 Task: Find connections with filter location Ermua with filter topic #fundraisingwith filter profile language English with filter current company Unisys with filter school Bengal Institute of Business Studies with filter industry Satellite Telecommunications with filter service category UX Research with filter keywords title Superintendent
Action: Mouse moved to (209, 294)
Screenshot: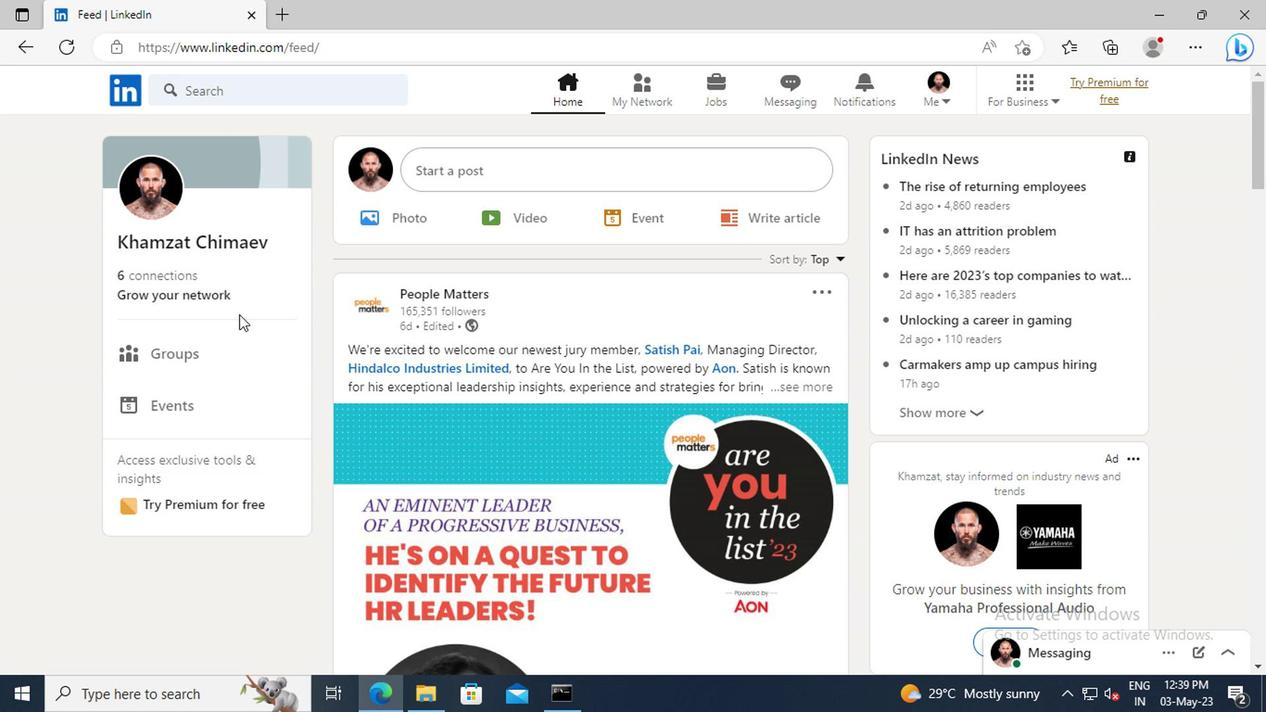 
Action: Mouse pressed left at (209, 294)
Screenshot: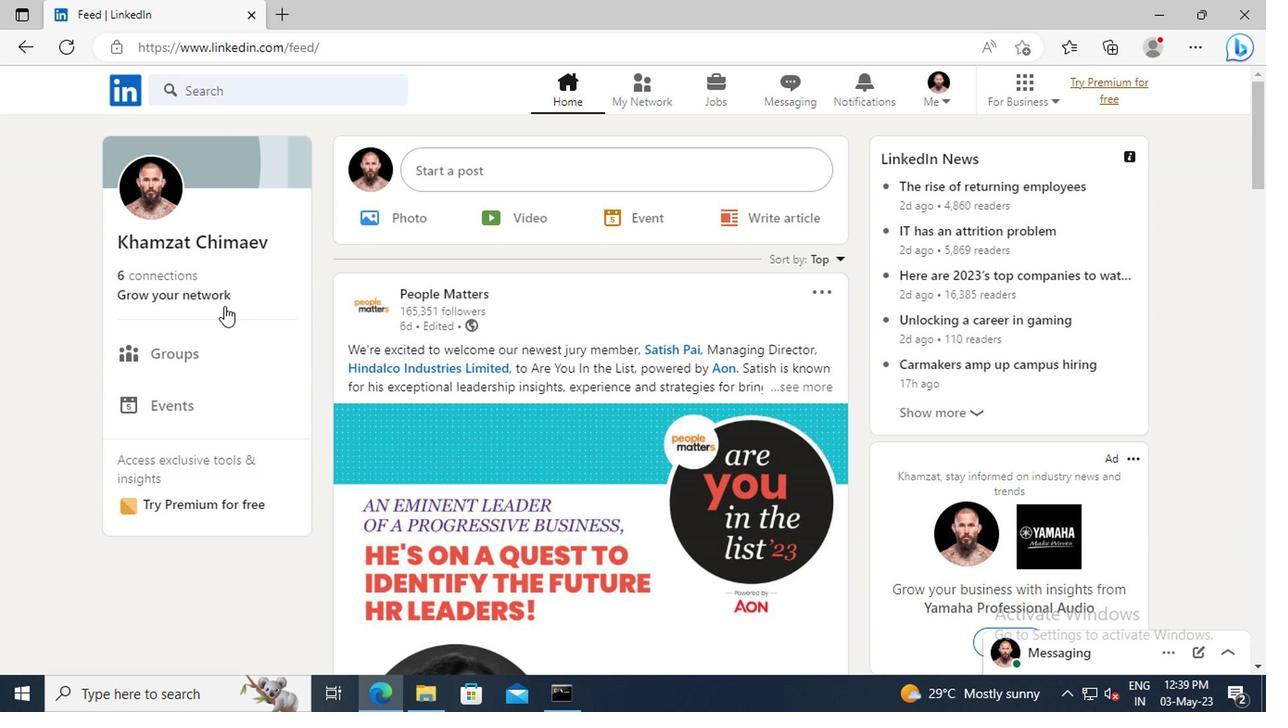 
Action: Mouse moved to (209, 201)
Screenshot: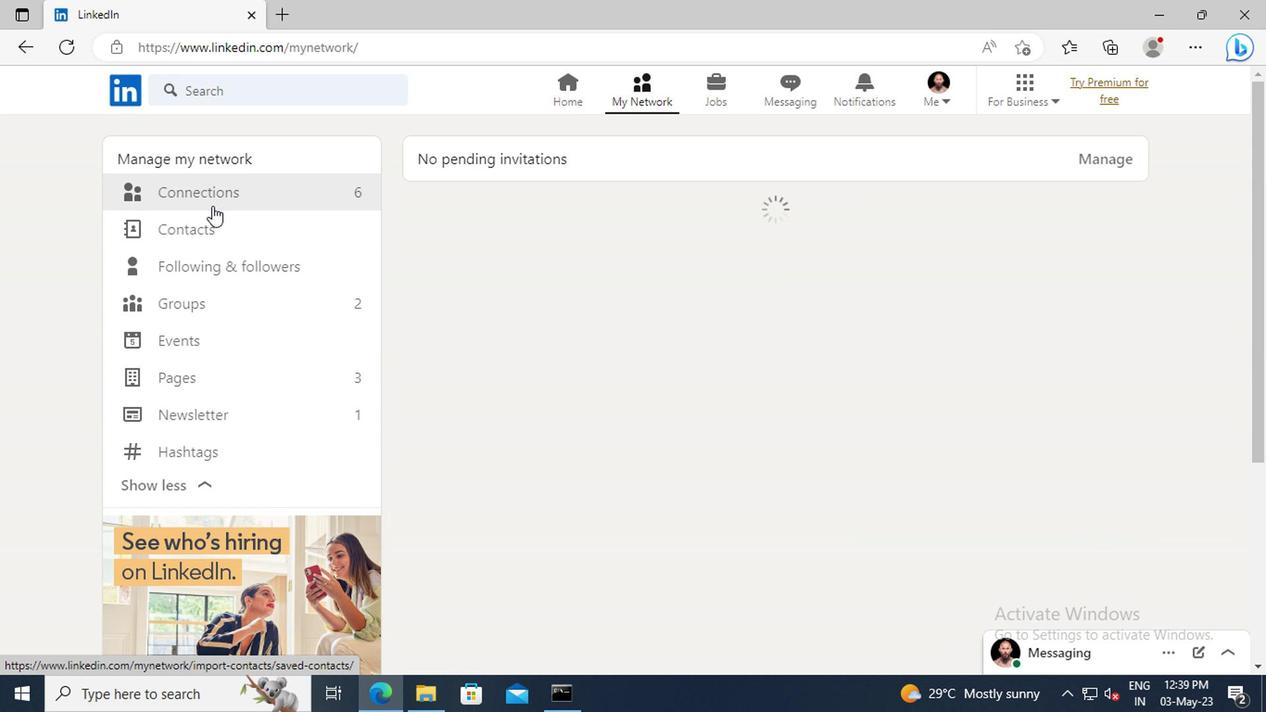 
Action: Mouse pressed left at (209, 201)
Screenshot: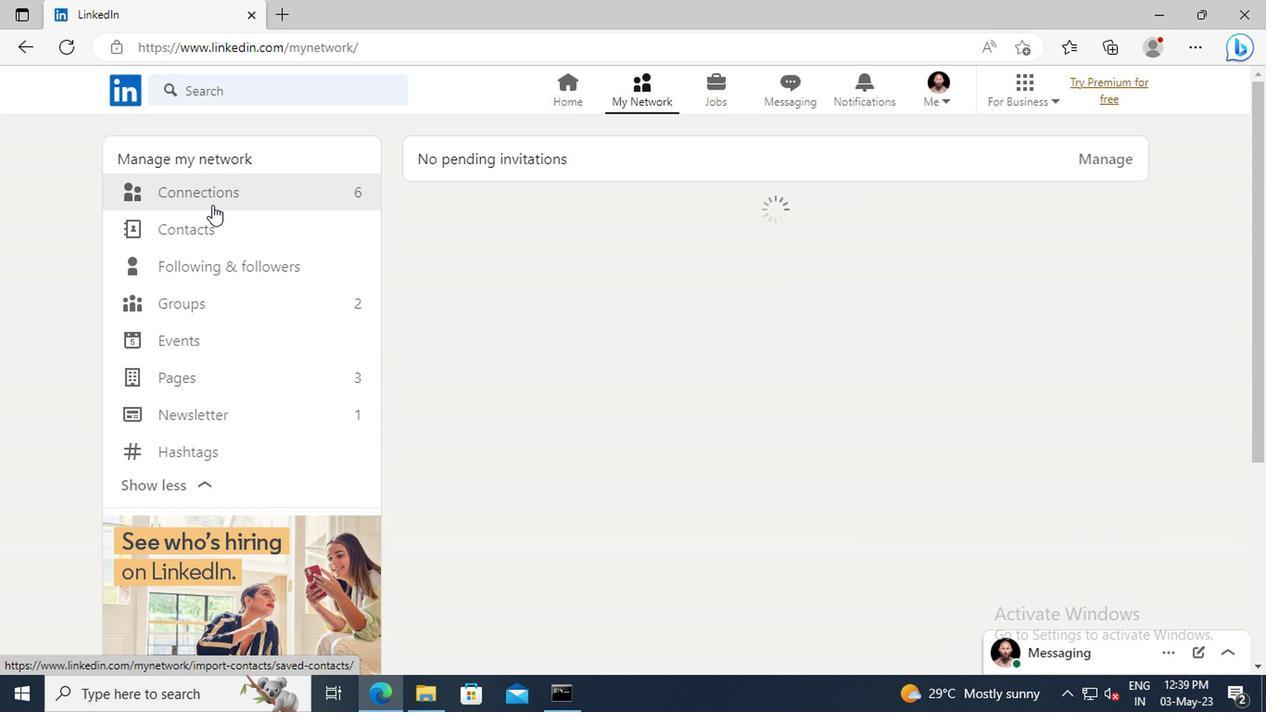 
Action: Mouse moved to (739, 203)
Screenshot: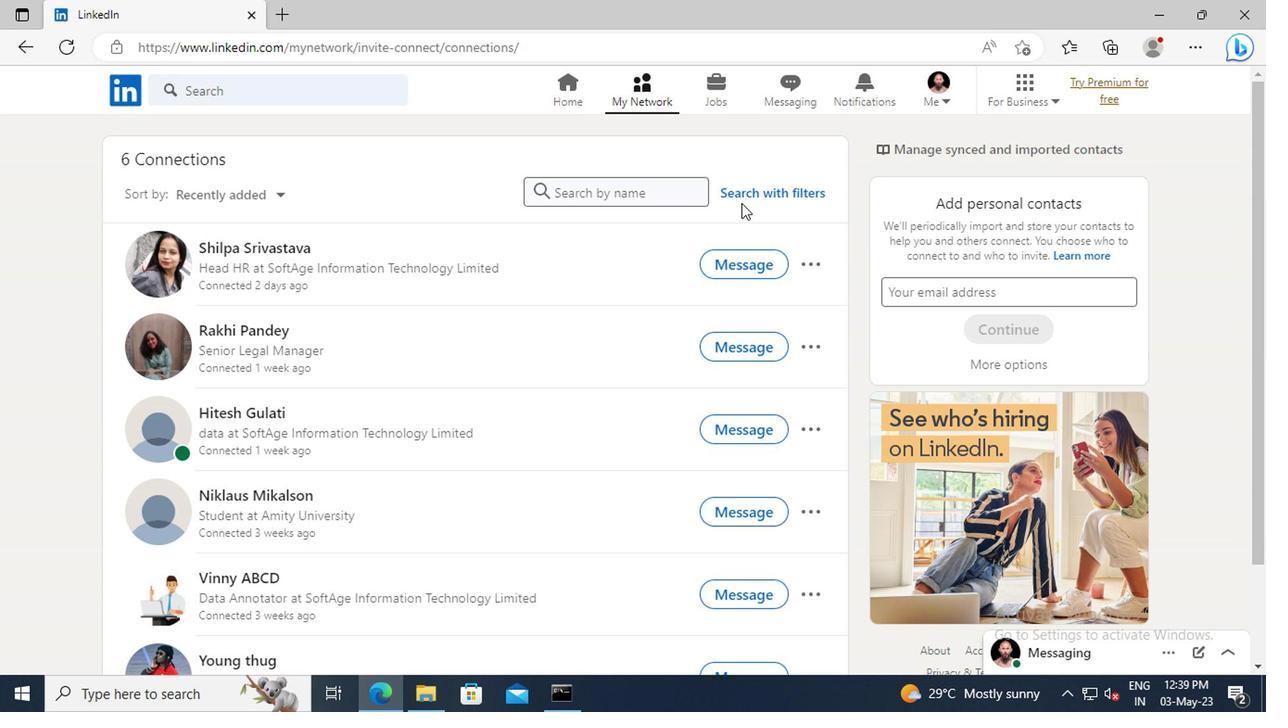 
Action: Mouse pressed left at (739, 203)
Screenshot: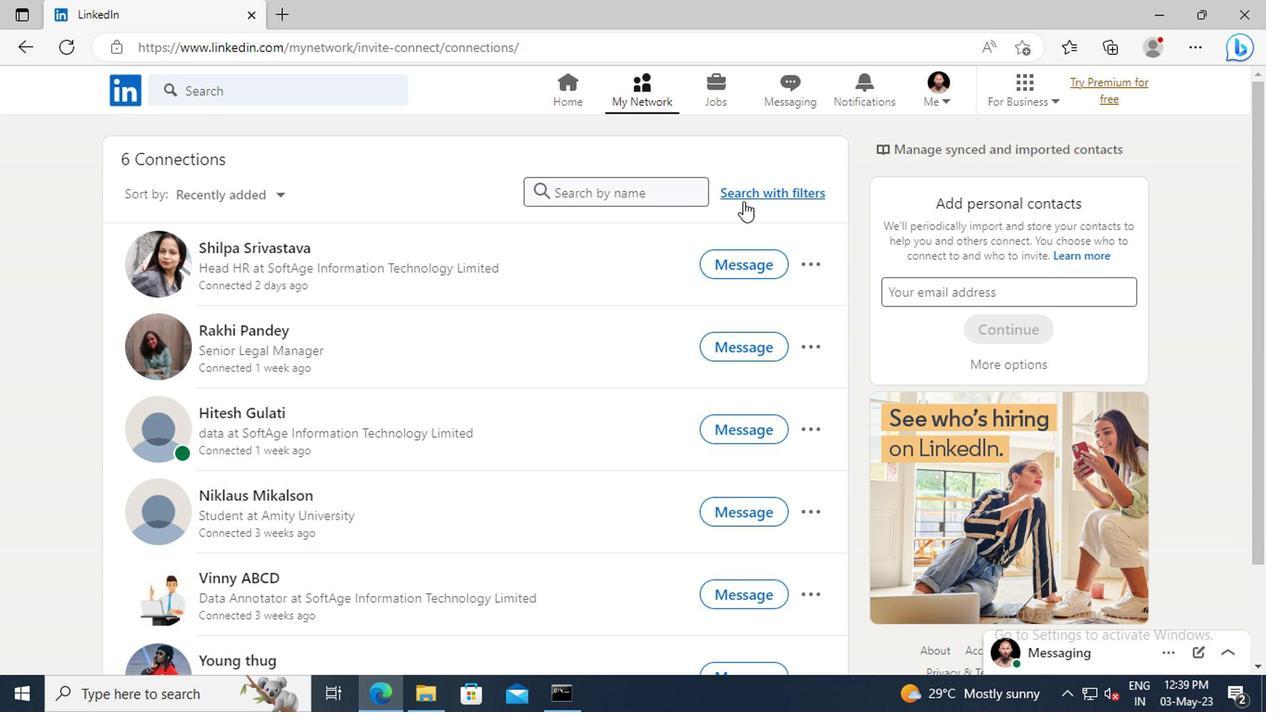 
Action: Mouse moved to (691, 146)
Screenshot: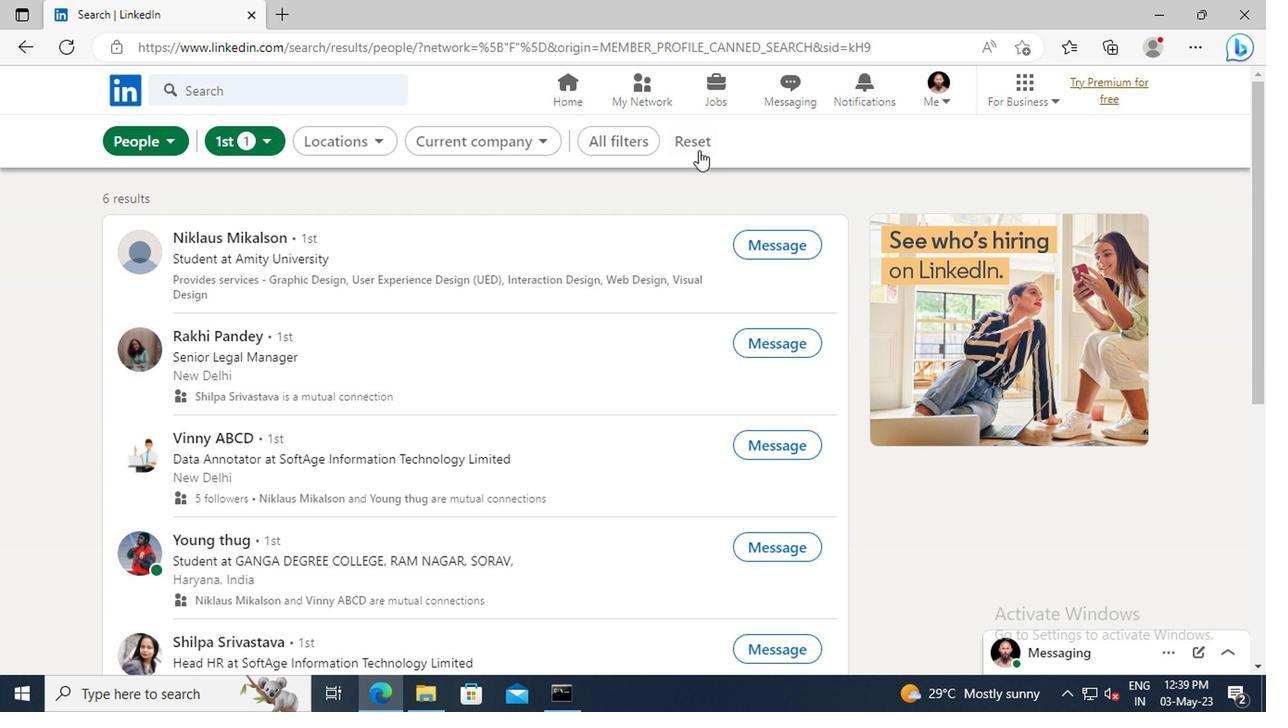 
Action: Mouse pressed left at (691, 146)
Screenshot: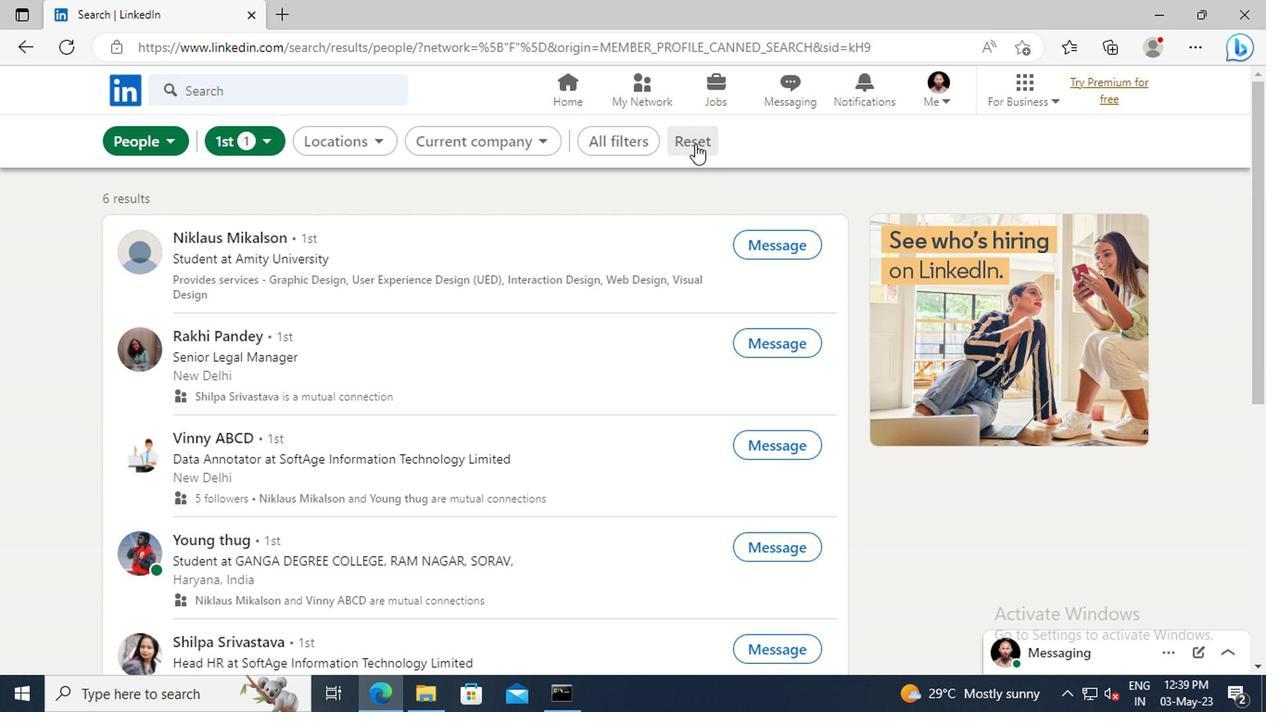 
Action: Mouse moved to (674, 145)
Screenshot: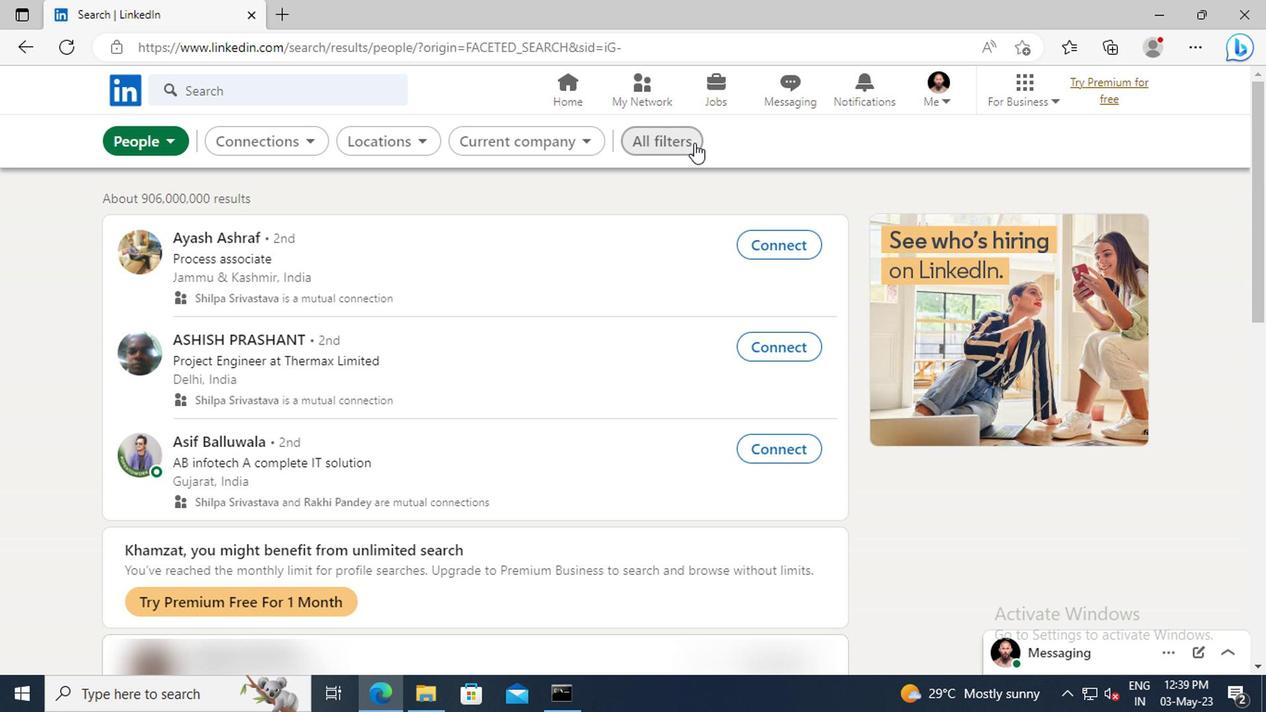 
Action: Mouse pressed left at (674, 145)
Screenshot: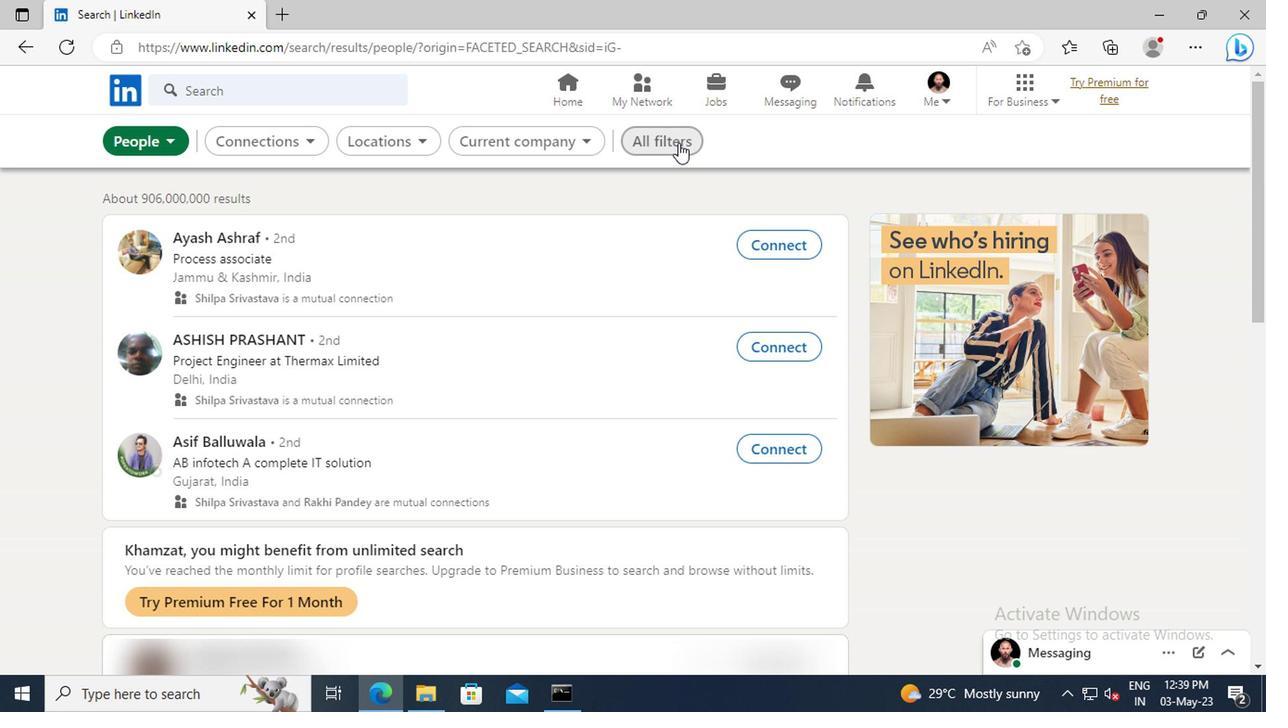 
Action: Mouse moved to (1008, 344)
Screenshot: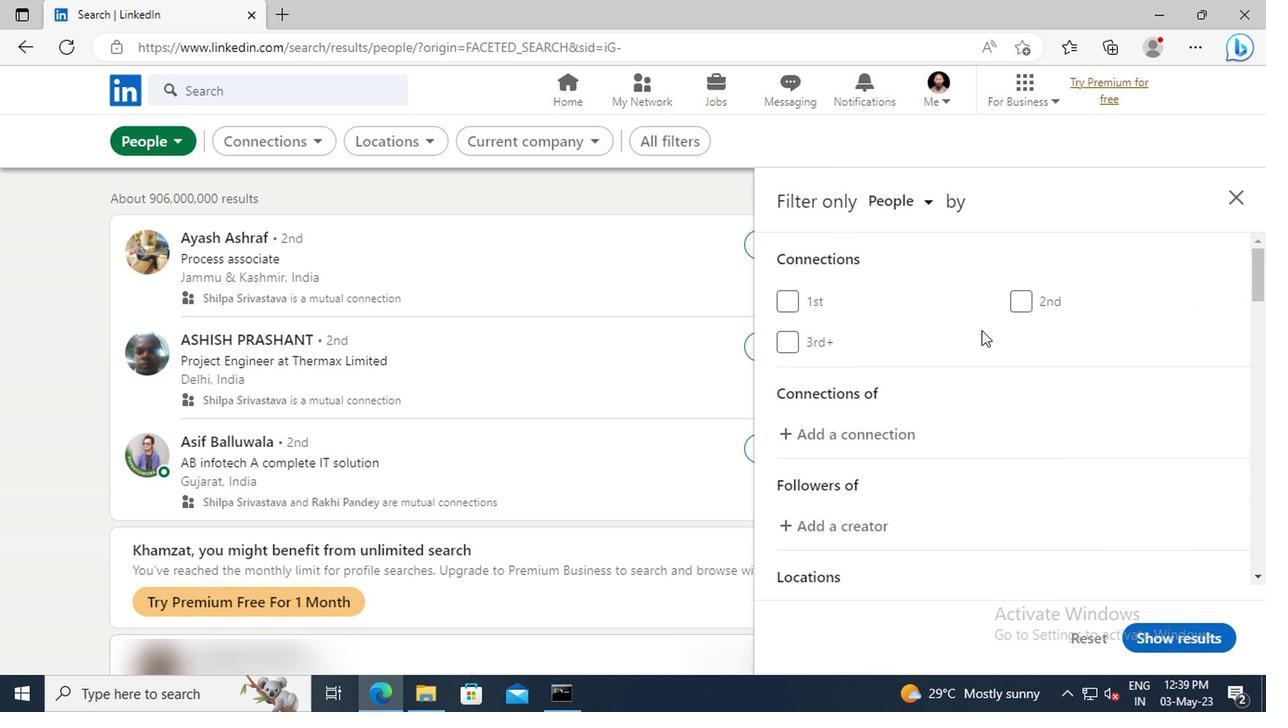 
Action: Mouse scrolled (1008, 343) with delta (0, -1)
Screenshot: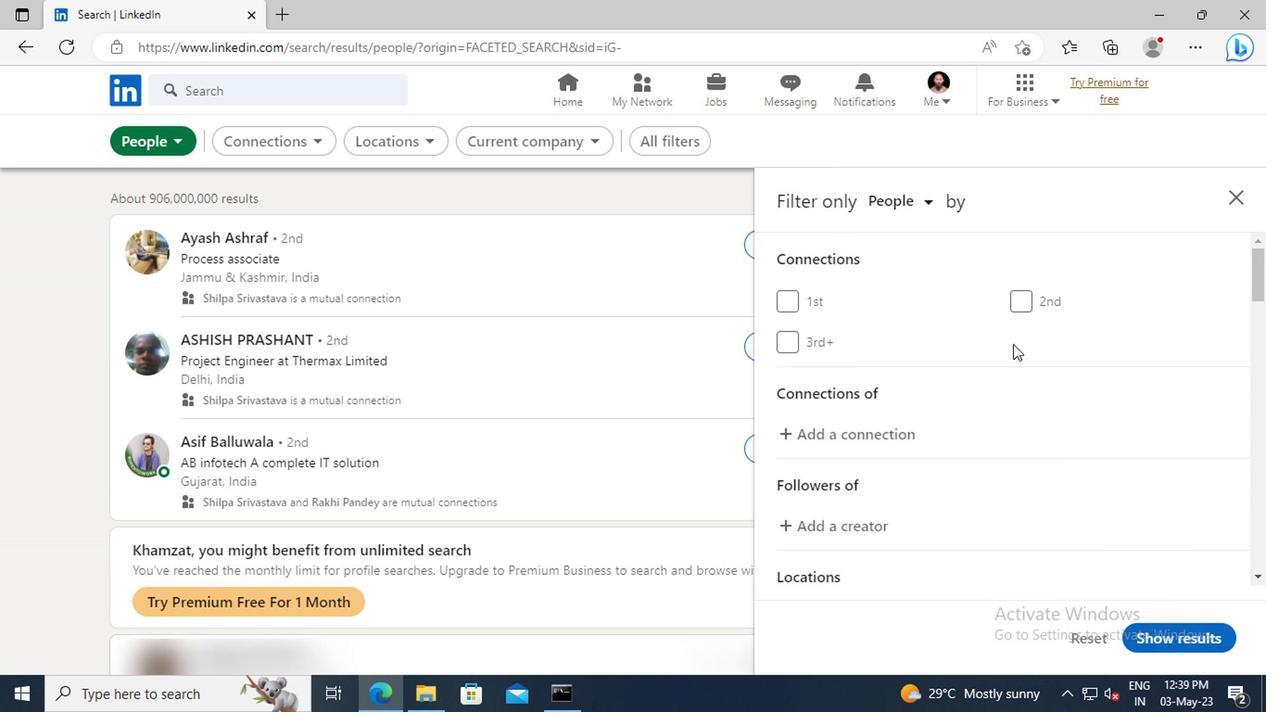 
Action: Mouse scrolled (1008, 343) with delta (0, -1)
Screenshot: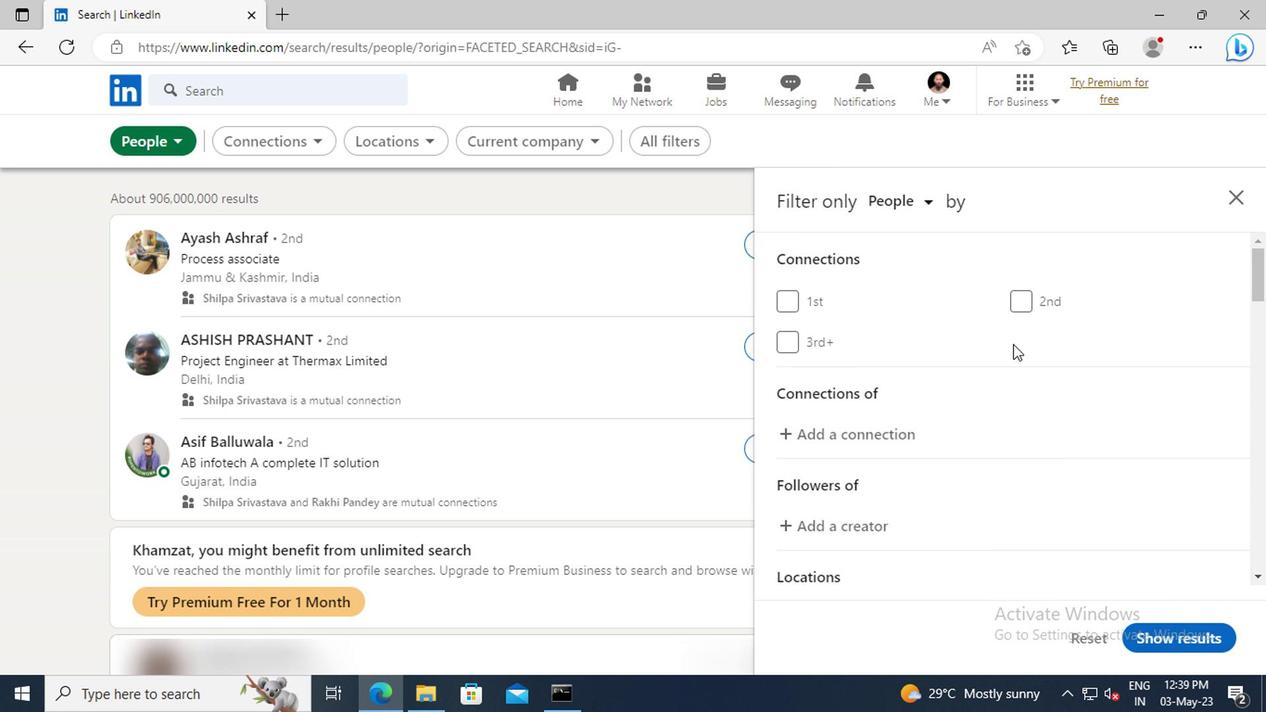 
Action: Mouse scrolled (1008, 343) with delta (0, -1)
Screenshot: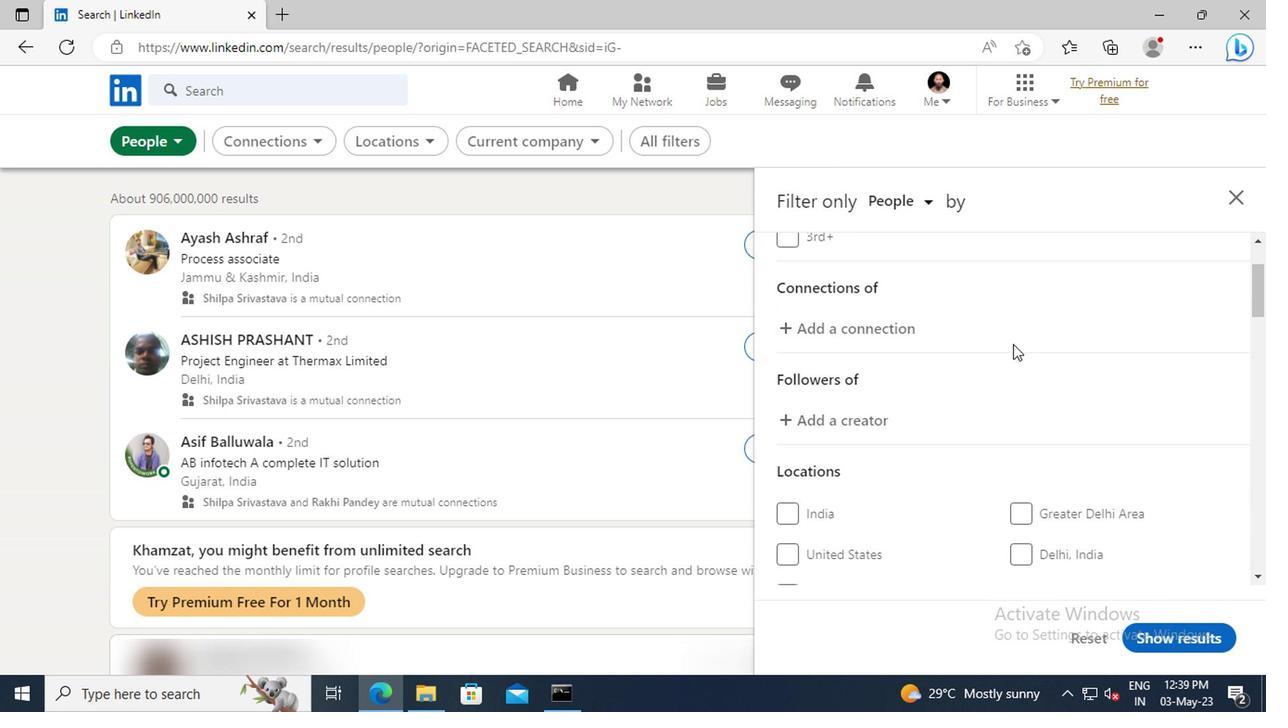 
Action: Mouse scrolled (1008, 343) with delta (0, -1)
Screenshot: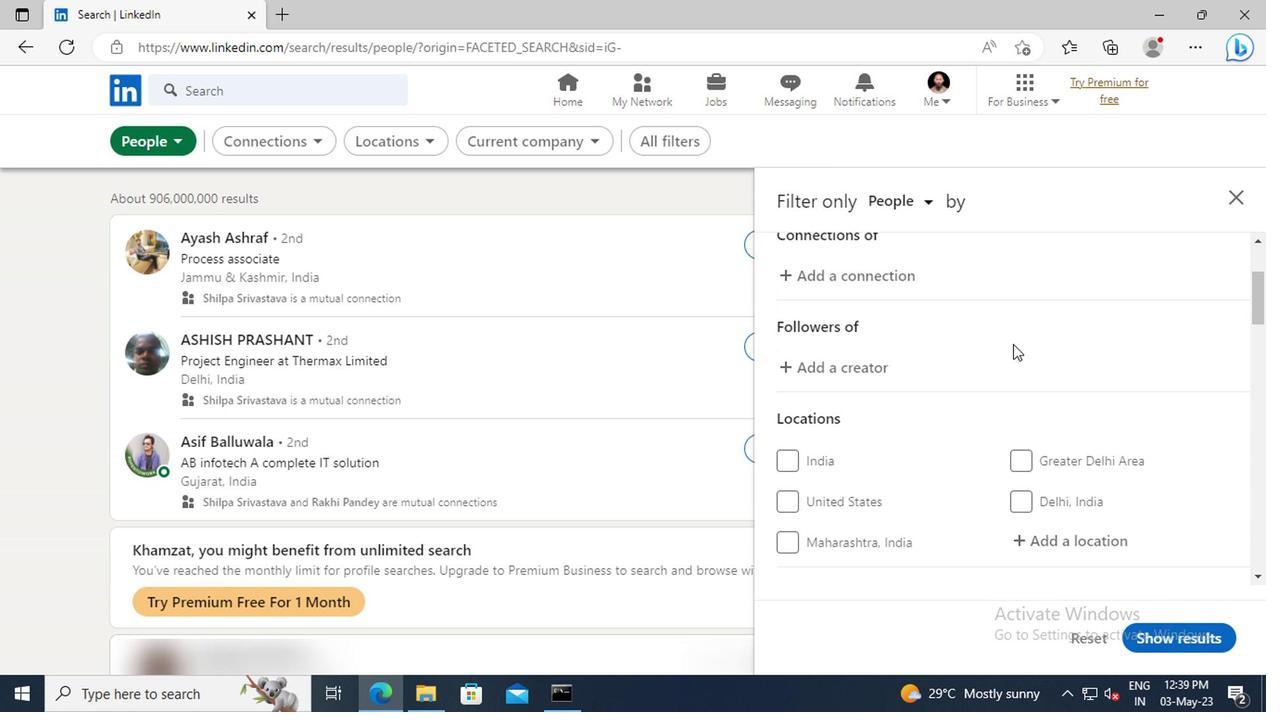 
Action: Mouse scrolled (1008, 343) with delta (0, -1)
Screenshot: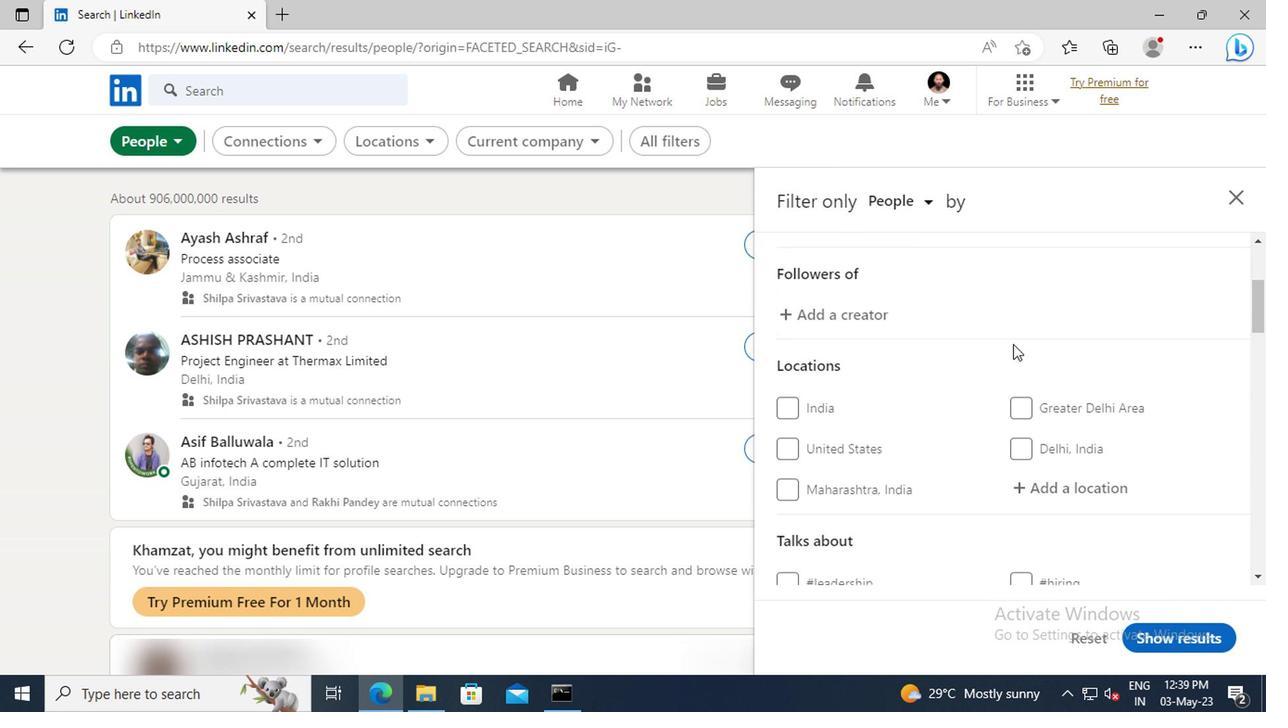 
Action: Mouse scrolled (1008, 343) with delta (0, -1)
Screenshot: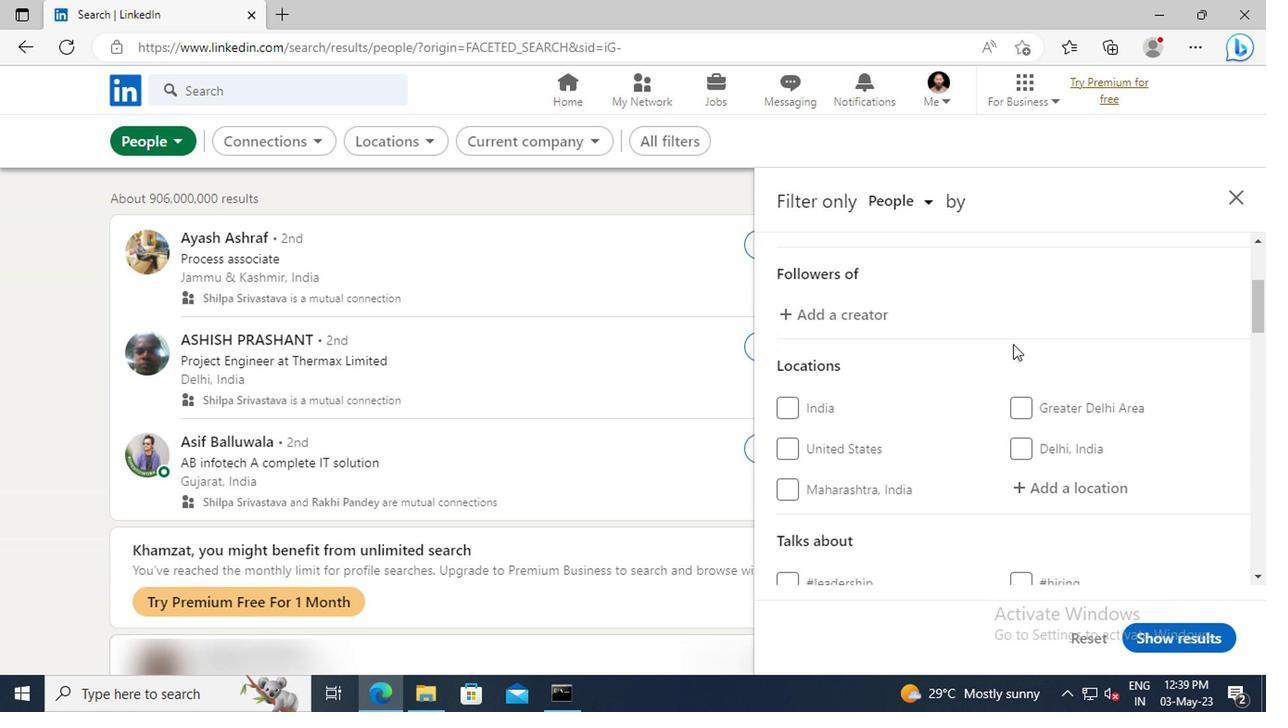 
Action: Mouse moved to (1026, 380)
Screenshot: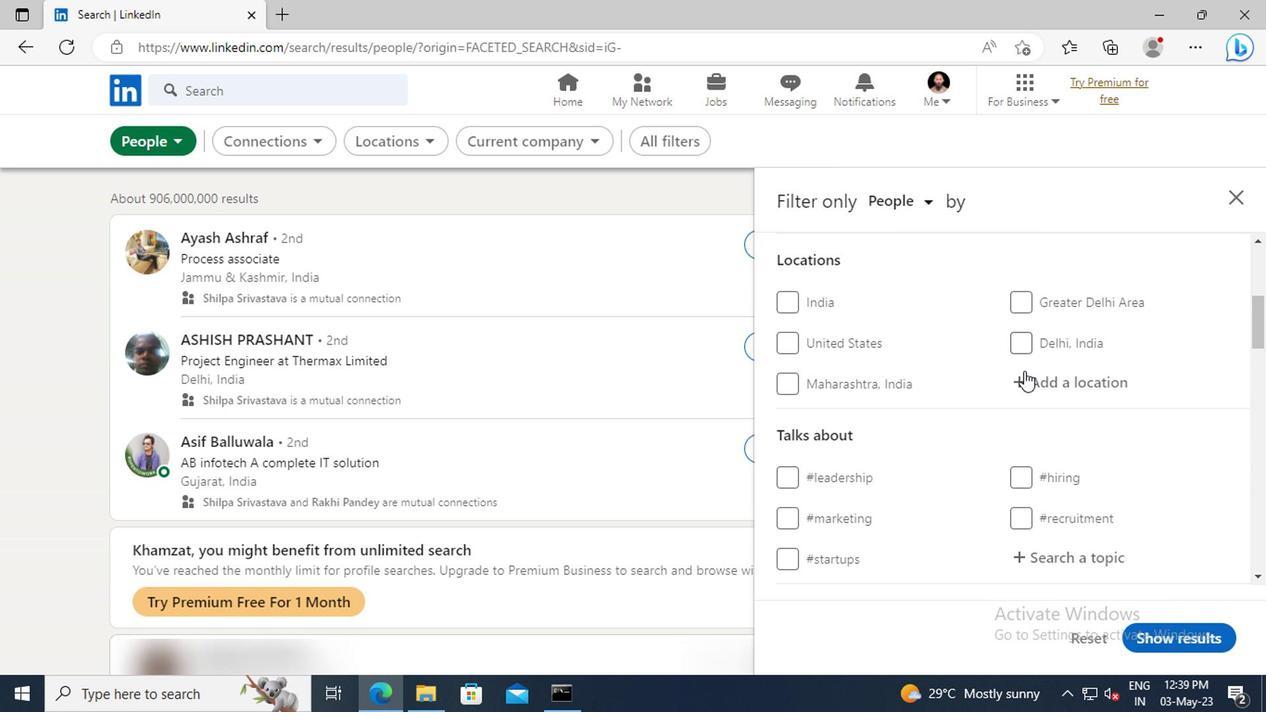 
Action: Mouse pressed left at (1026, 380)
Screenshot: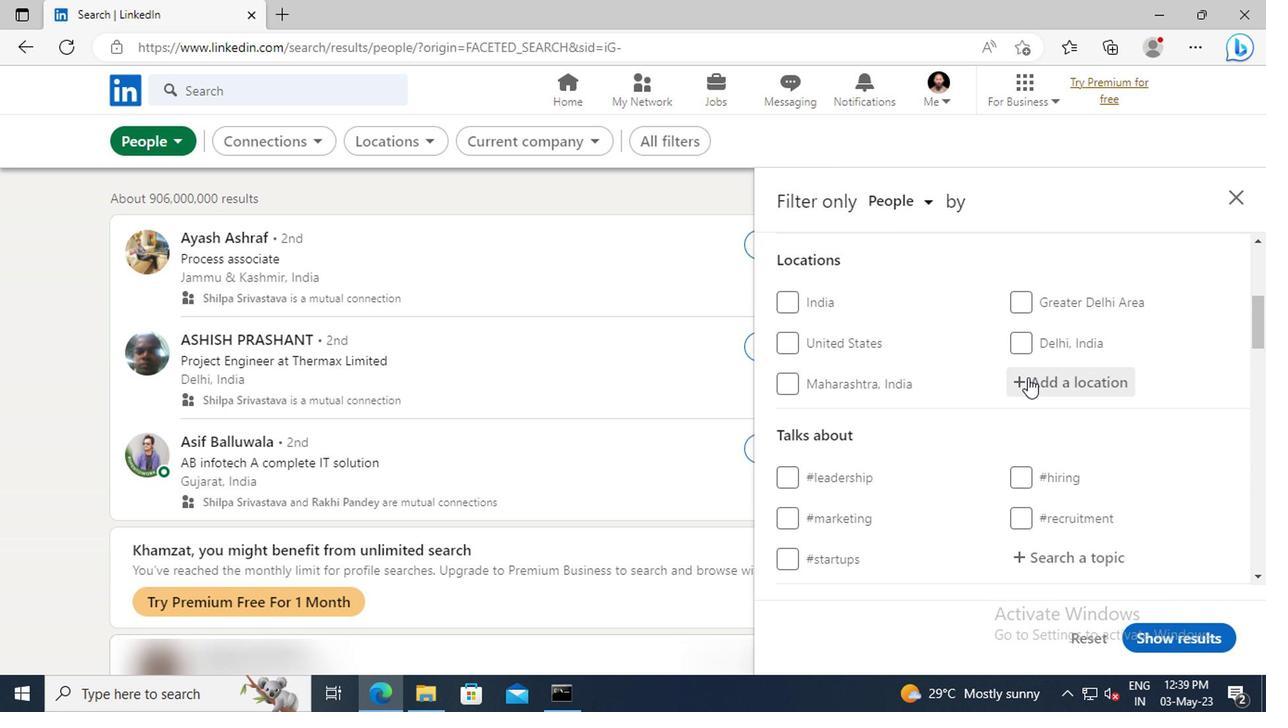 
Action: Mouse moved to (1028, 382)
Screenshot: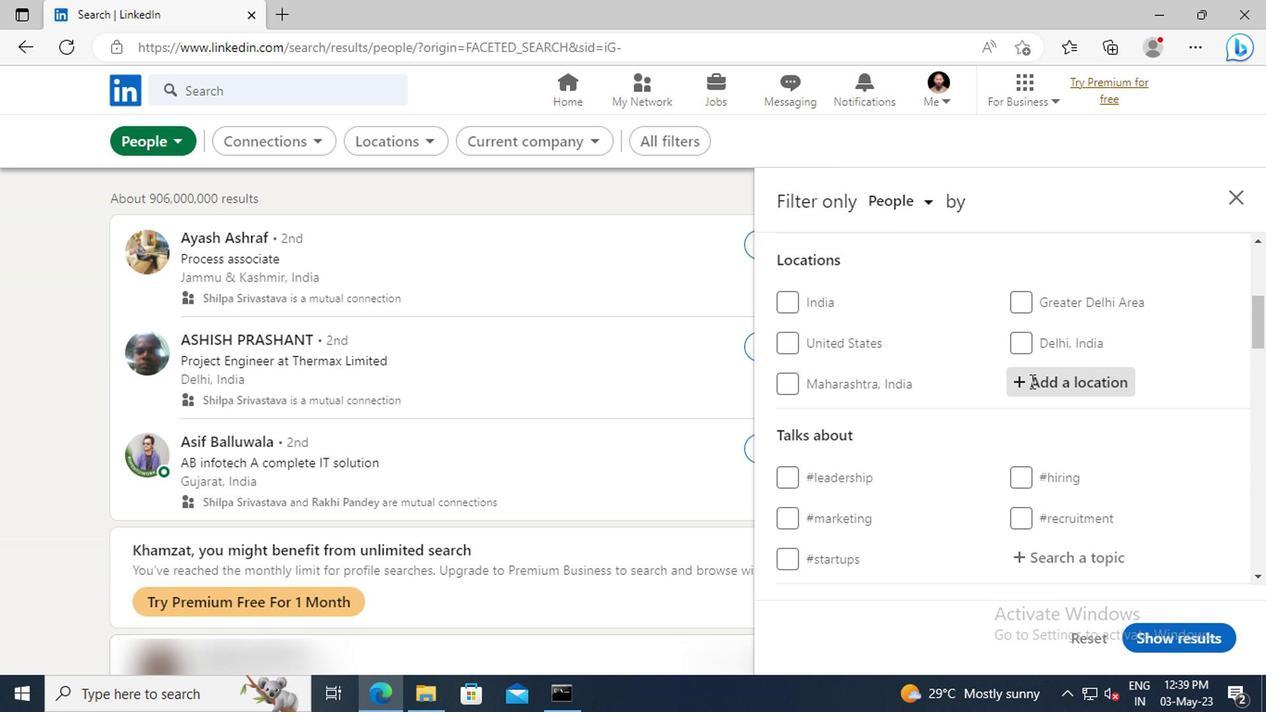 
Action: Key pressed <Key.shift>ERMUA
Screenshot: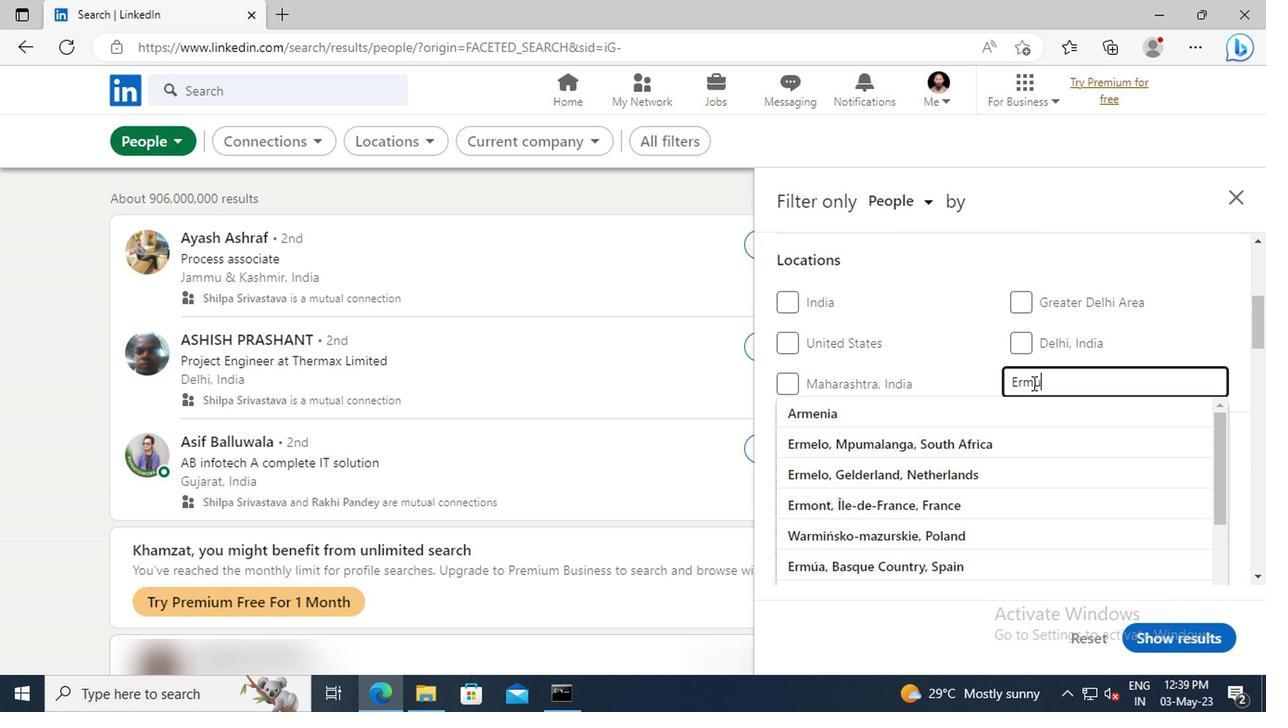 
Action: Mouse moved to (1028, 408)
Screenshot: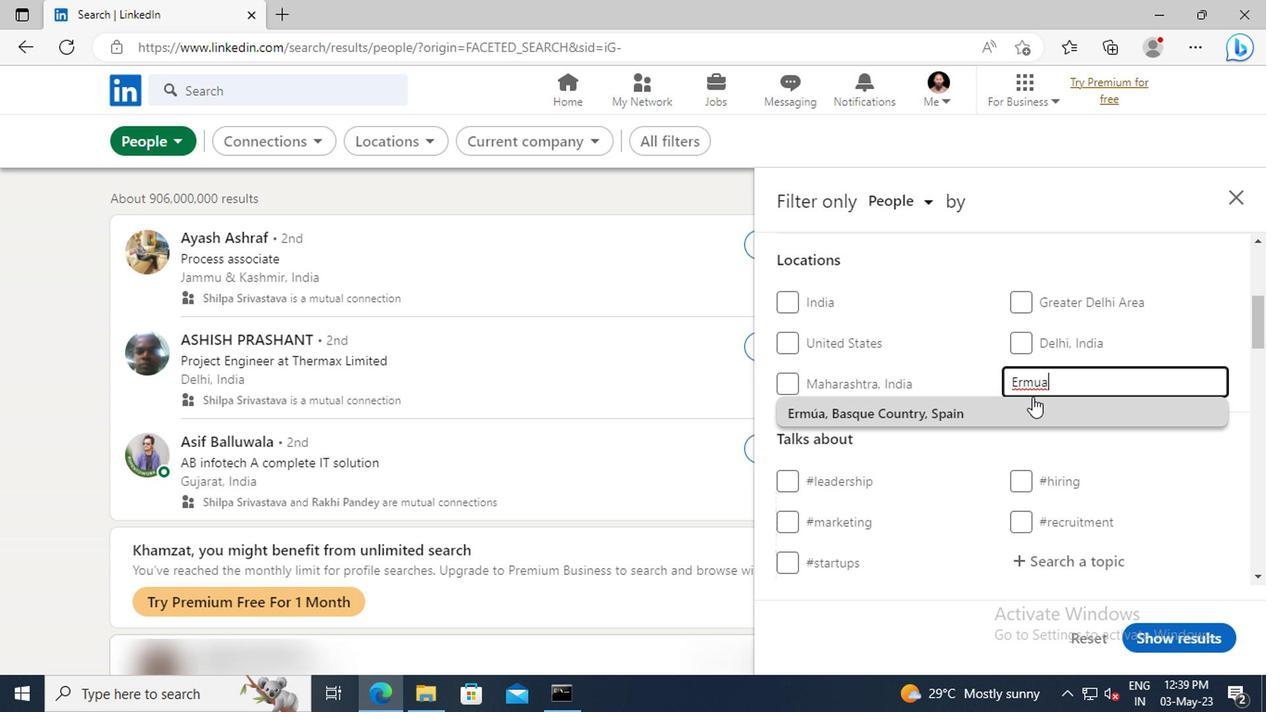 
Action: Mouse pressed left at (1028, 408)
Screenshot: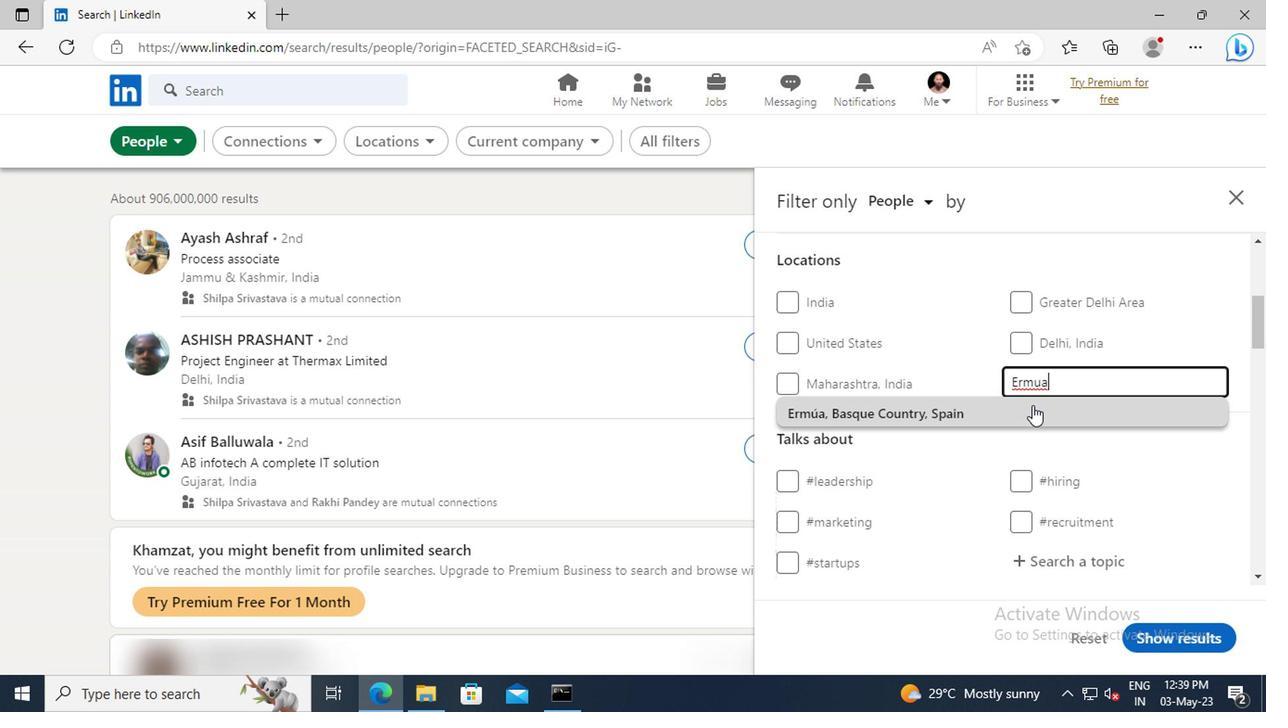 
Action: Mouse scrolled (1028, 407) with delta (0, 0)
Screenshot: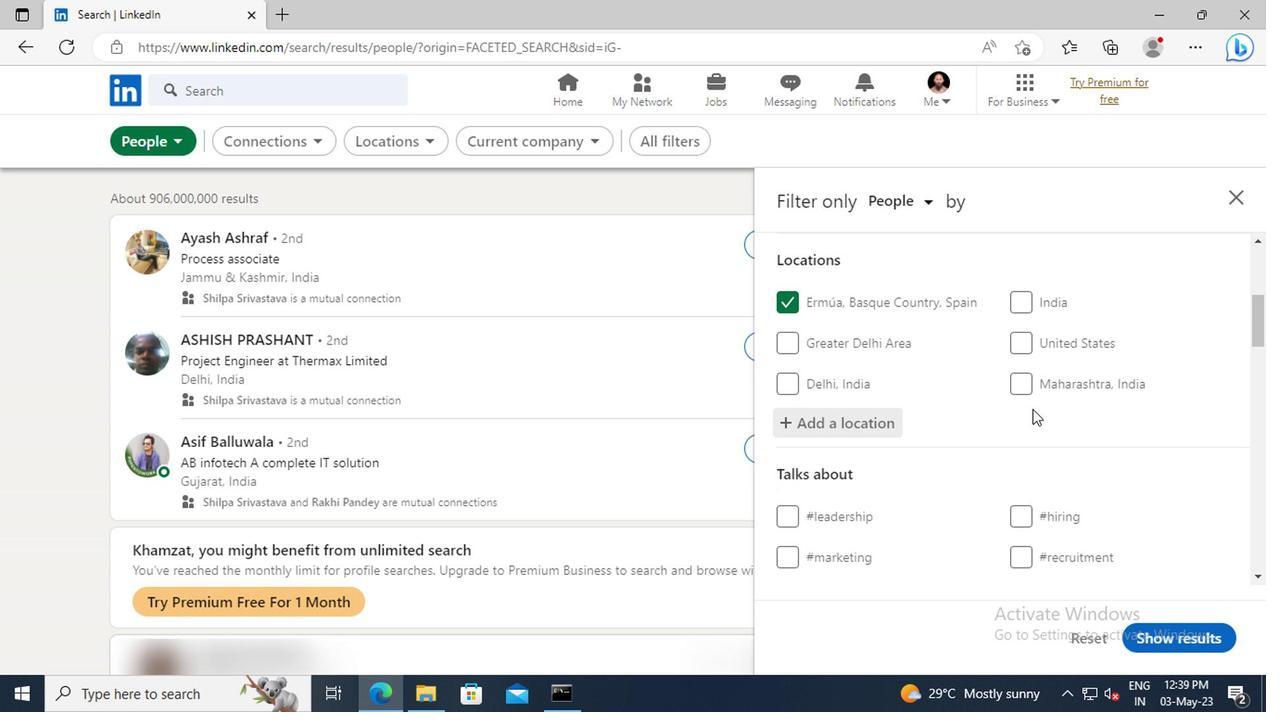 
Action: Mouse scrolled (1028, 407) with delta (0, 0)
Screenshot: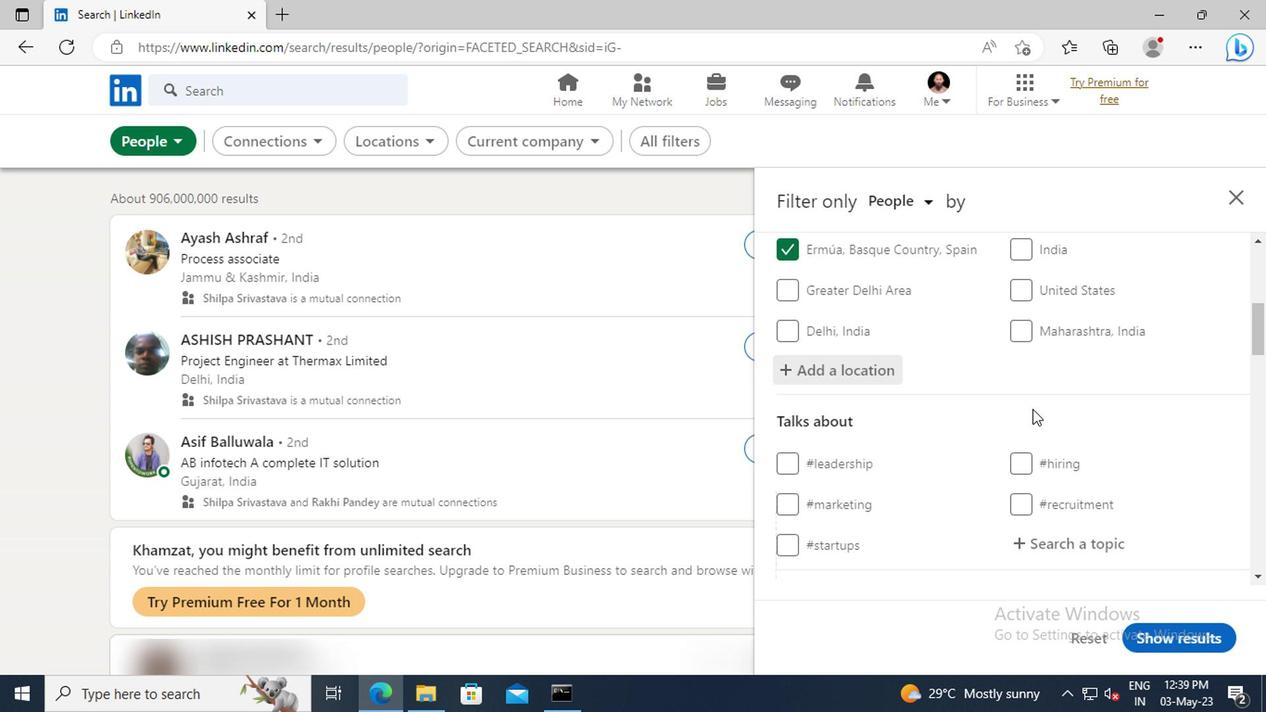 
Action: Mouse scrolled (1028, 407) with delta (0, 0)
Screenshot: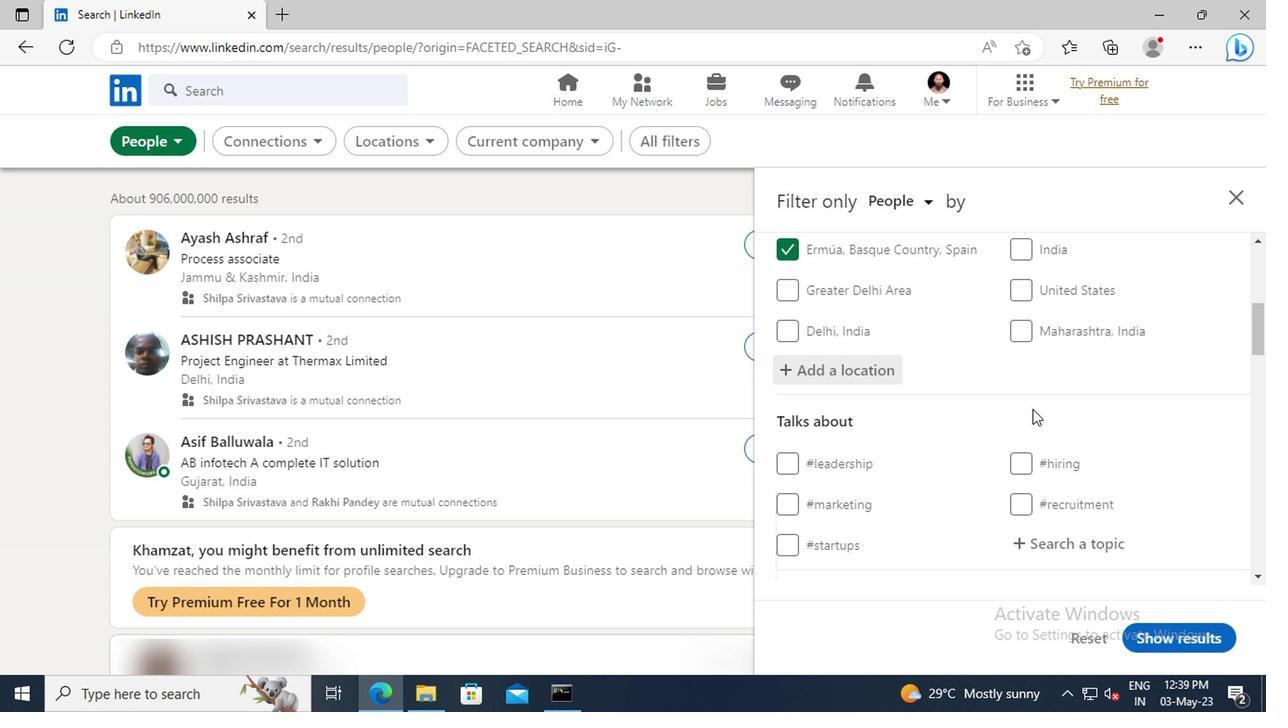 
Action: Mouse moved to (1038, 431)
Screenshot: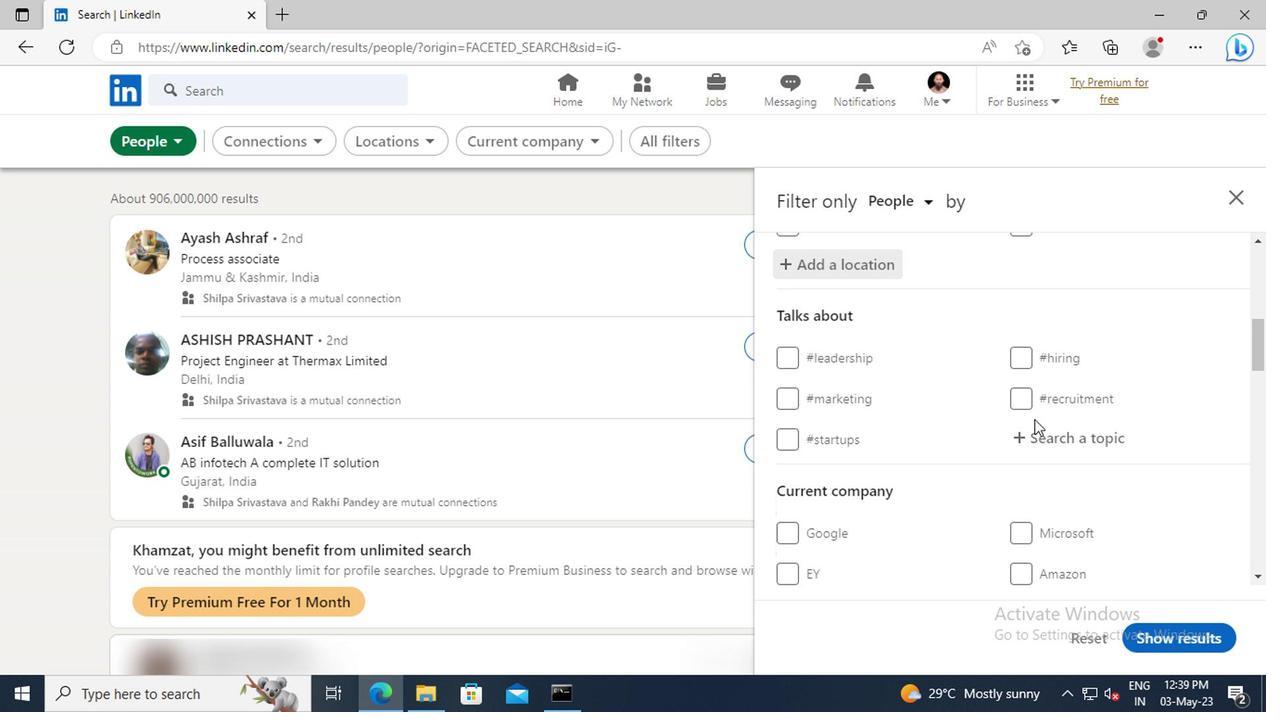 
Action: Mouse pressed left at (1038, 431)
Screenshot: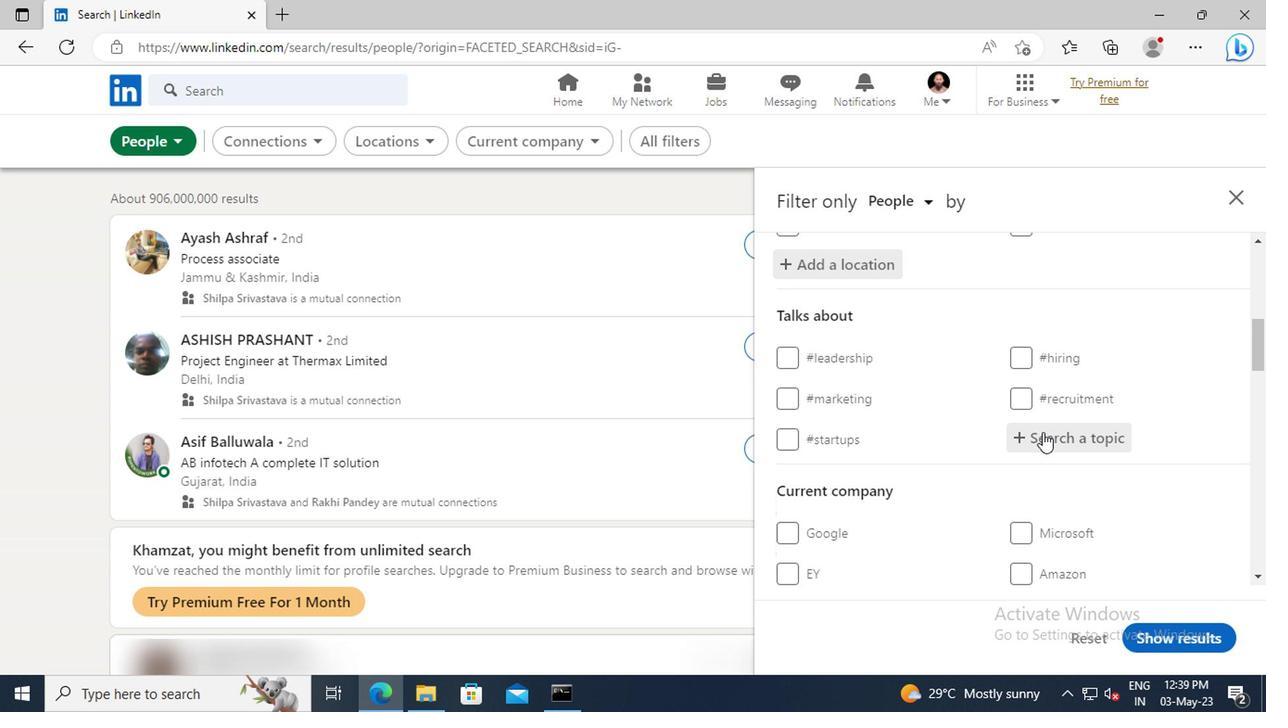 
Action: Key pressed FUNDR
Screenshot: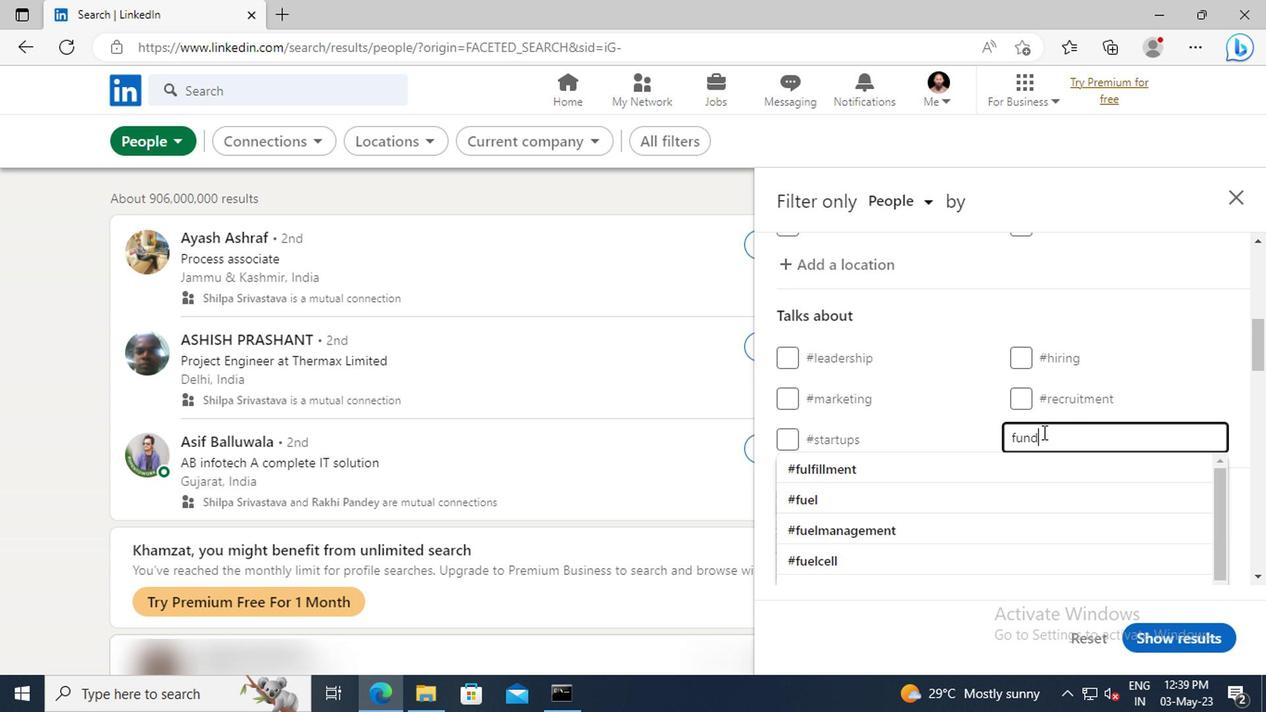 
Action: Mouse moved to (1044, 465)
Screenshot: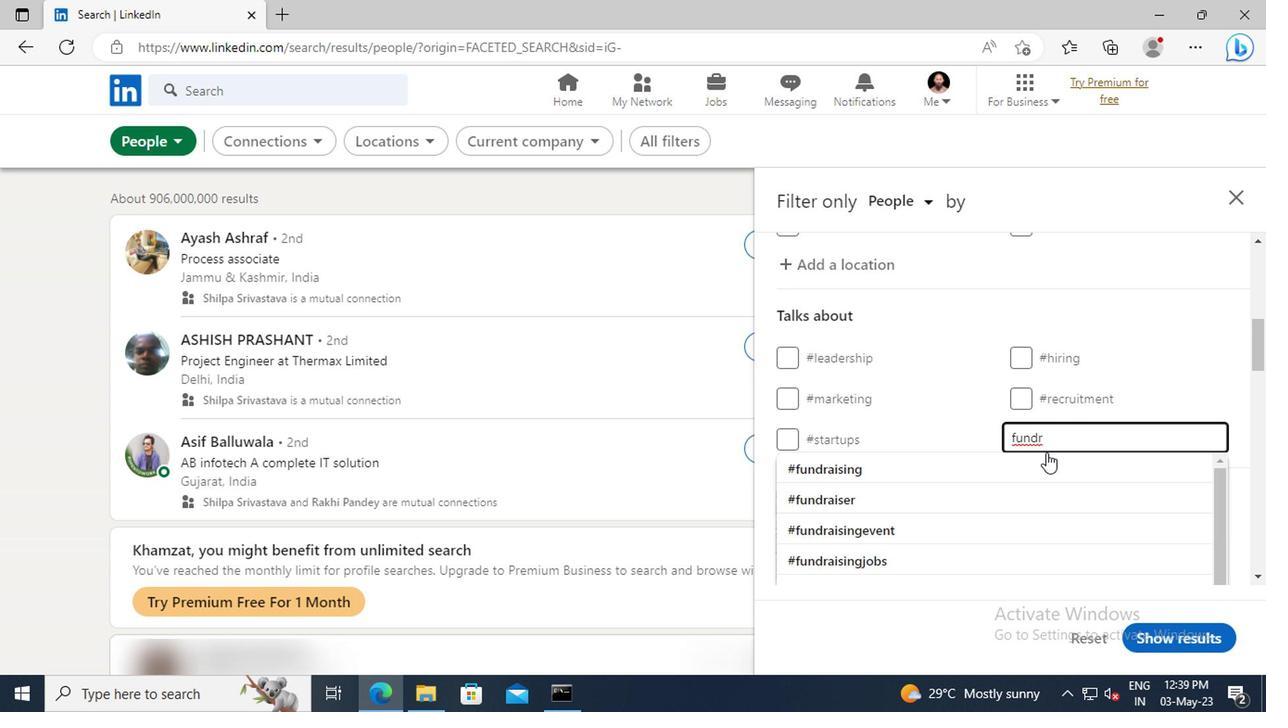 
Action: Mouse pressed left at (1044, 465)
Screenshot: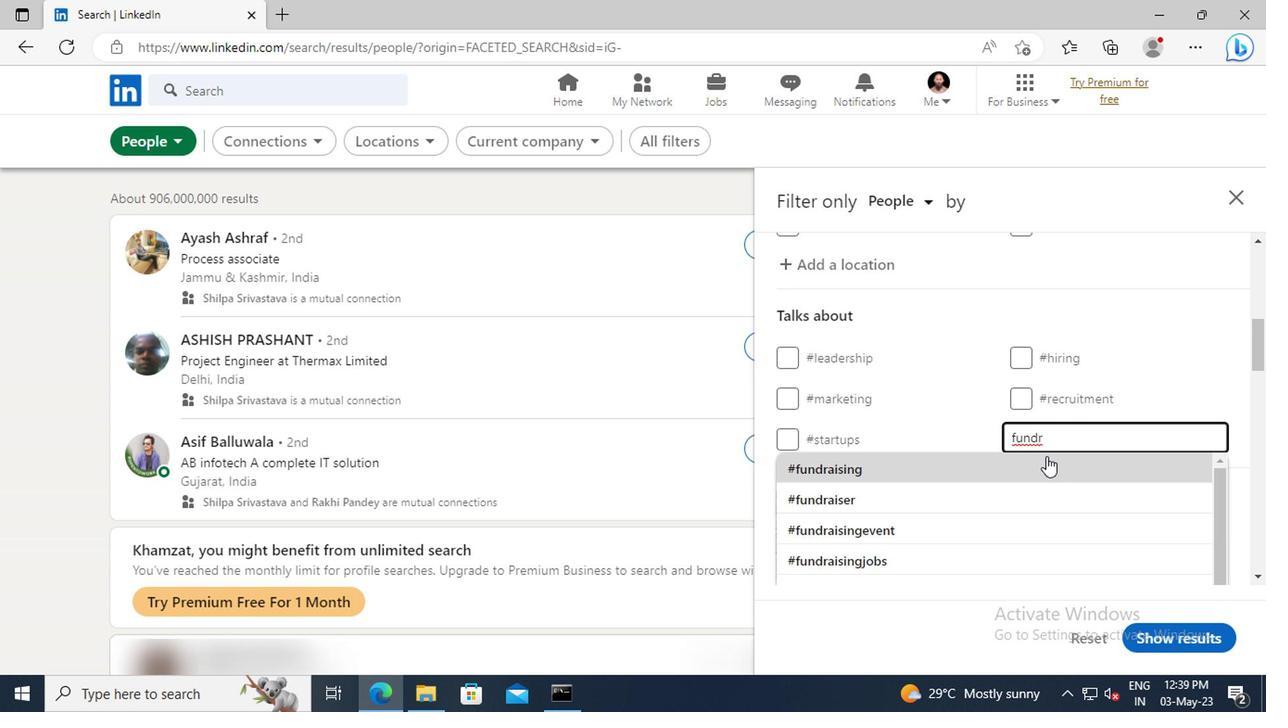 
Action: Mouse scrolled (1044, 464) with delta (0, 0)
Screenshot: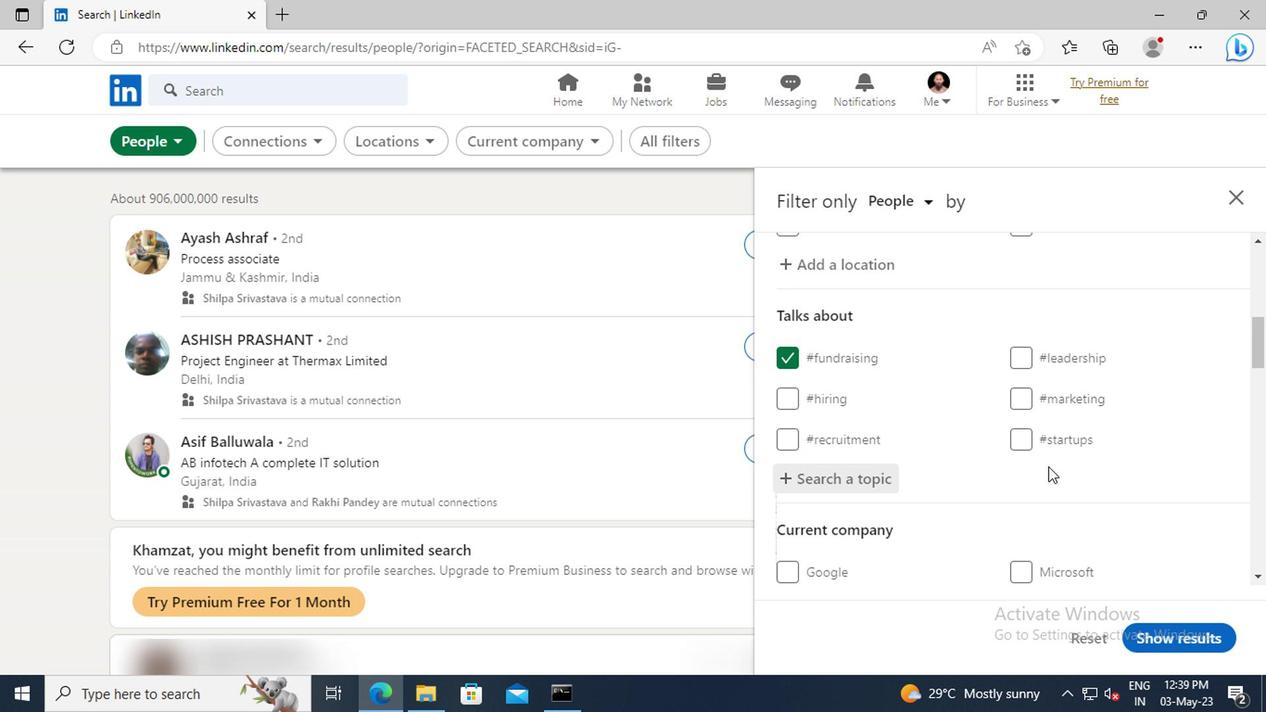 
Action: Mouse scrolled (1044, 464) with delta (0, 0)
Screenshot: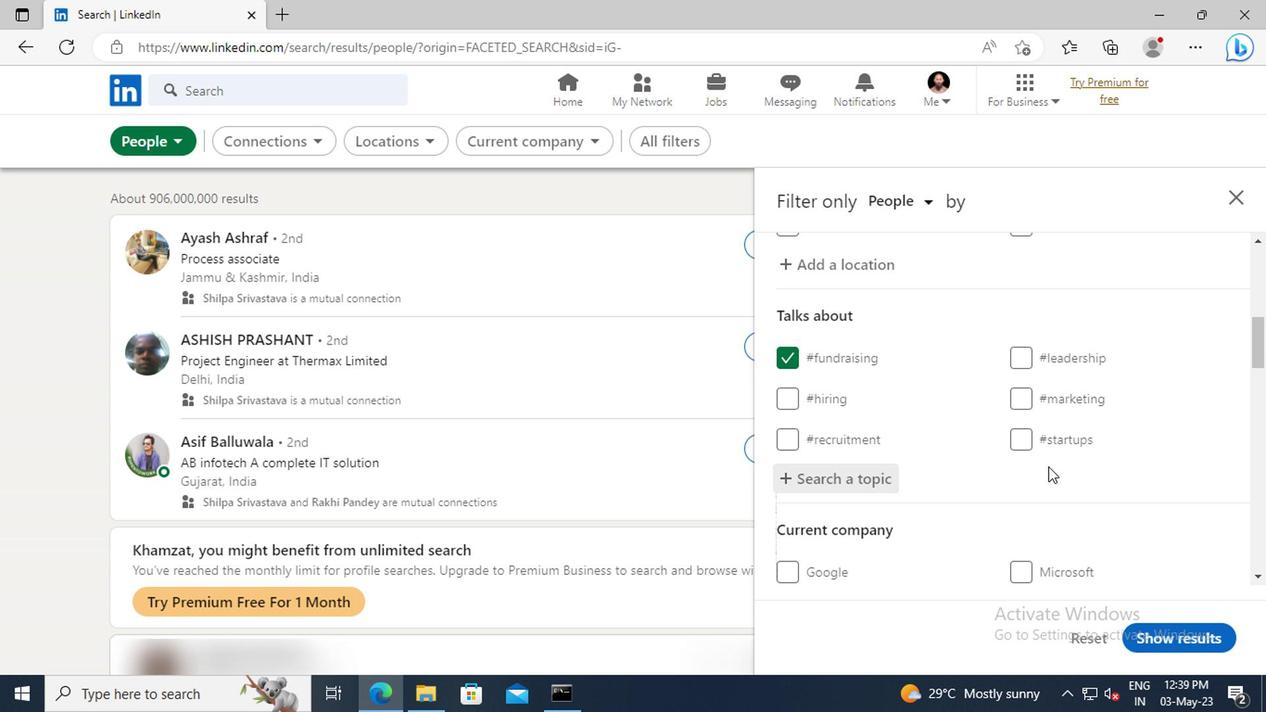 
Action: Mouse scrolled (1044, 464) with delta (0, 0)
Screenshot: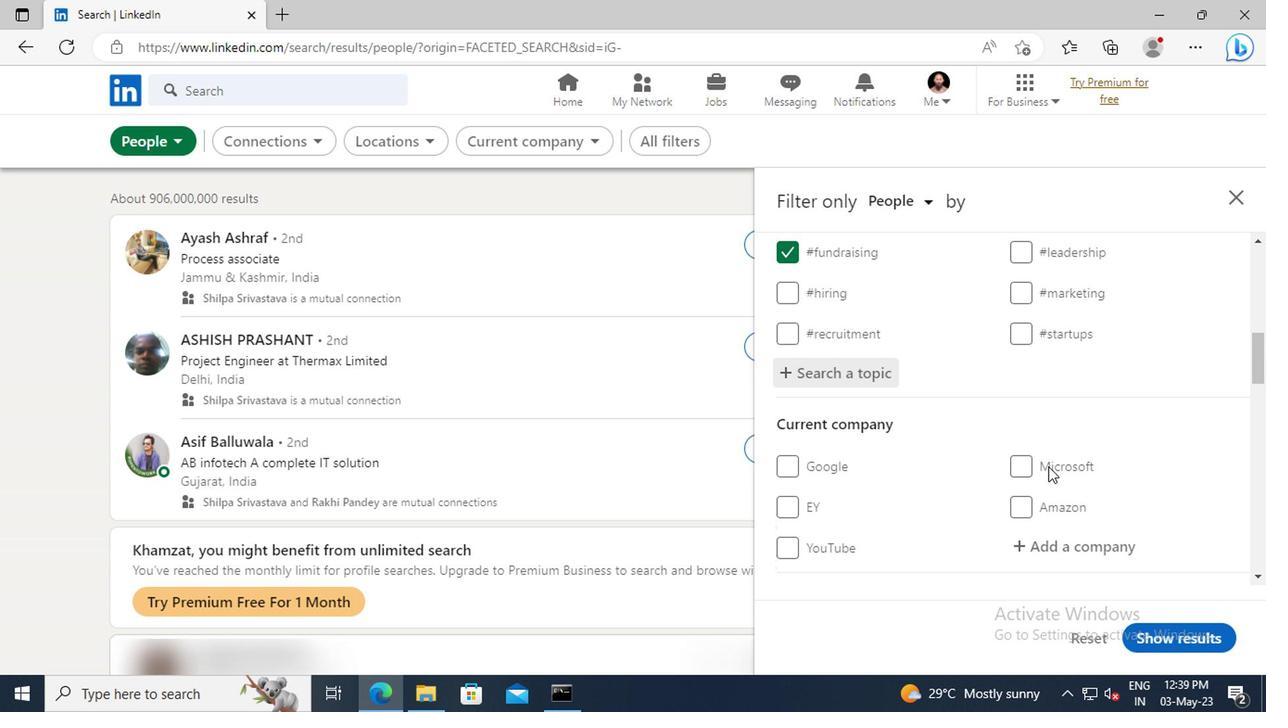 
Action: Mouse scrolled (1044, 464) with delta (0, 0)
Screenshot: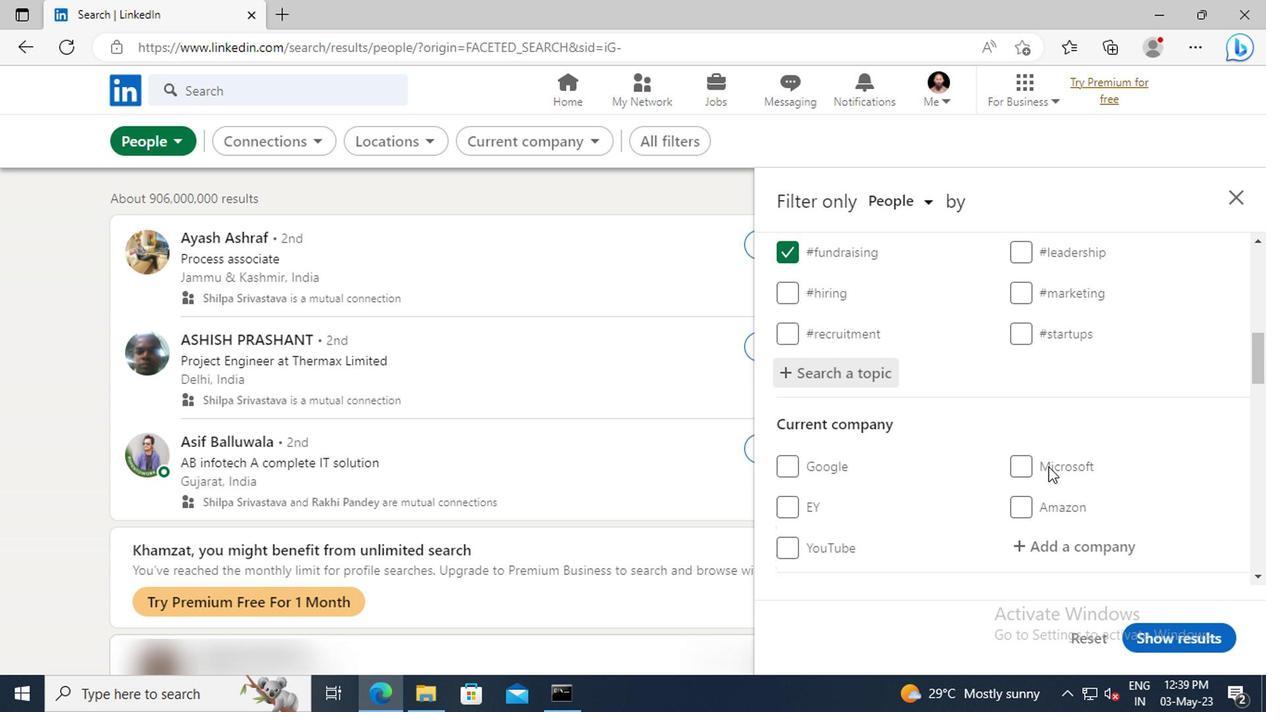 
Action: Mouse scrolled (1044, 464) with delta (0, 0)
Screenshot: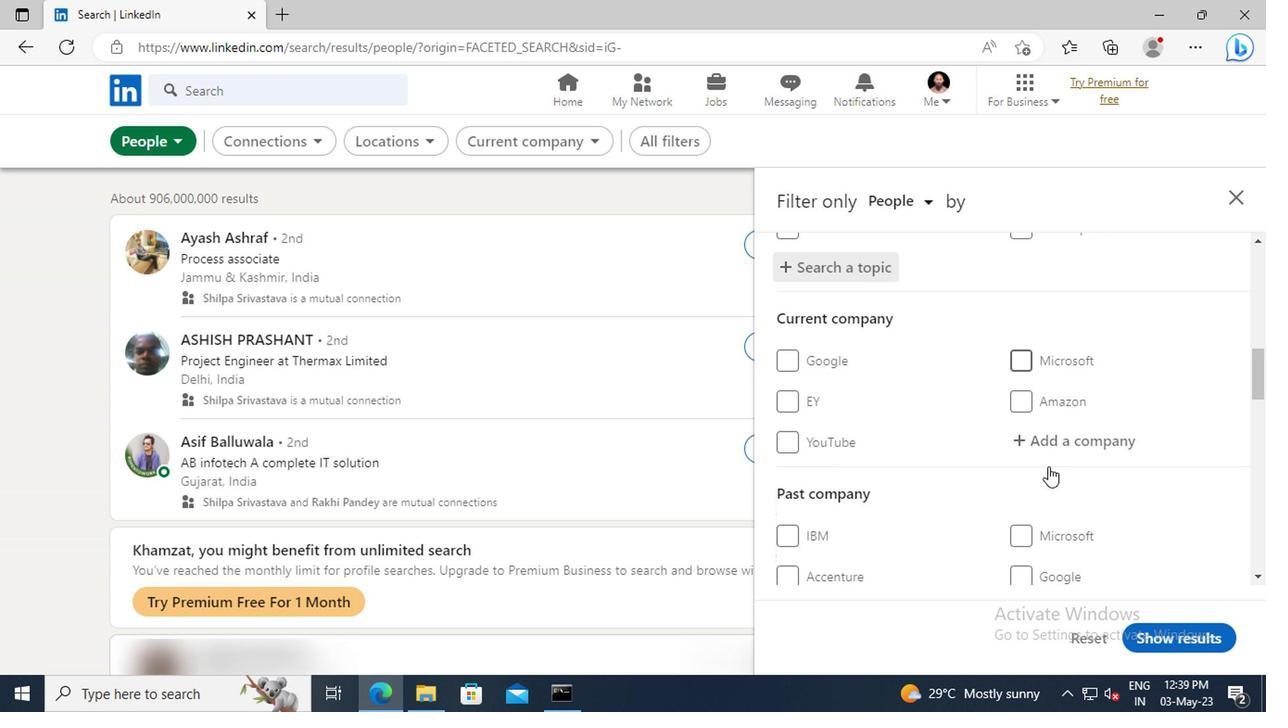 
Action: Mouse scrolled (1044, 464) with delta (0, 0)
Screenshot: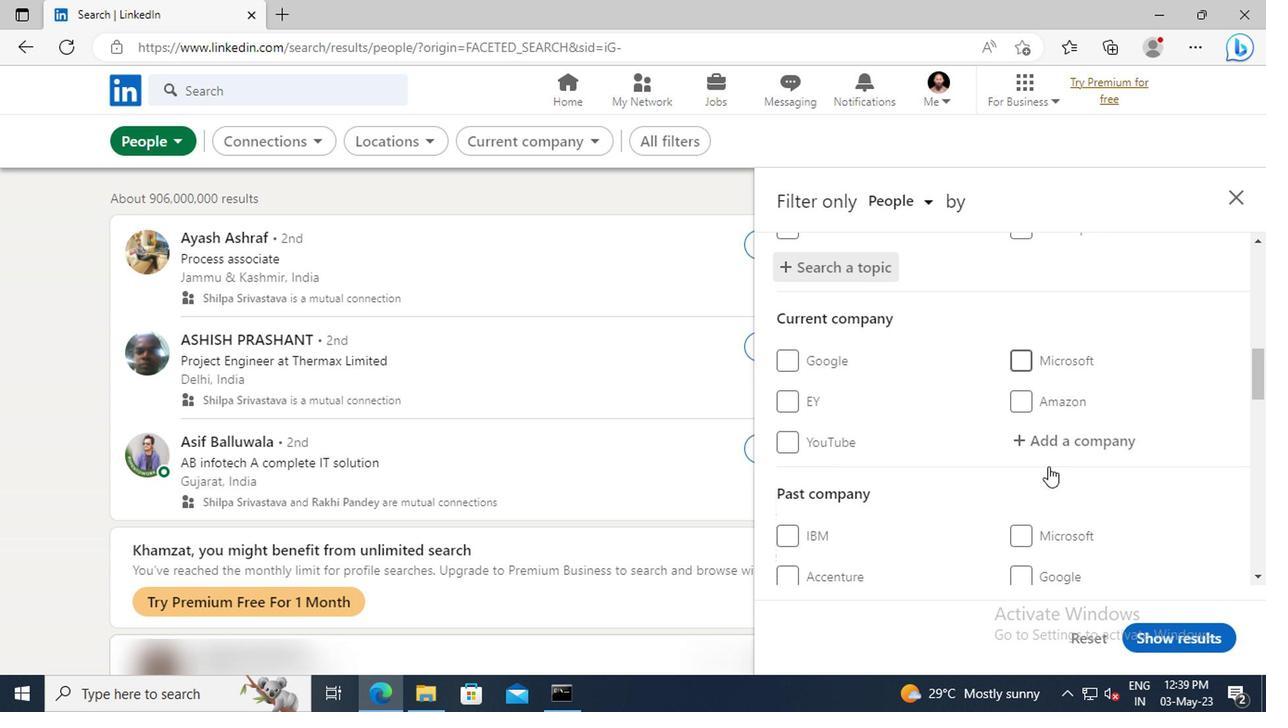 
Action: Mouse scrolled (1044, 464) with delta (0, 0)
Screenshot: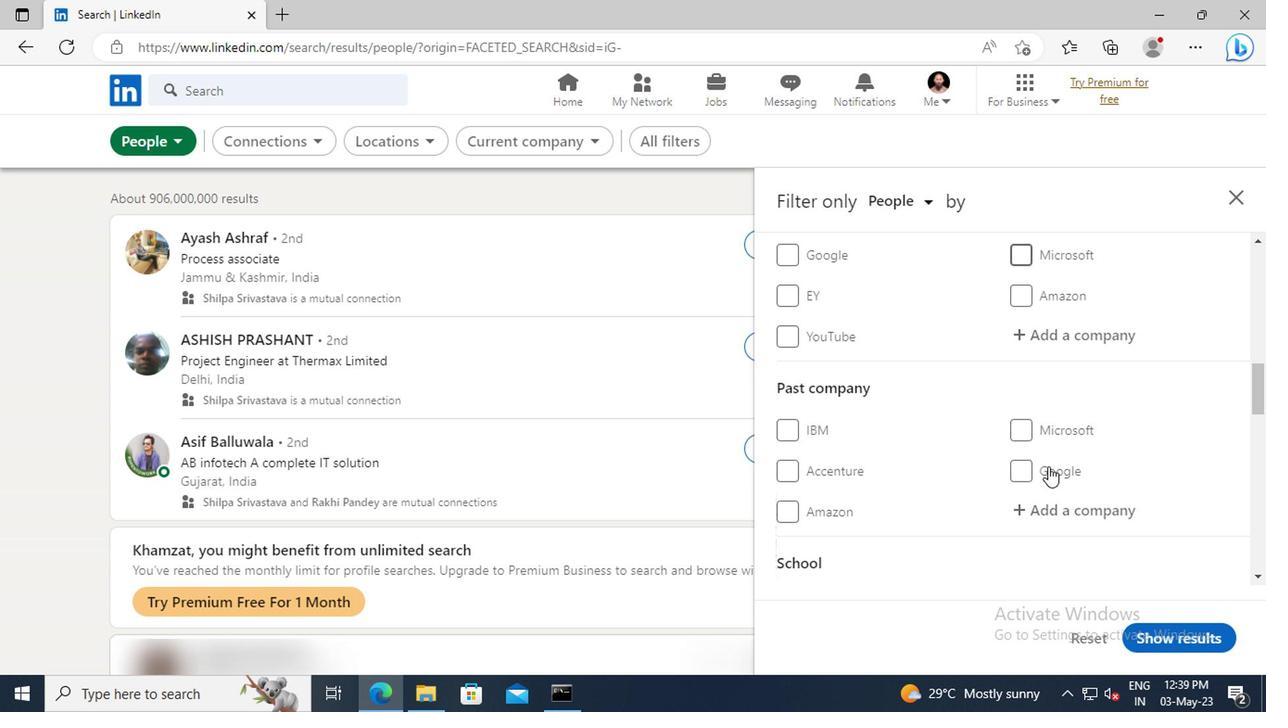 
Action: Mouse scrolled (1044, 464) with delta (0, 0)
Screenshot: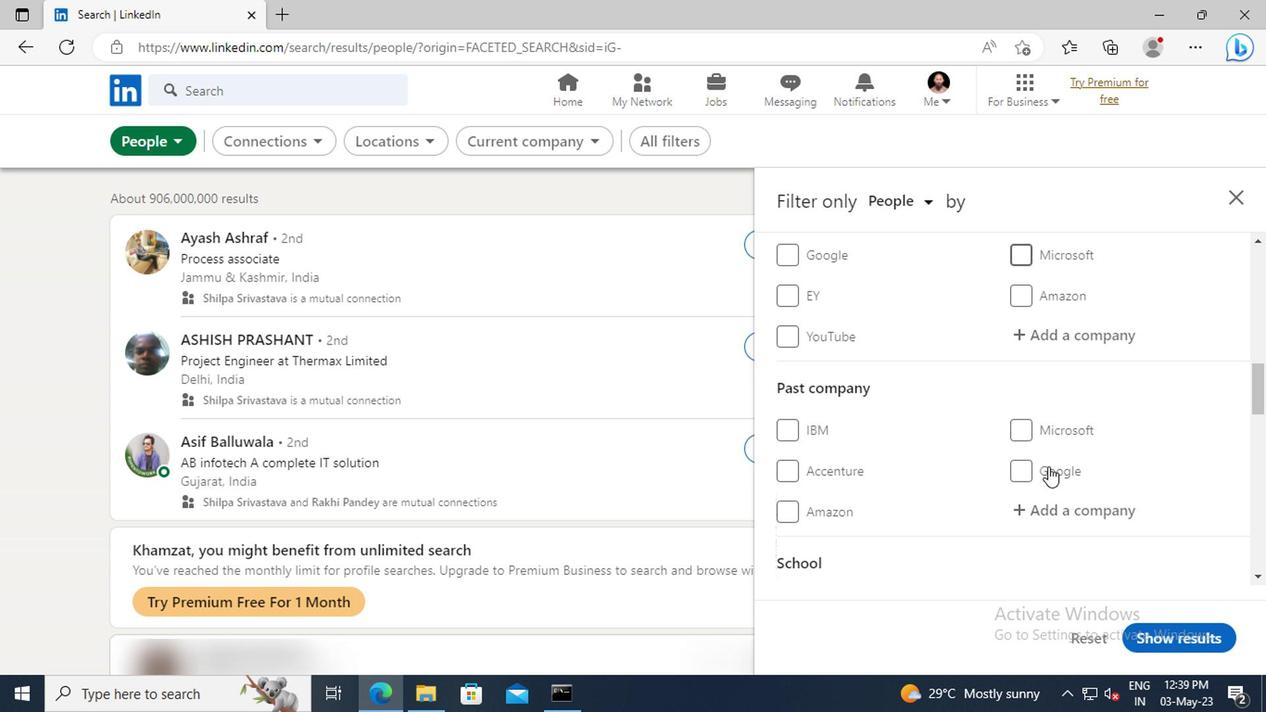 
Action: Mouse scrolled (1044, 464) with delta (0, 0)
Screenshot: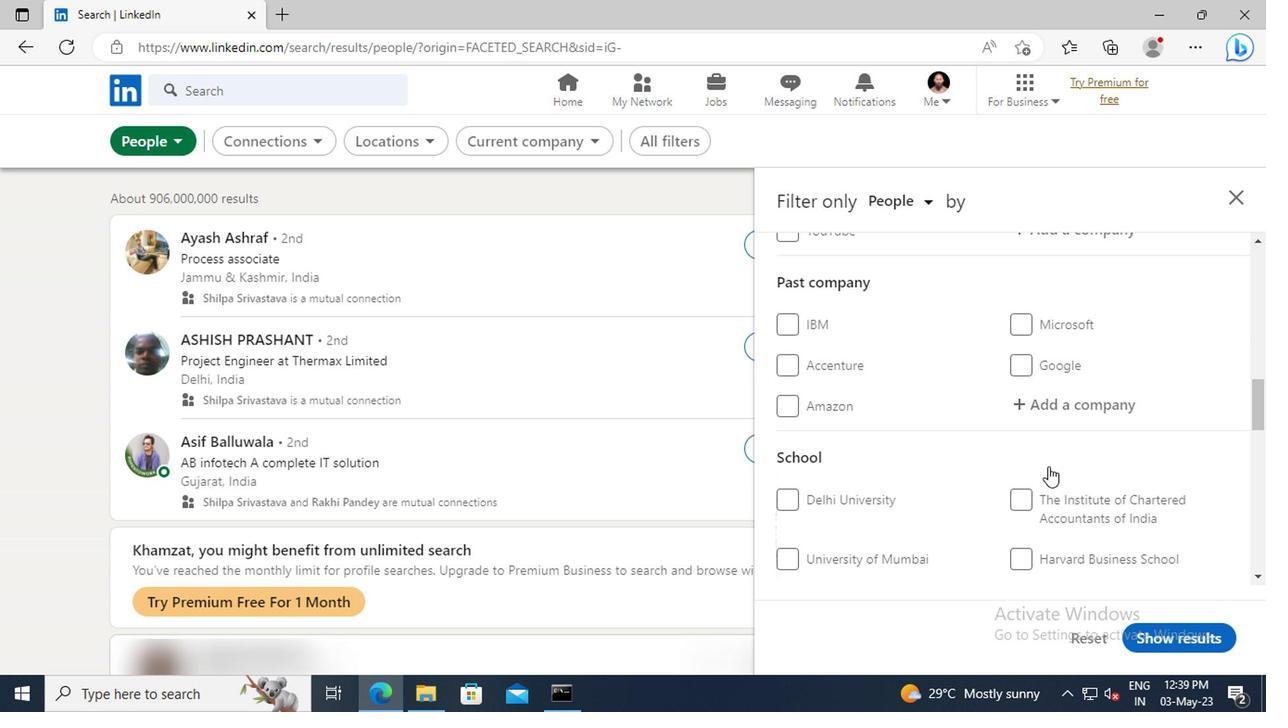 
Action: Mouse scrolled (1044, 464) with delta (0, 0)
Screenshot: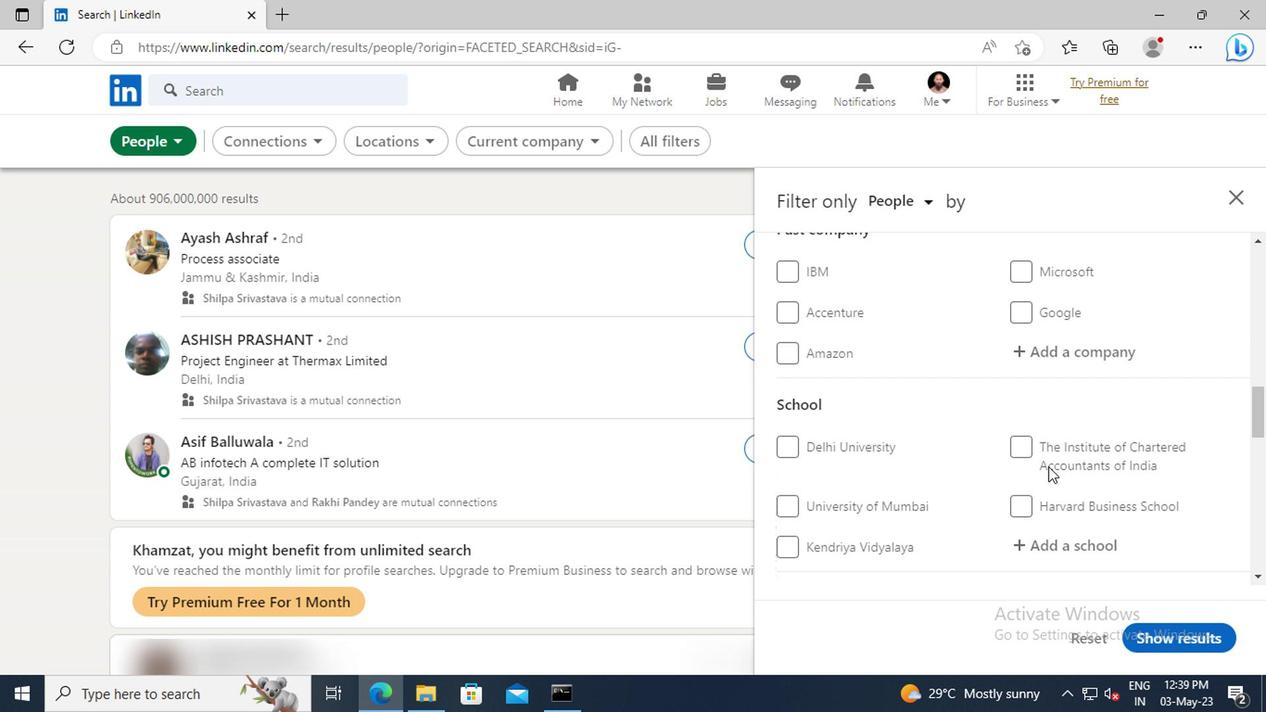 
Action: Mouse scrolled (1044, 464) with delta (0, 0)
Screenshot: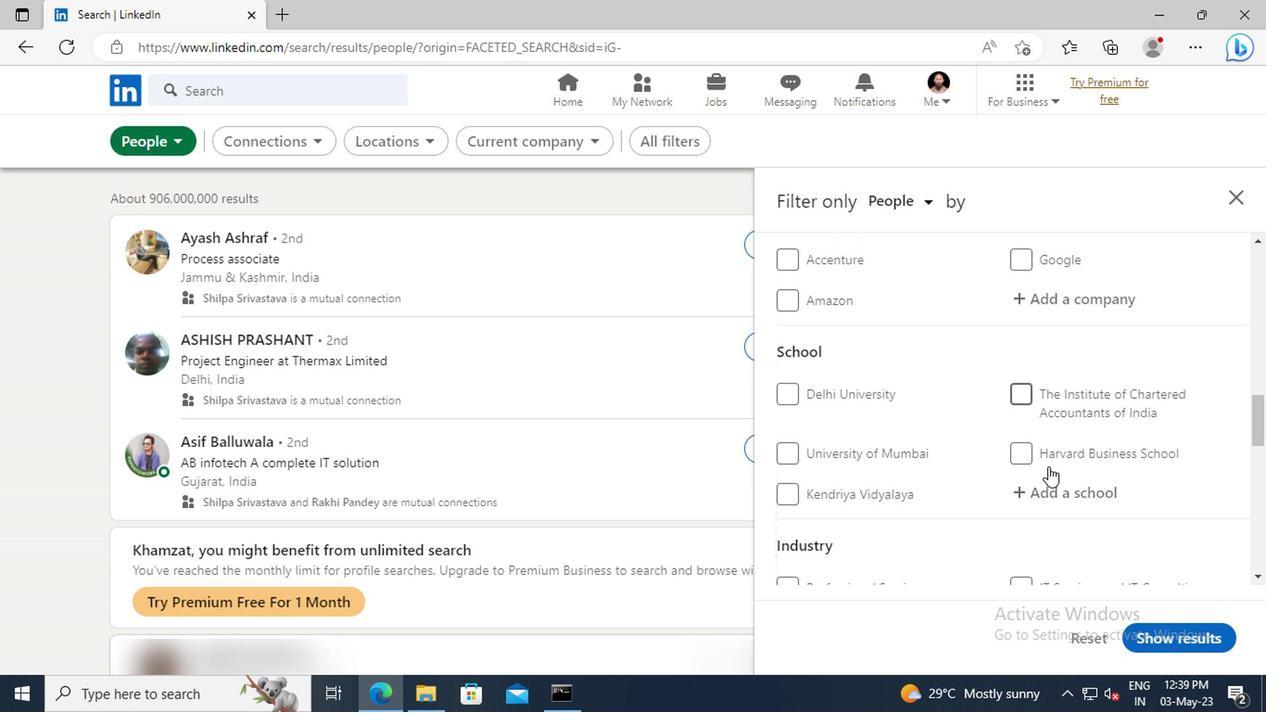 
Action: Mouse scrolled (1044, 464) with delta (0, 0)
Screenshot: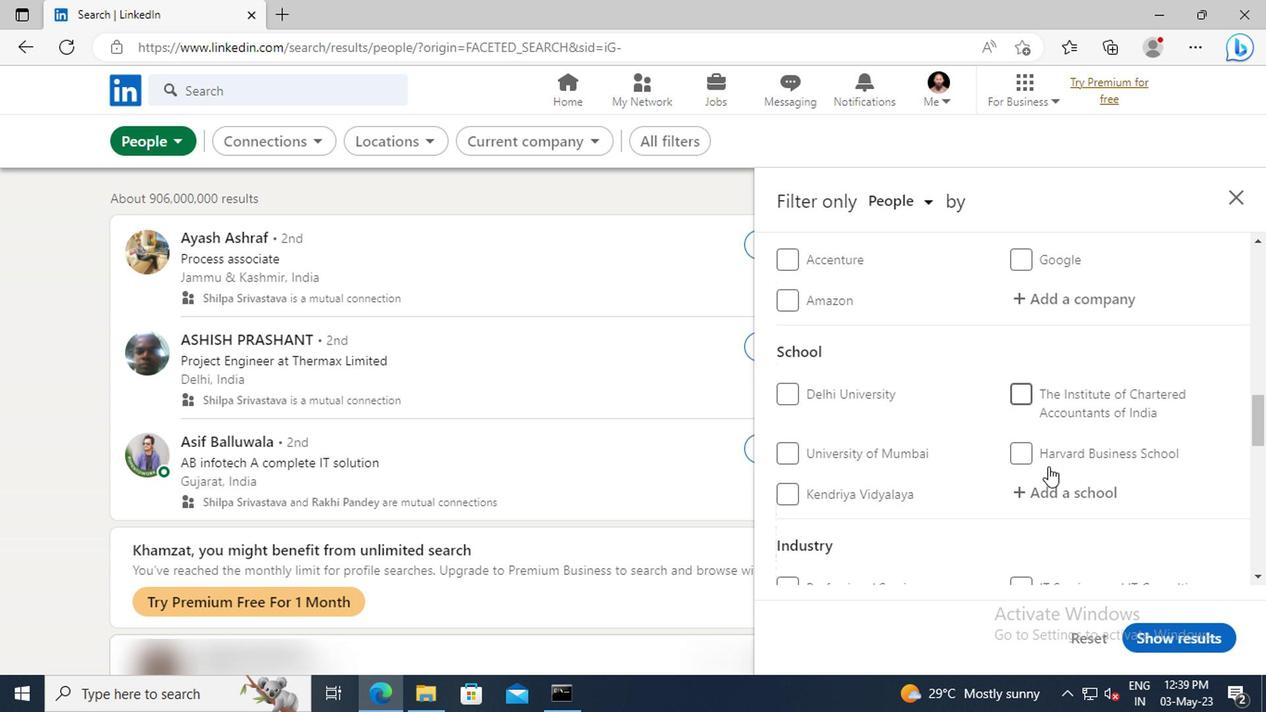 
Action: Mouse scrolled (1044, 464) with delta (0, 0)
Screenshot: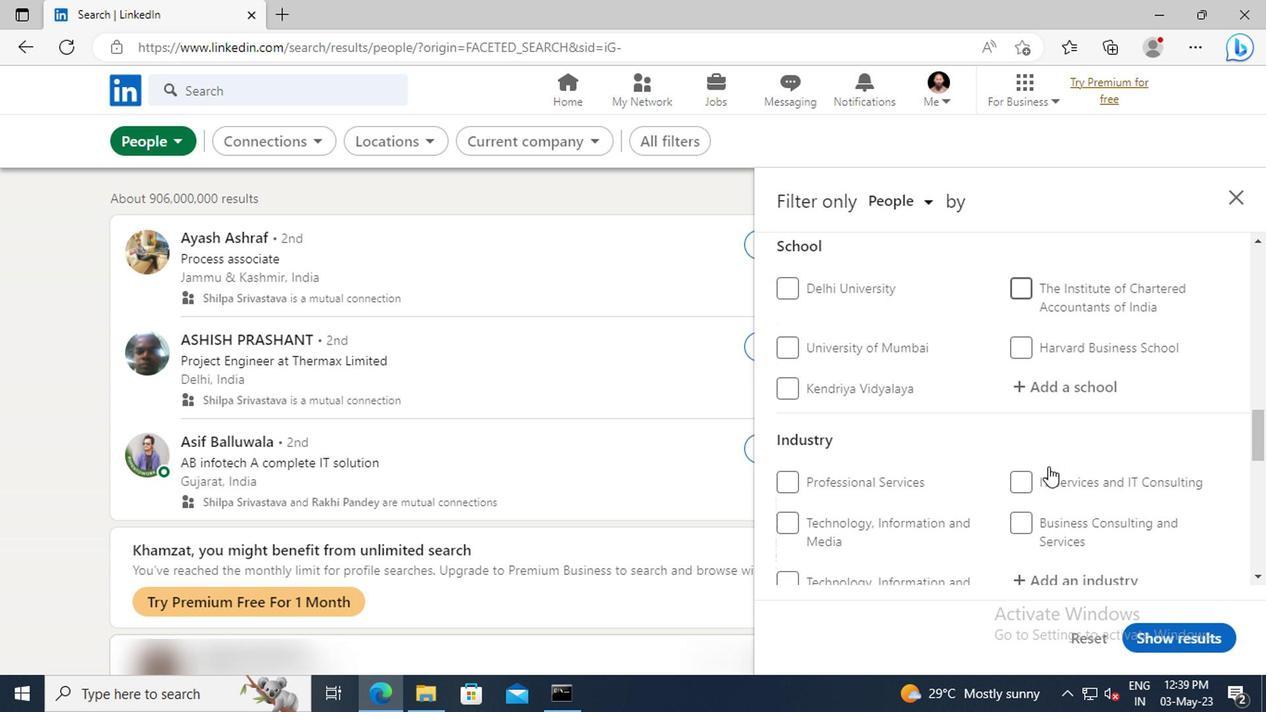
Action: Mouse scrolled (1044, 464) with delta (0, 0)
Screenshot: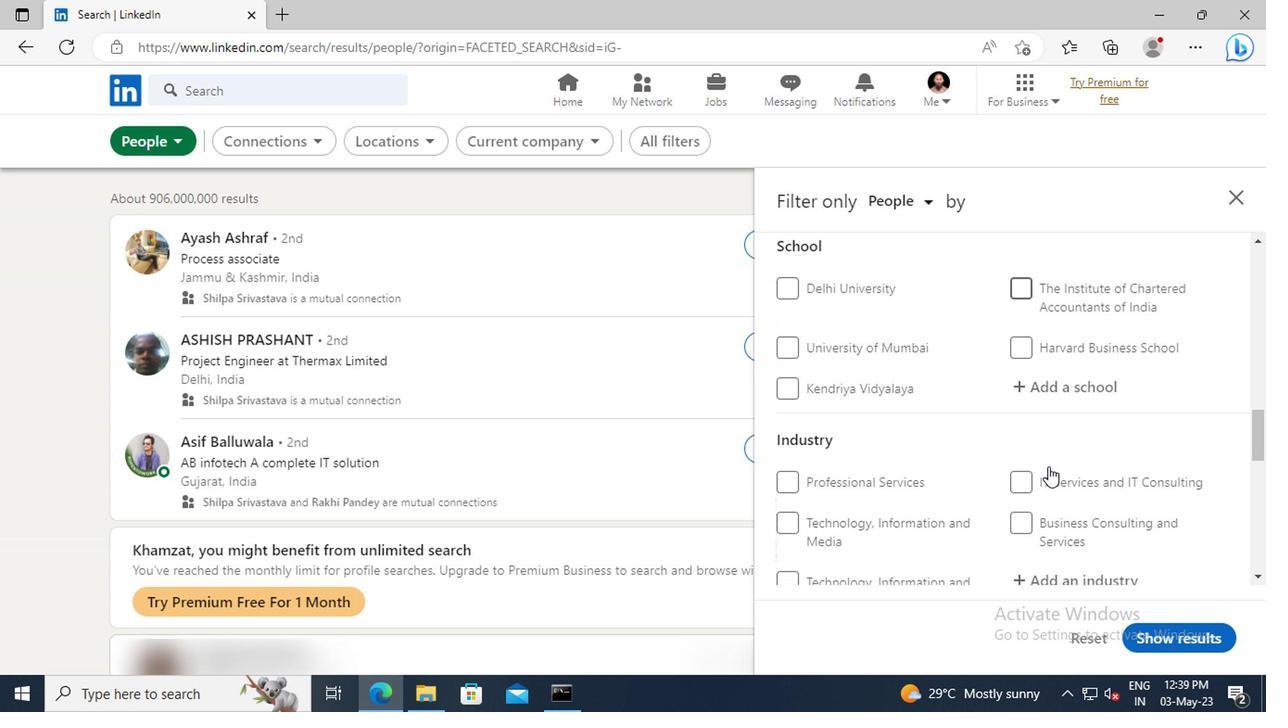 
Action: Mouse scrolled (1044, 464) with delta (0, 0)
Screenshot: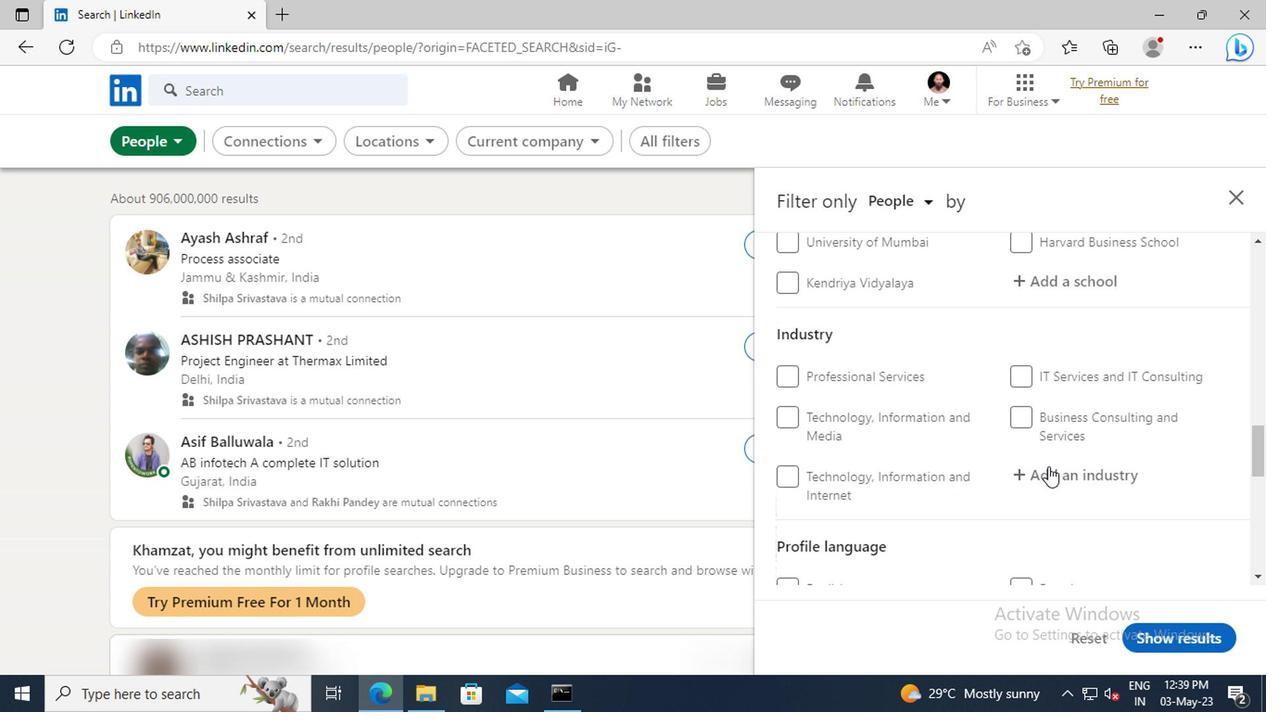 
Action: Mouse scrolled (1044, 464) with delta (0, 0)
Screenshot: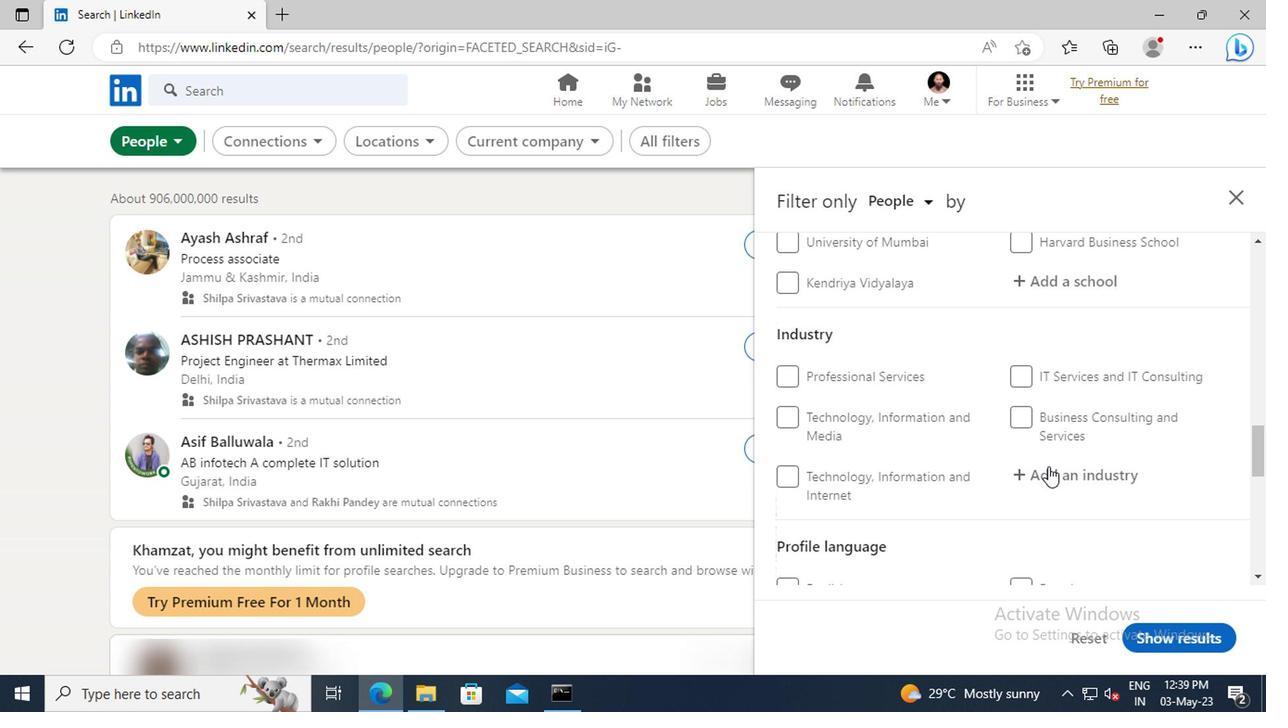 
Action: Mouse moved to (779, 484)
Screenshot: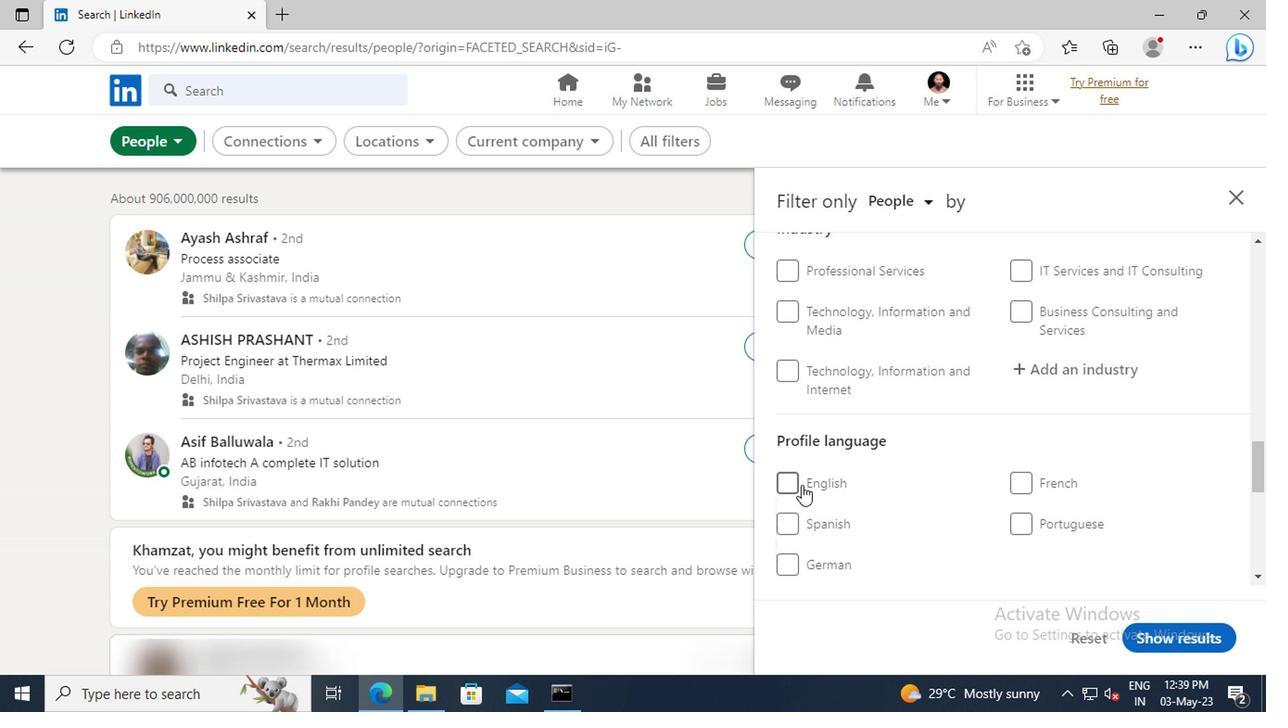 
Action: Mouse pressed left at (779, 484)
Screenshot: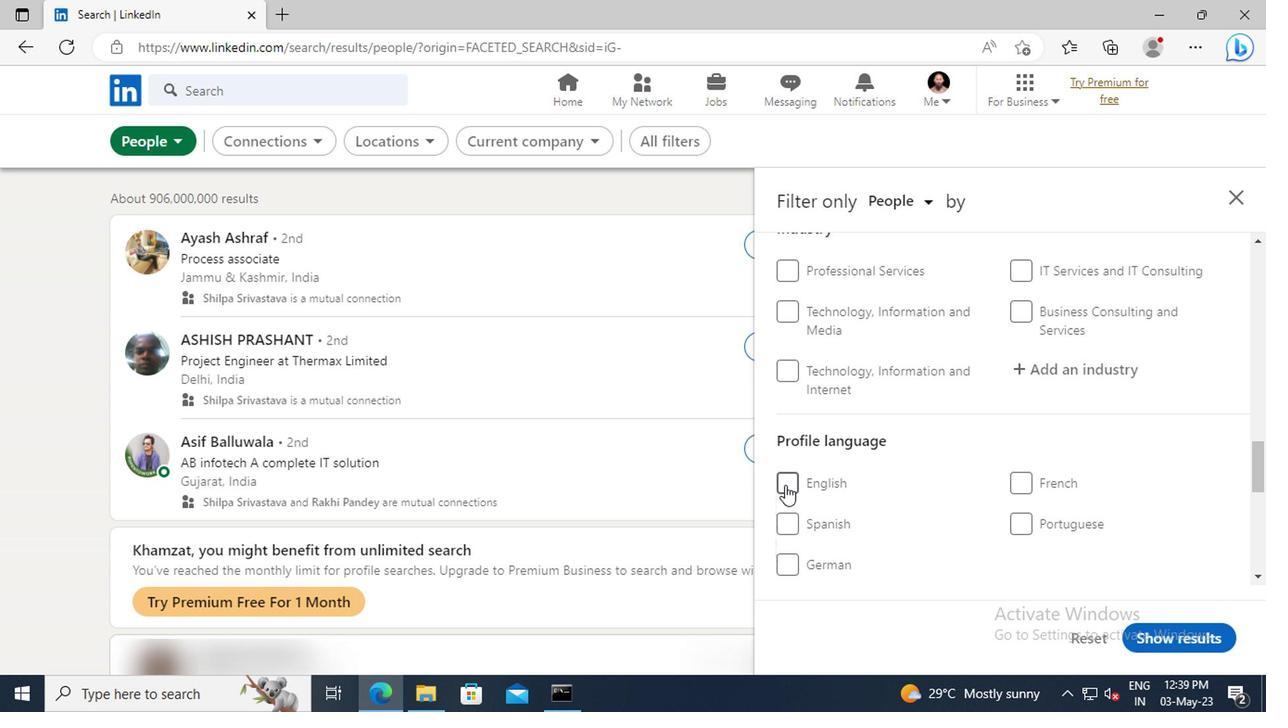 
Action: Mouse moved to (998, 450)
Screenshot: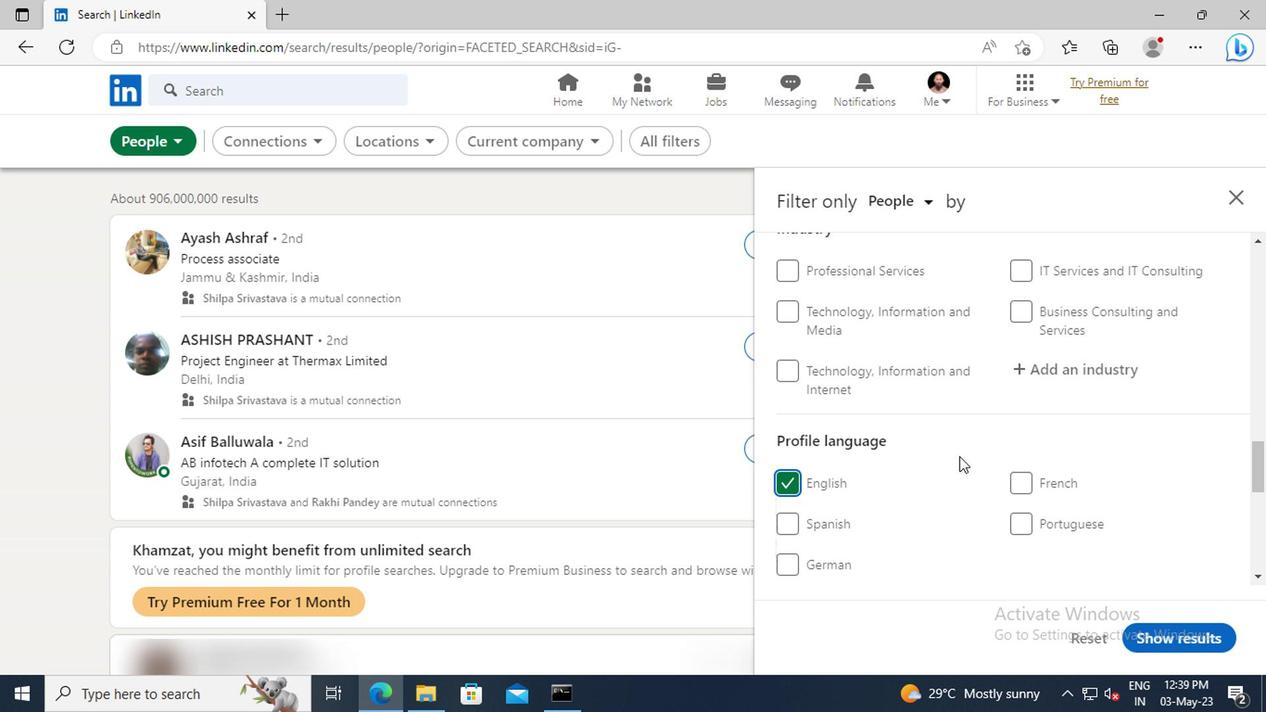 
Action: Mouse scrolled (998, 451) with delta (0, 1)
Screenshot: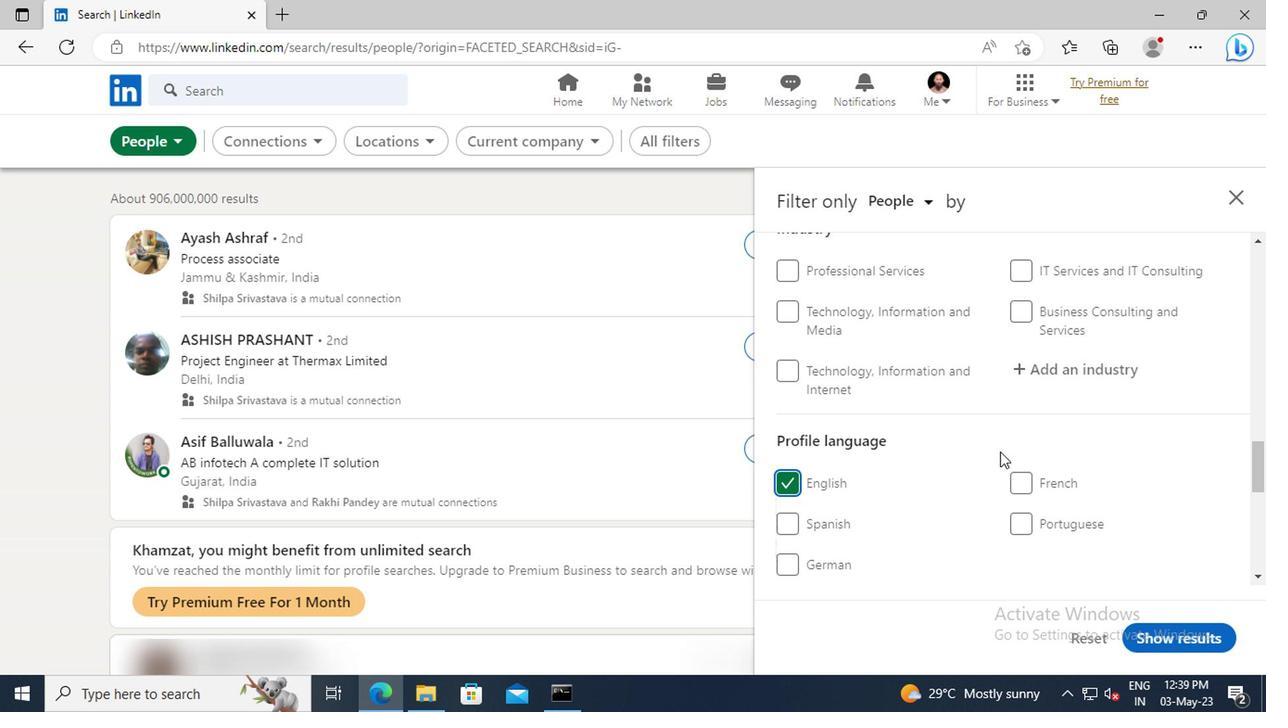 
Action: Mouse scrolled (998, 451) with delta (0, 1)
Screenshot: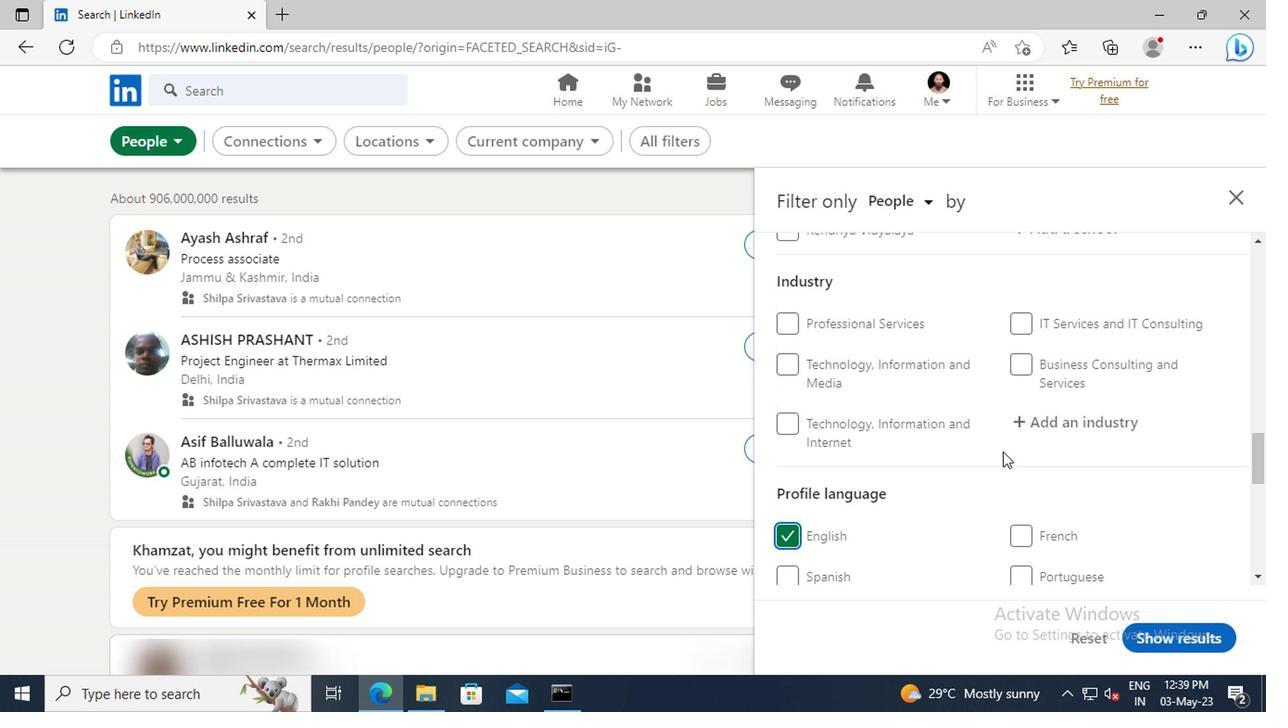 
Action: Mouse scrolled (998, 451) with delta (0, 1)
Screenshot: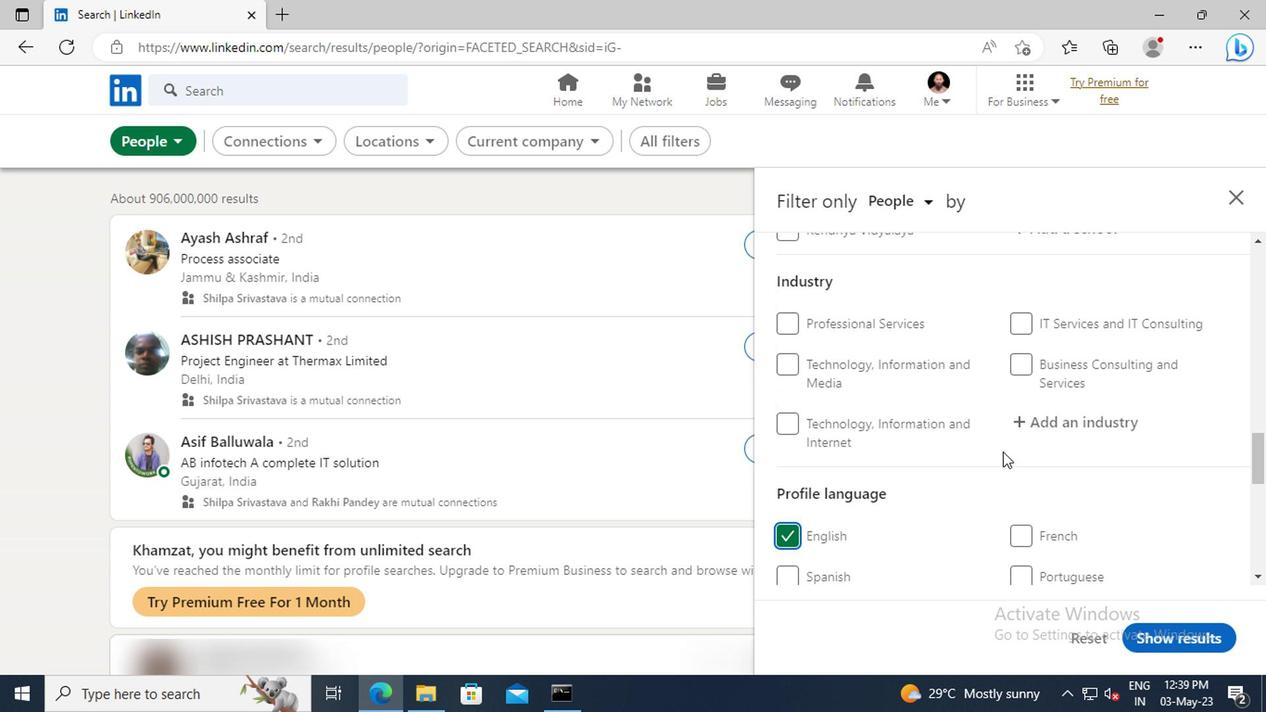 
Action: Mouse scrolled (998, 451) with delta (0, 1)
Screenshot: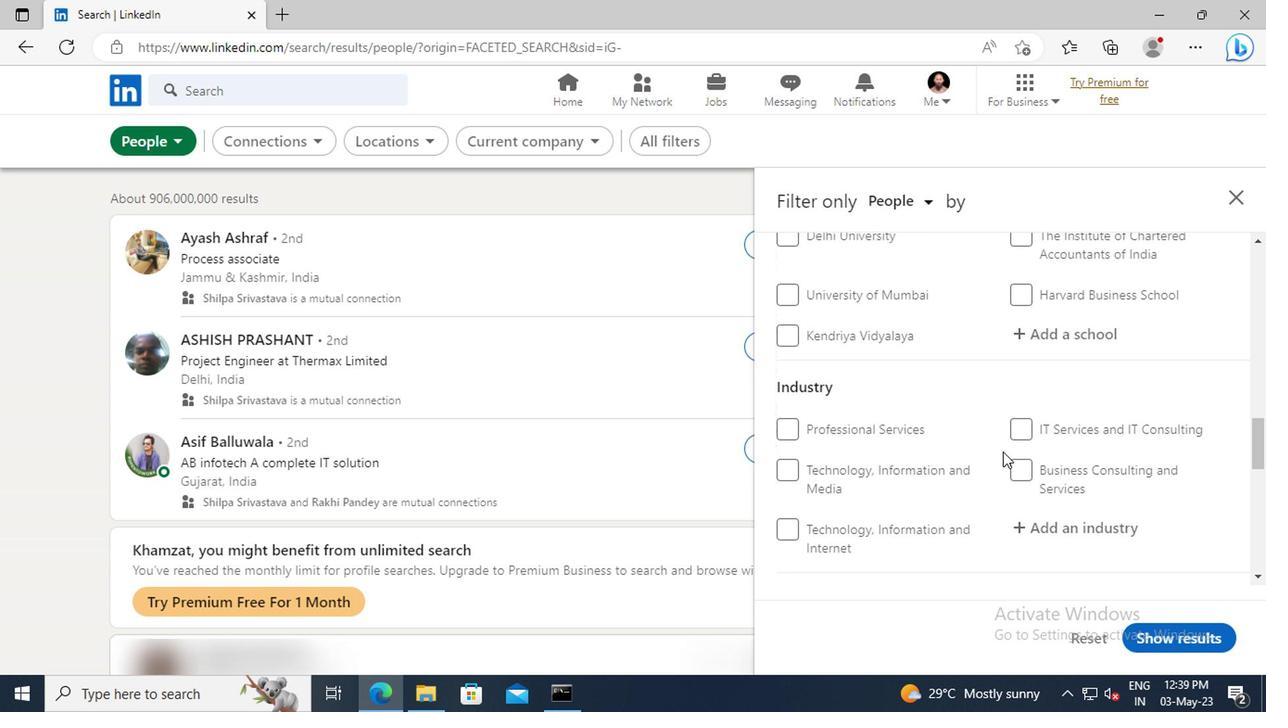
Action: Mouse scrolled (998, 451) with delta (0, 1)
Screenshot: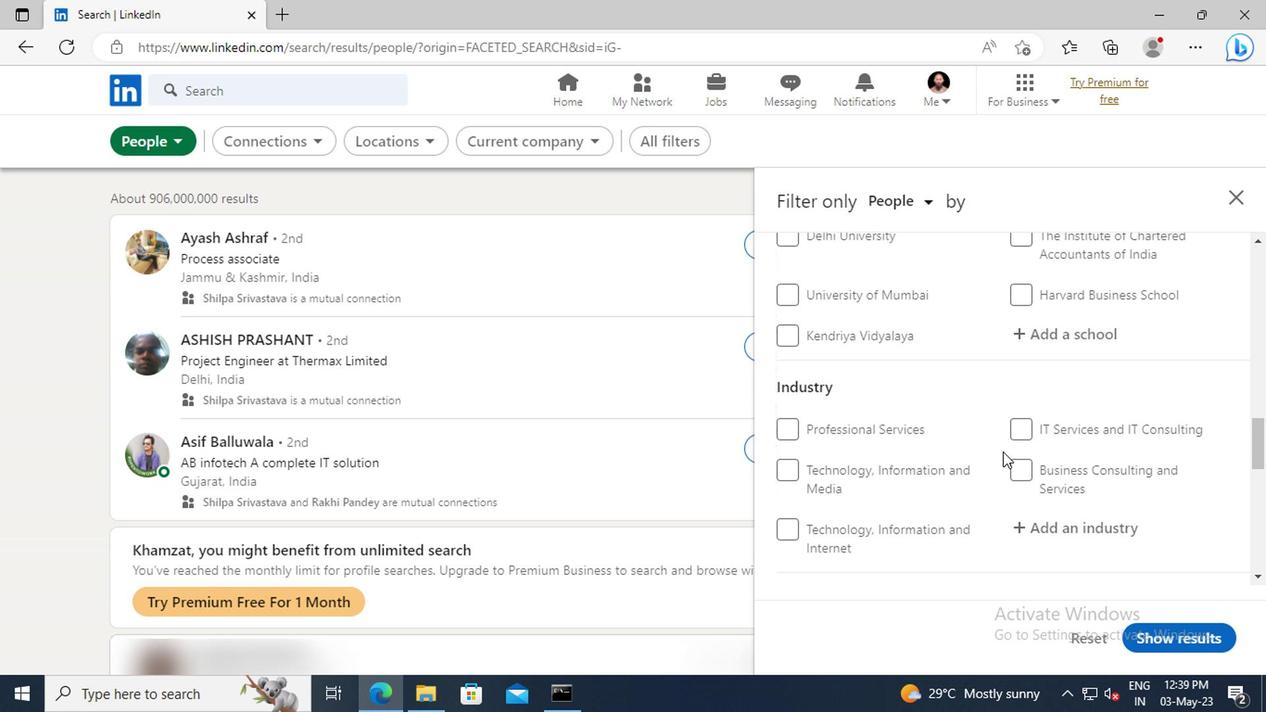 
Action: Mouse scrolled (998, 451) with delta (0, 1)
Screenshot: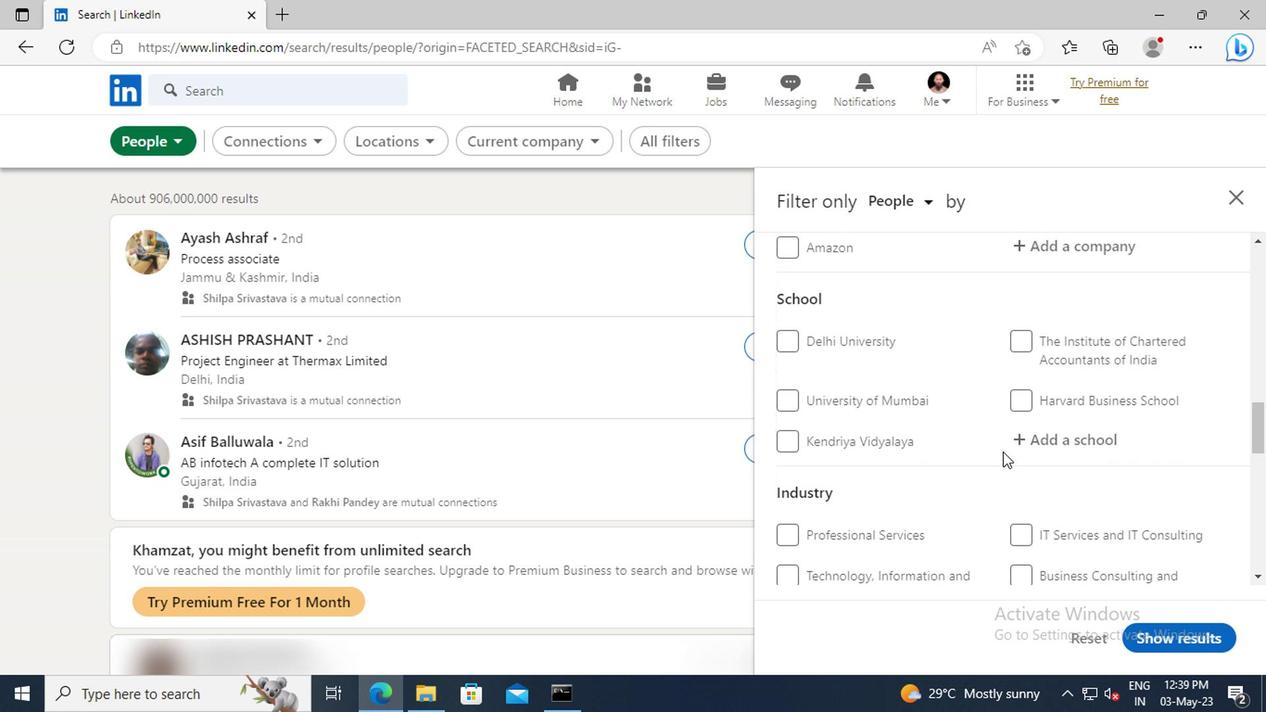 
Action: Mouse scrolled (998, 451) with delta (0, 1)
Screenshot: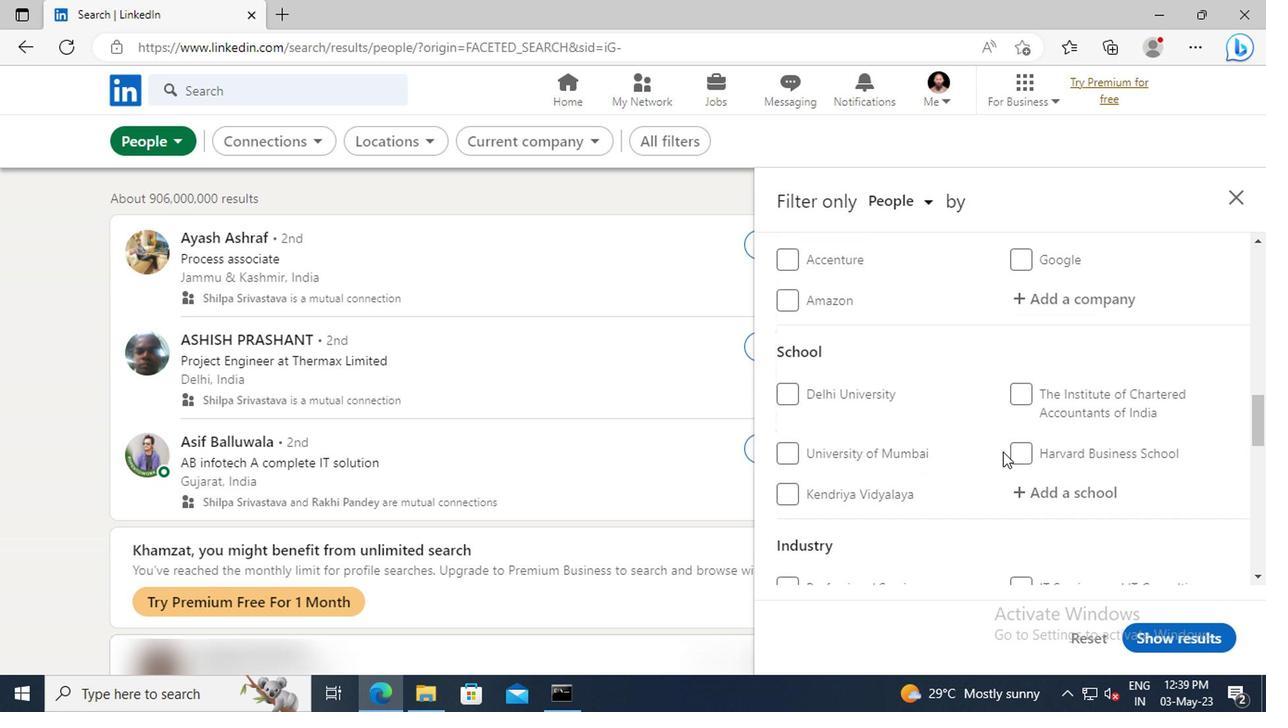 
Action: Mouse scrolled (998, 451) with delta (0, 1)
Screenshot: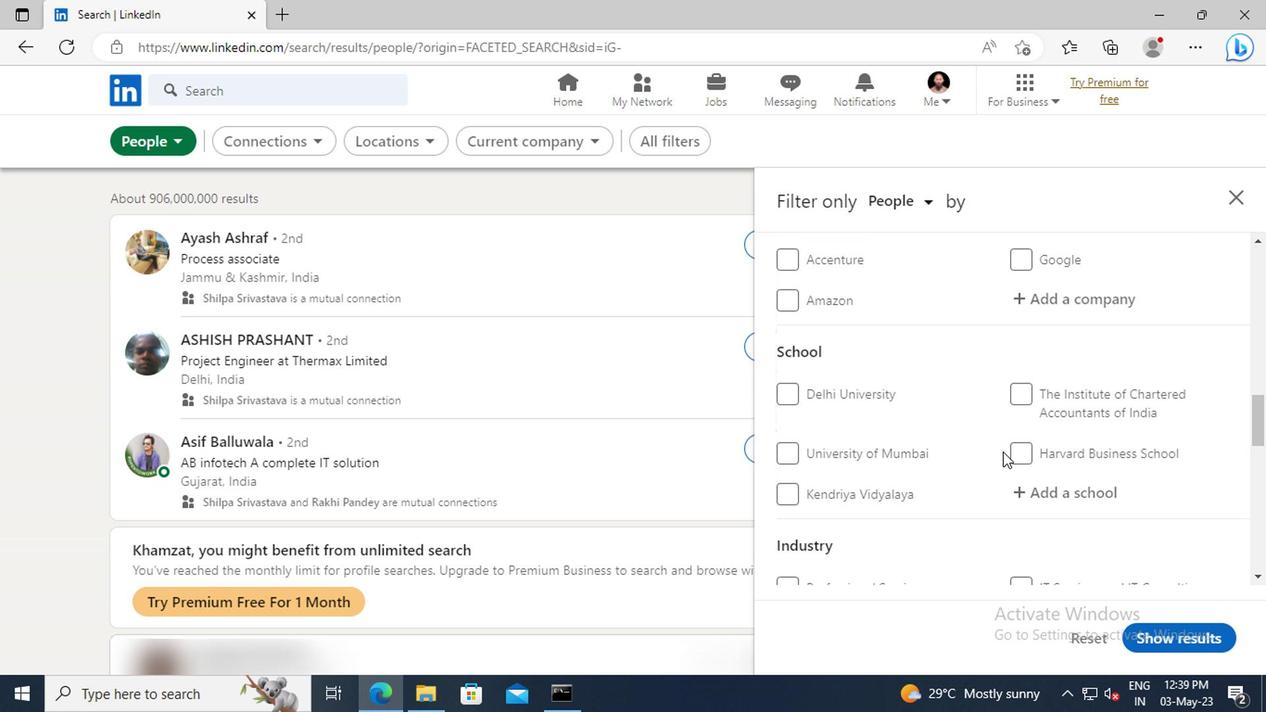 
Action: Mouse scrolled (998, 451) with delta (0, 1)
Screenshot: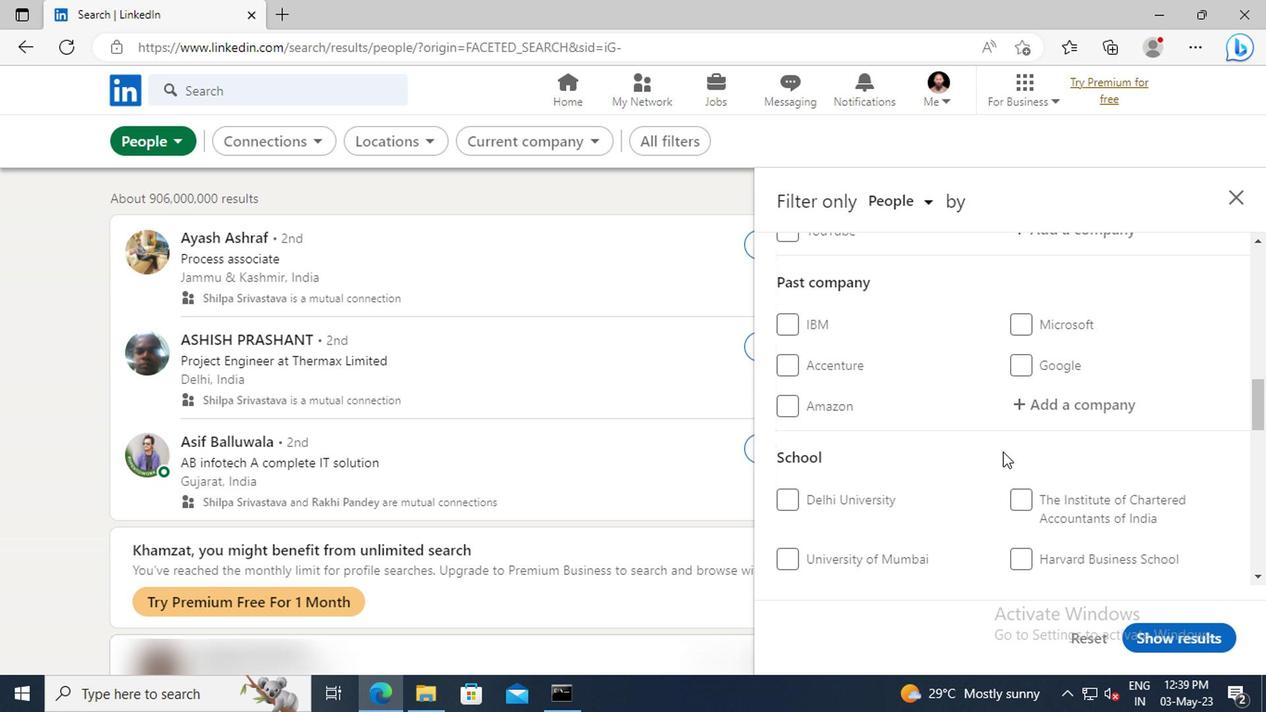 
Action: Mouse scrolled (998, 451) with delta (0, 1)
Screenshot: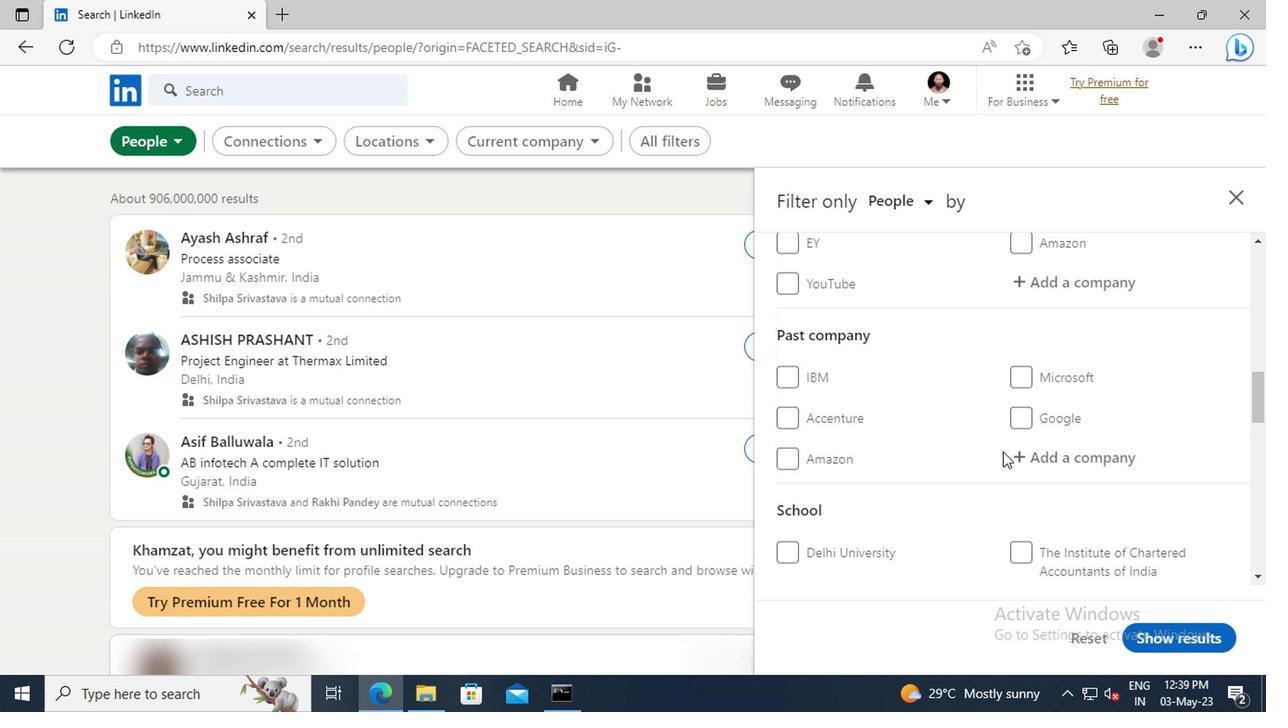 
Action: Mouse scrolled (998, 451) with delta (0, 1)
Screenshot: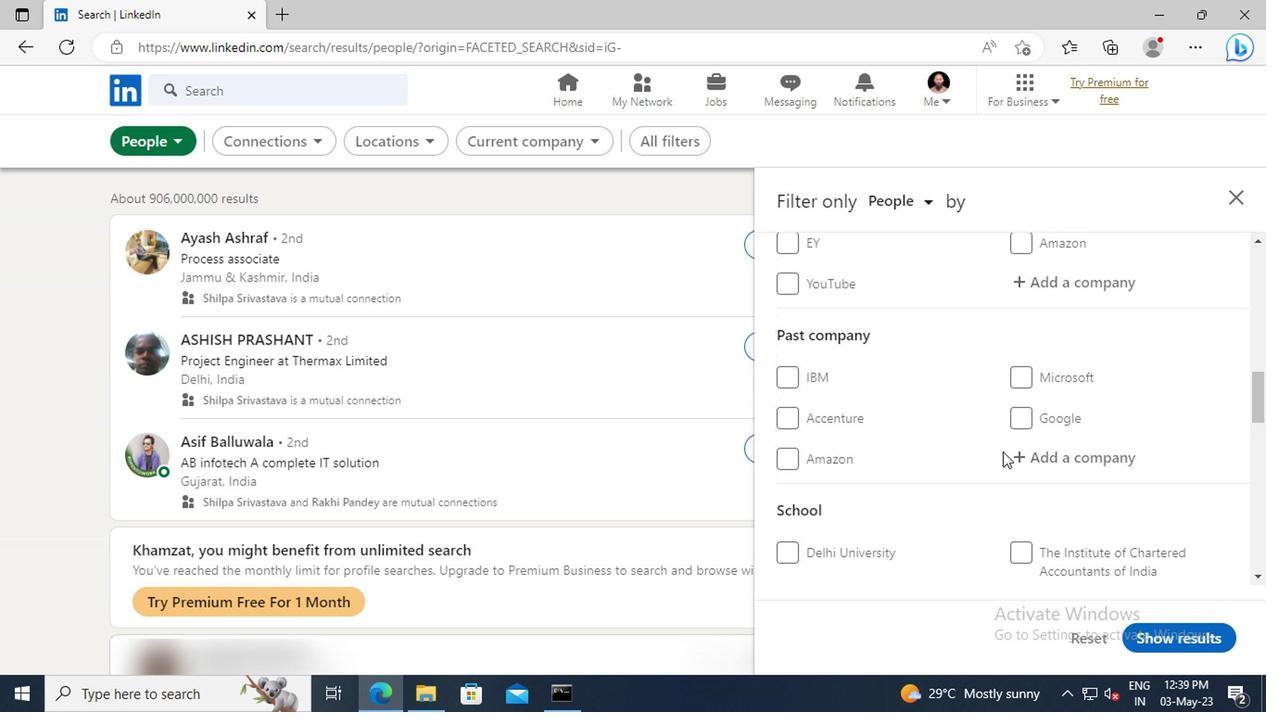 
Action: Mouse moved to (1030, 393)
Screenshot: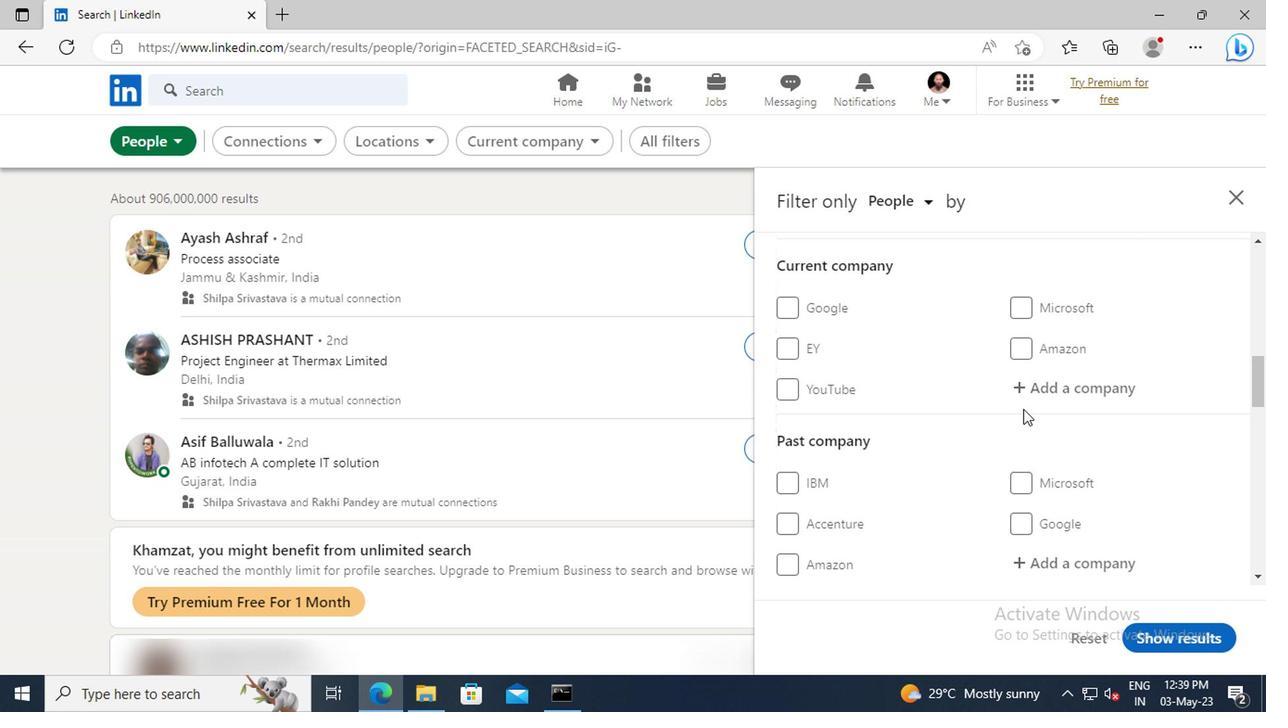 
Action: Mouse pressed left at (1030, 393)
Screenshot: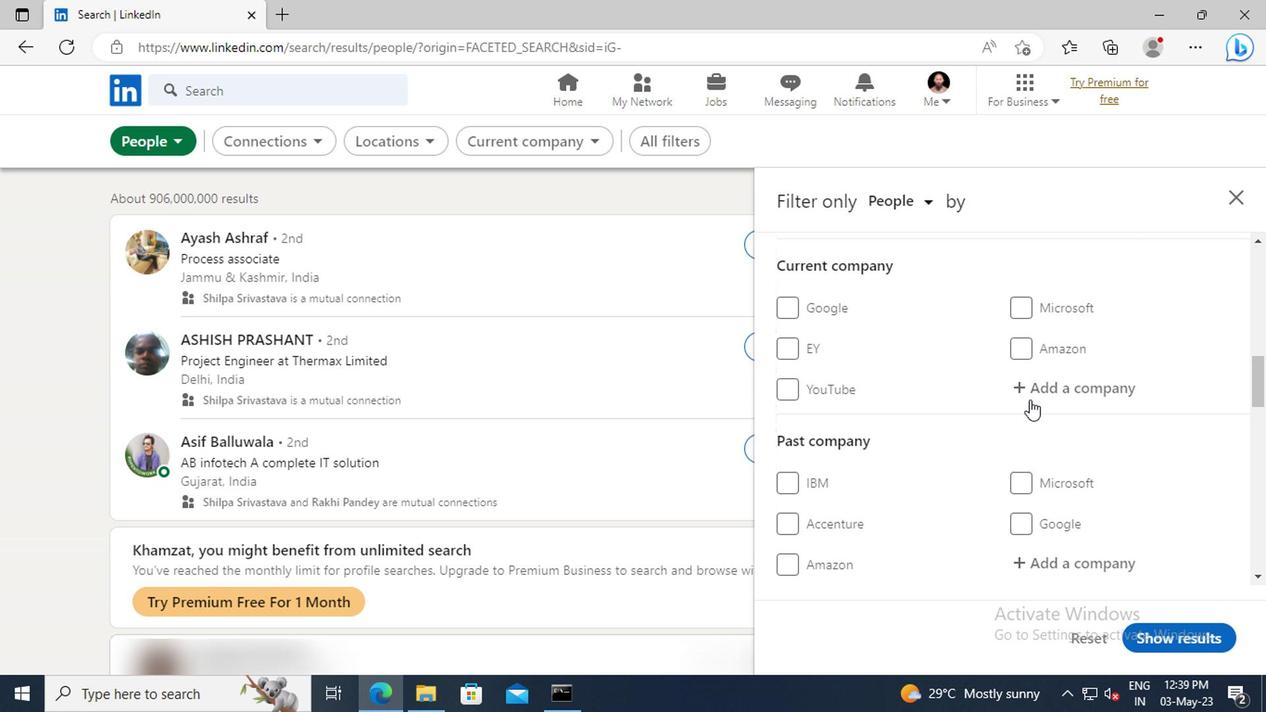 
Action: Key pressed <Key.shift>UNIS
Screenshot: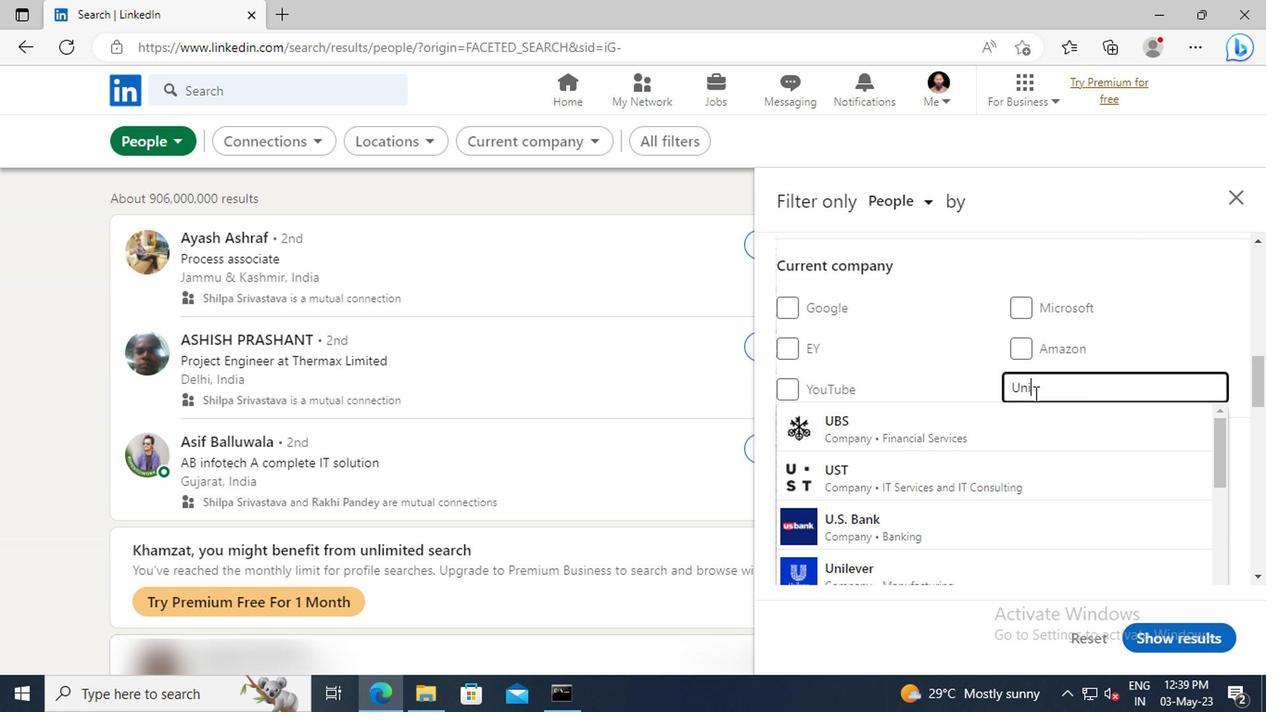 
Action: Mouse moved to (1030, 422)
Screenshot: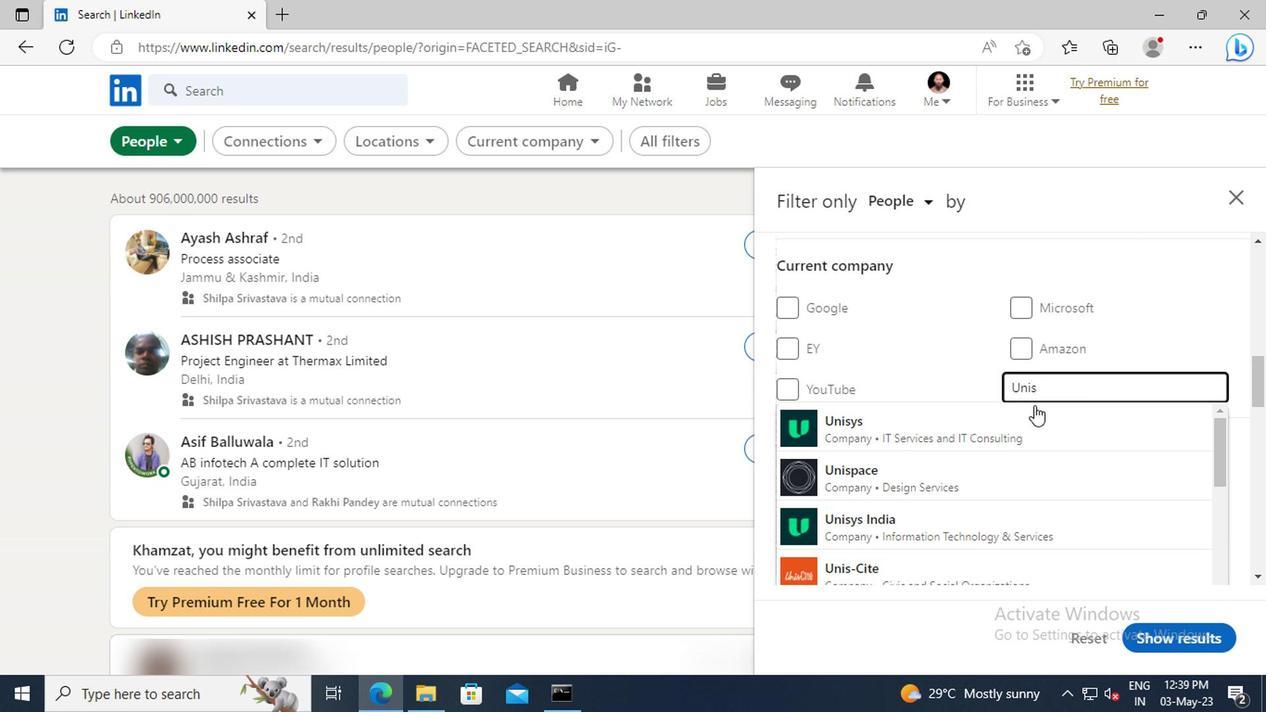 
Action: Mouse pressed left at (1030, 422)
Screenshot: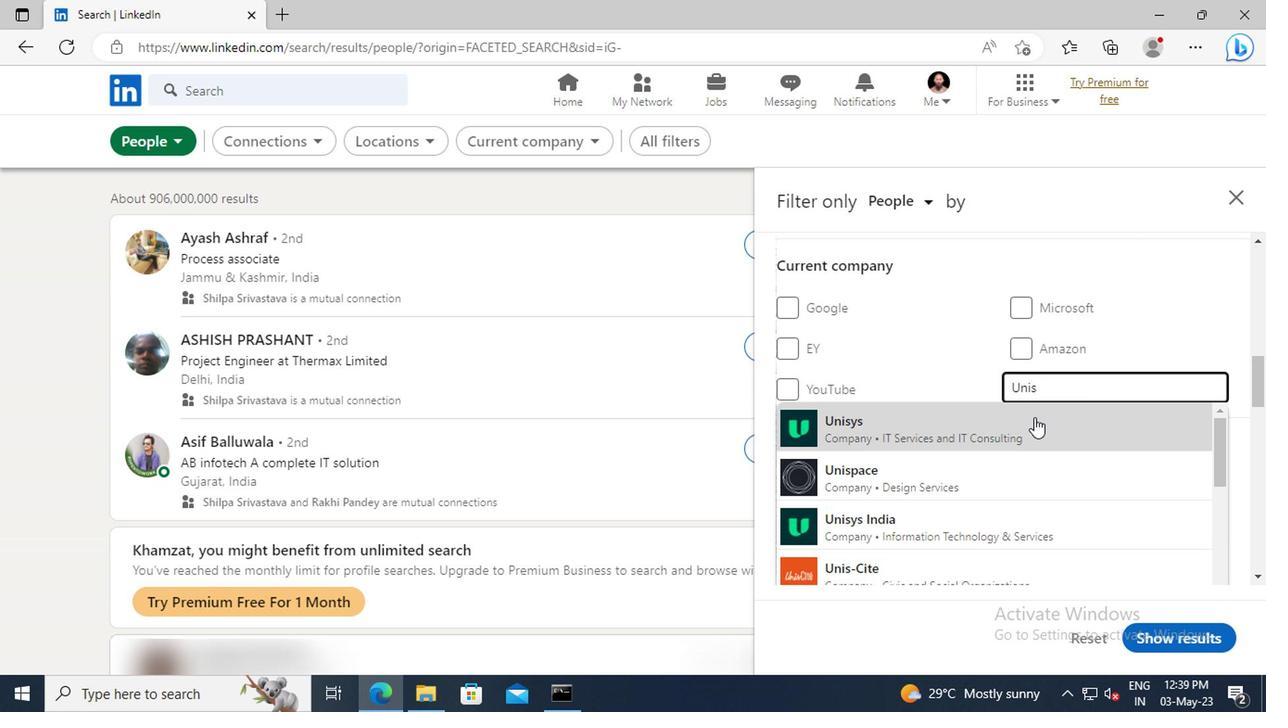 
Action: Mouse scrolled (1030, 421) with delta (0, 0)
Screenshot: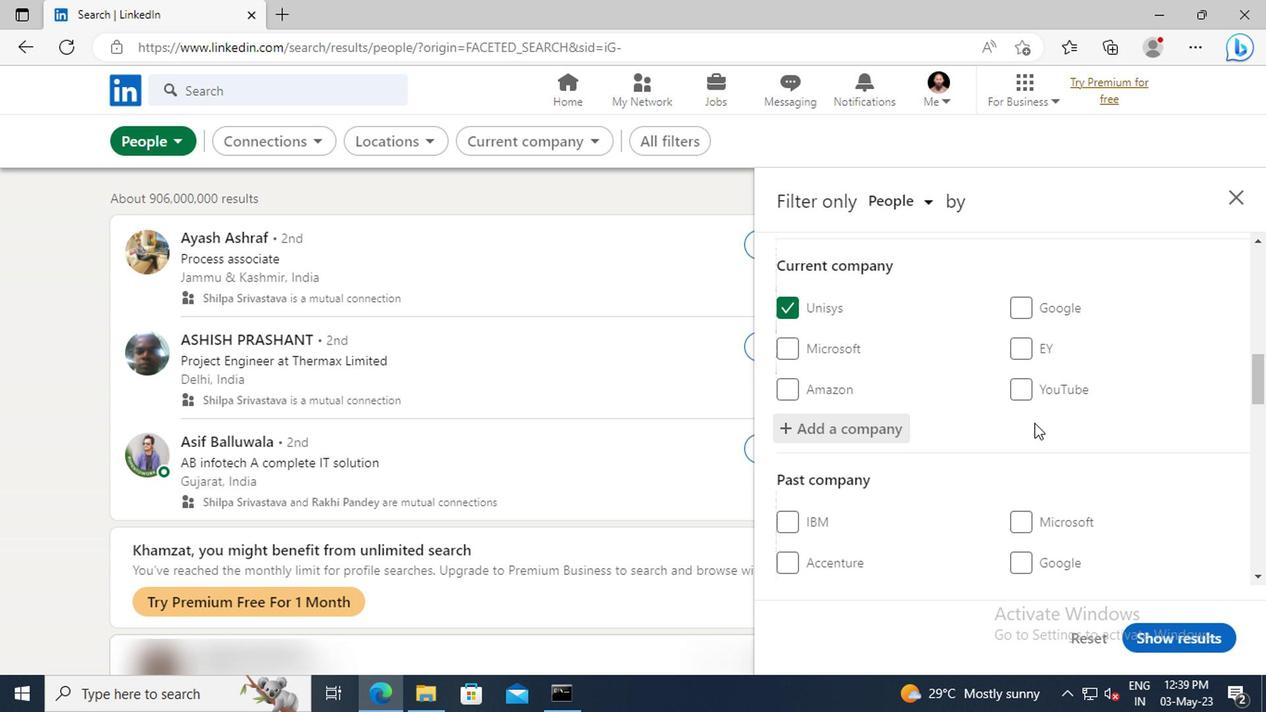 
Action: Mouse scrolled (1030, 421) with delta (0, 0)
Screenshot: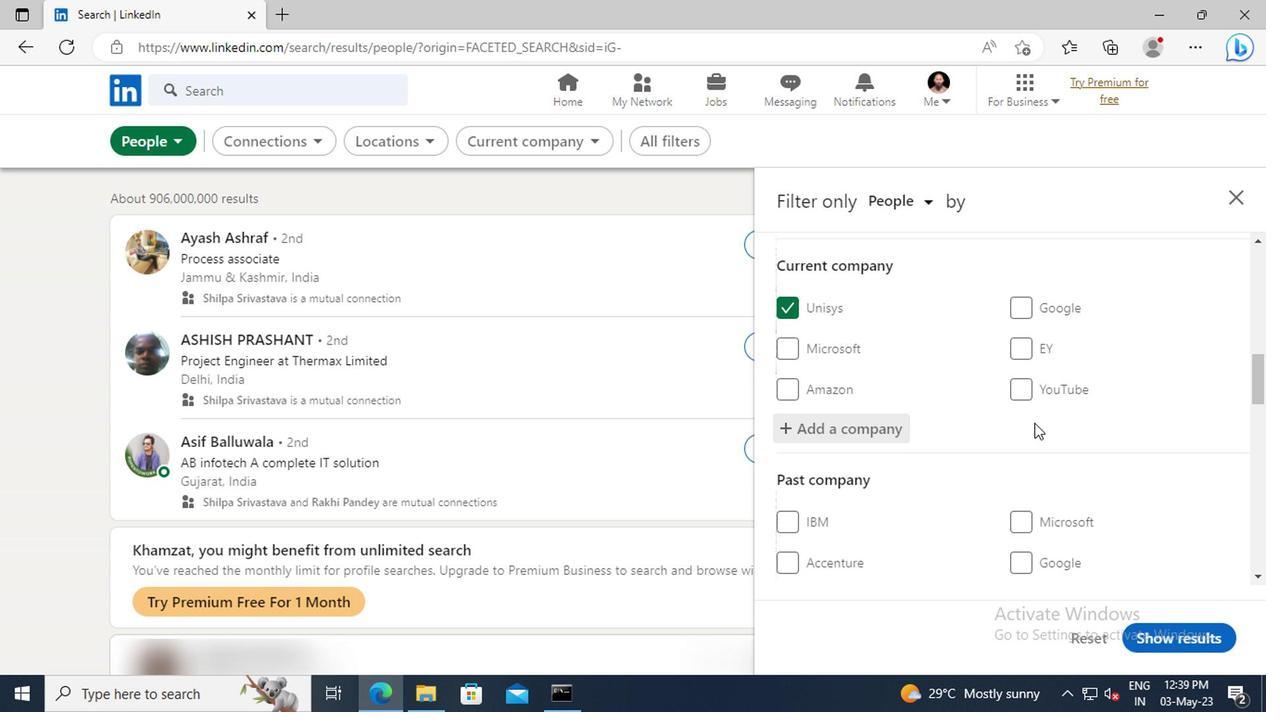 
Action: Mouse scrolled (1030, 421) with delta (0, 0)
Screenshot: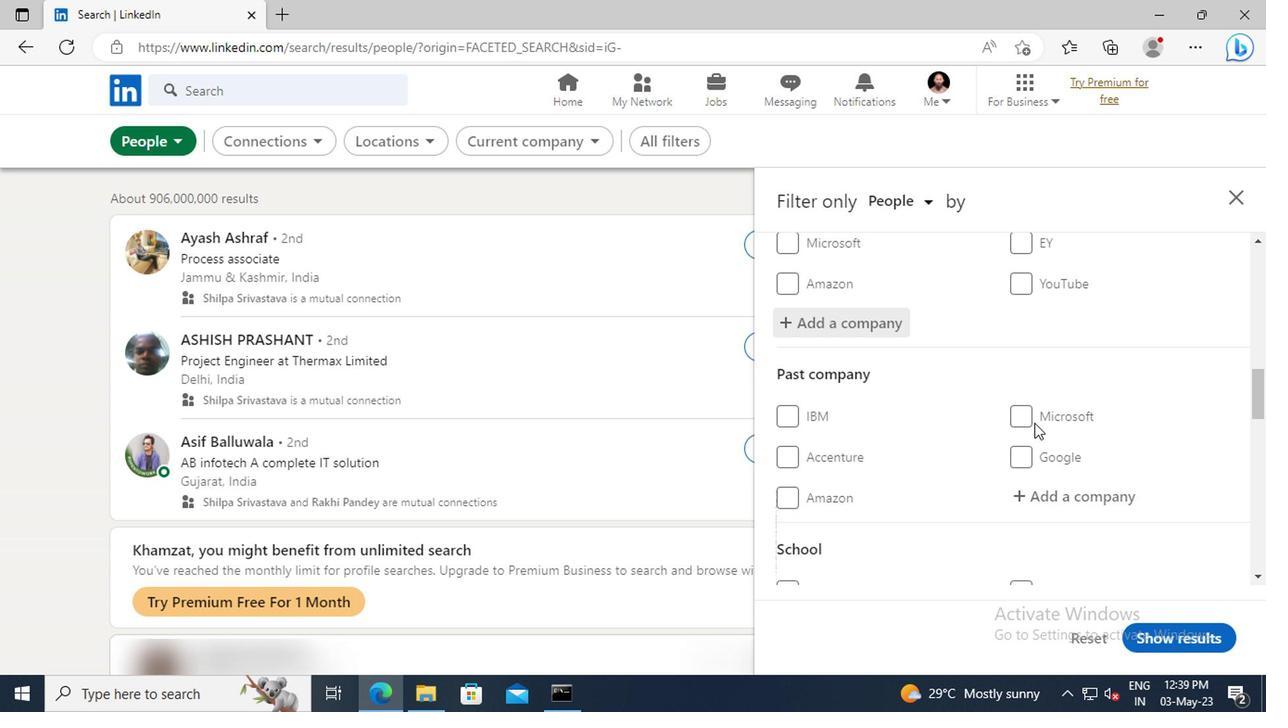 
Action: Mouse scrolled (1030, 421) with delta (0, 0)
Screenshot: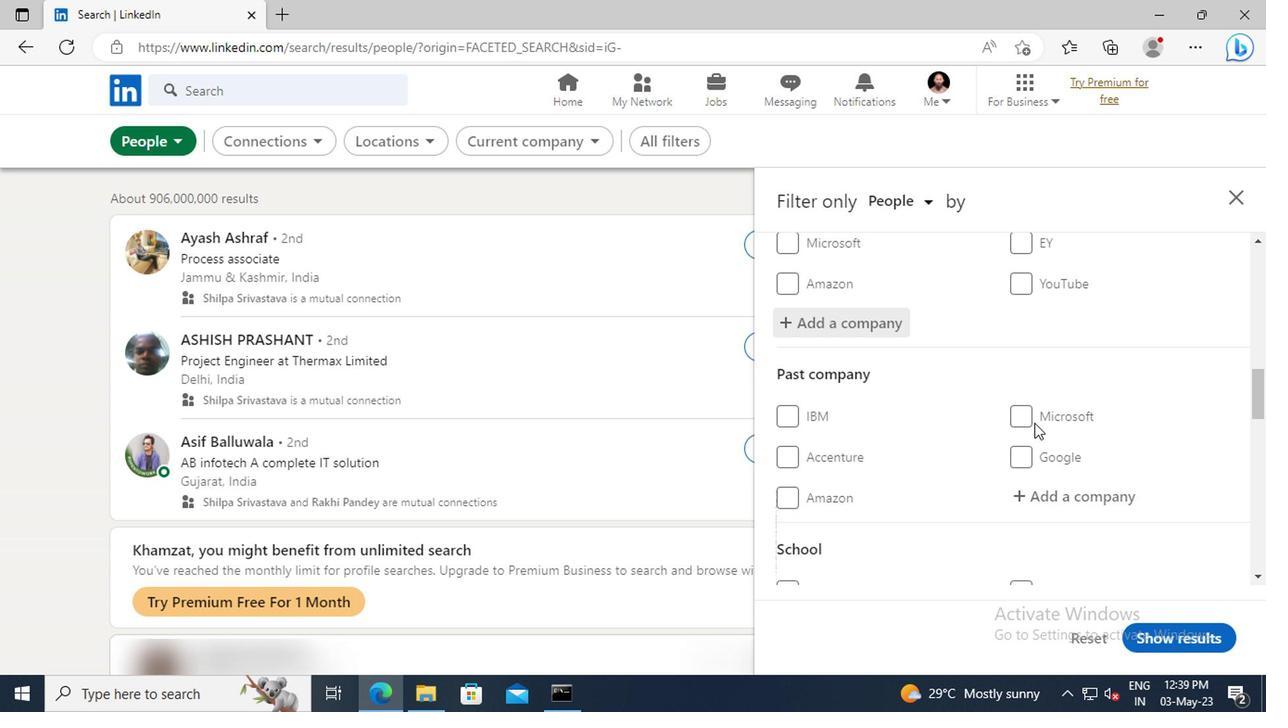 
Action: Mouse scrolled (1030, 421) with delta (0, 0)
Screenshot: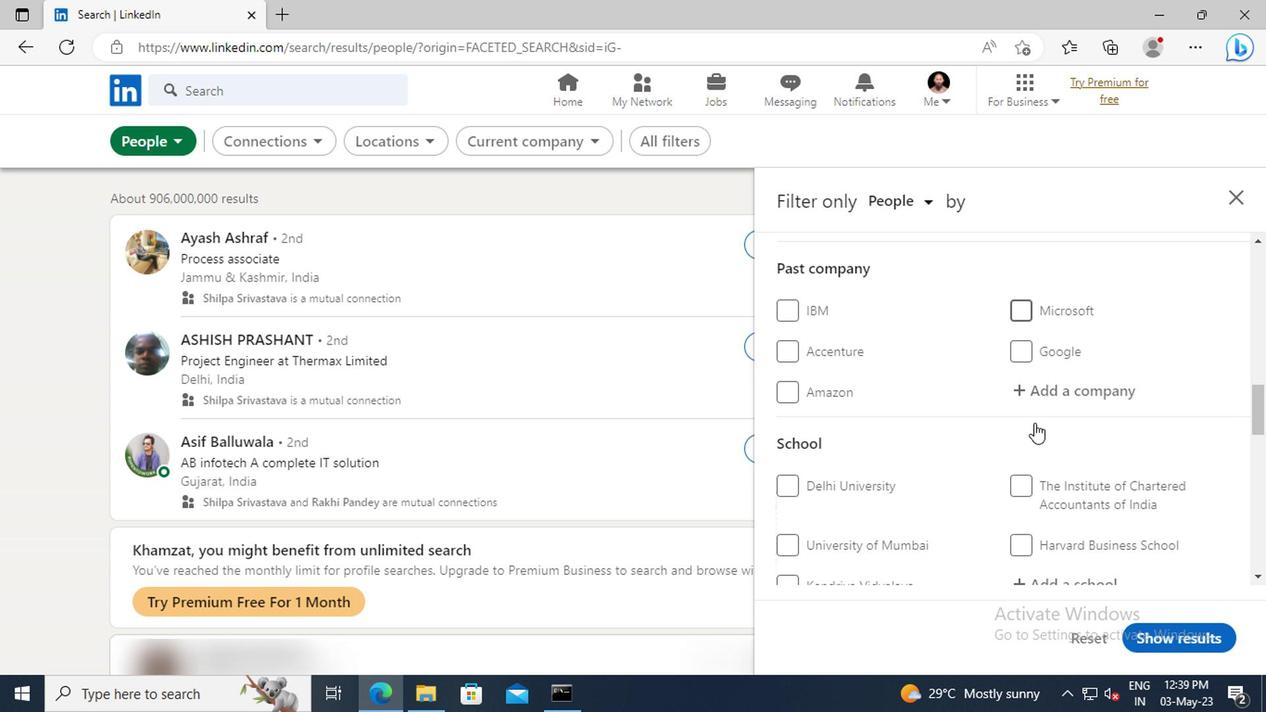 
Action: Mouse scrolled (1030, 421) with delta (0, 0)
Screenshot: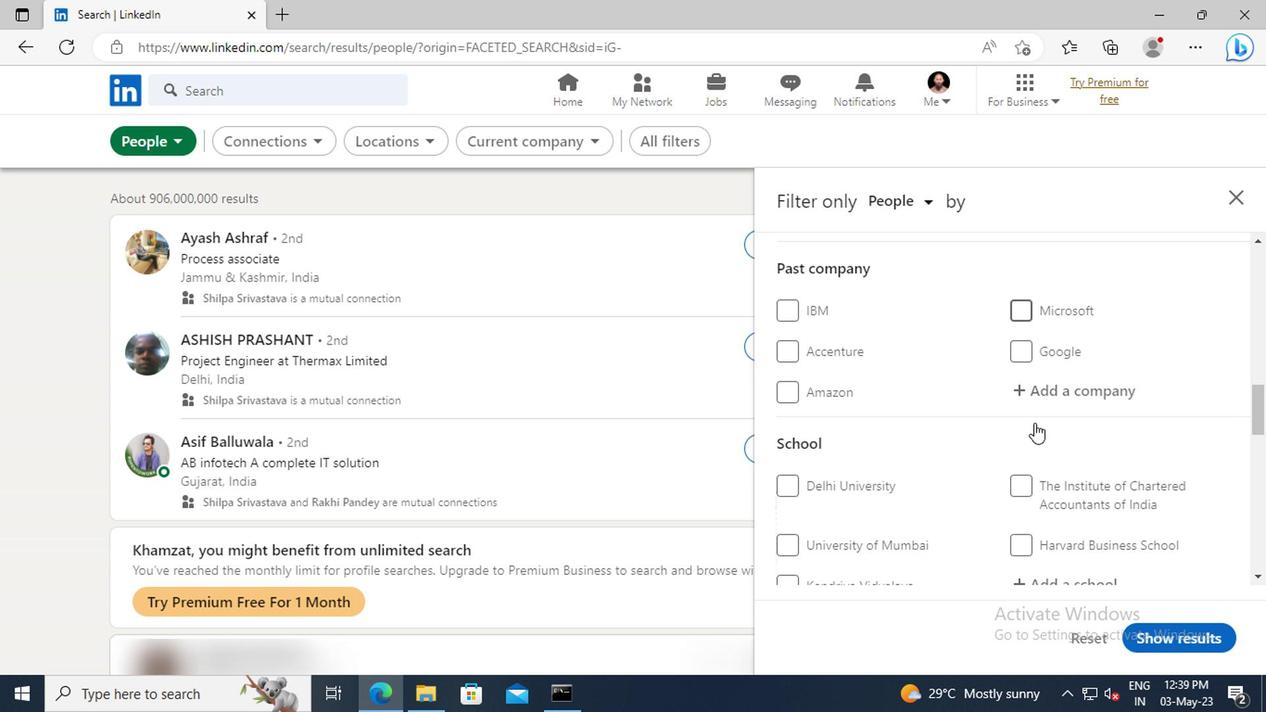 
Action: Mouse scrolled (1030, 421) with delta (0, 0)
Screenshot: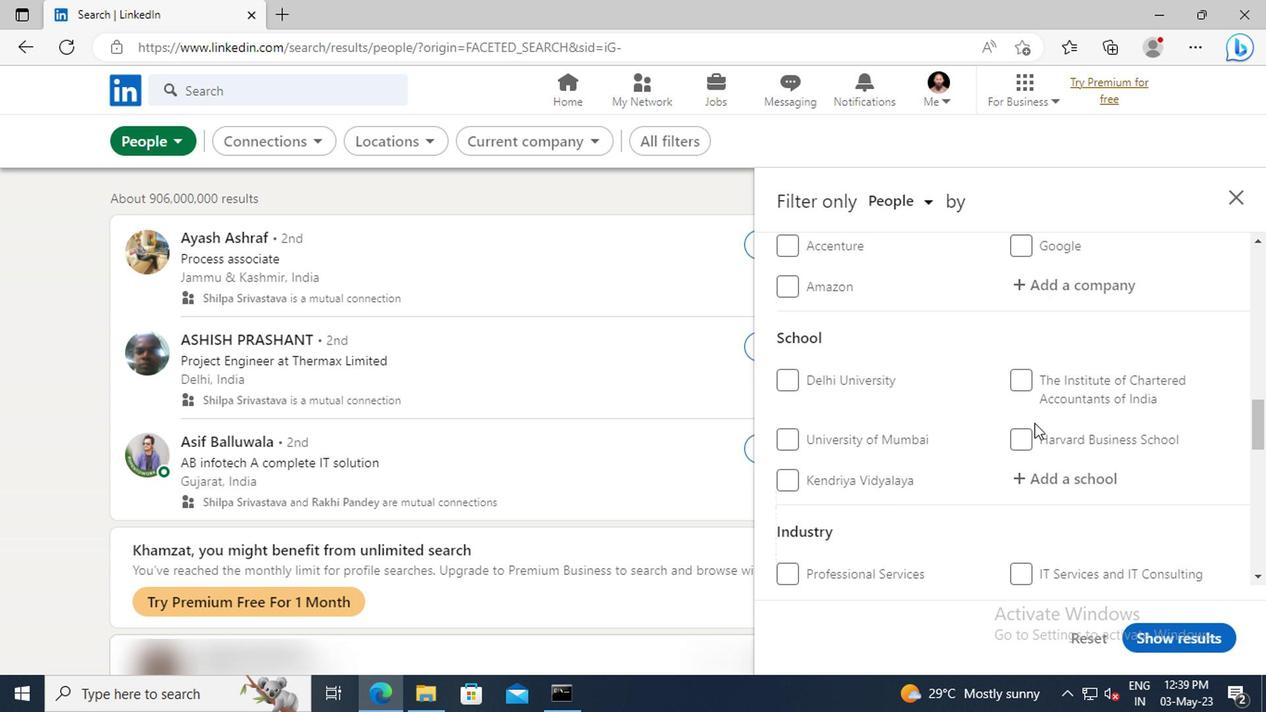 
Action: Mouse moved to (1038, 428)
Screenshot: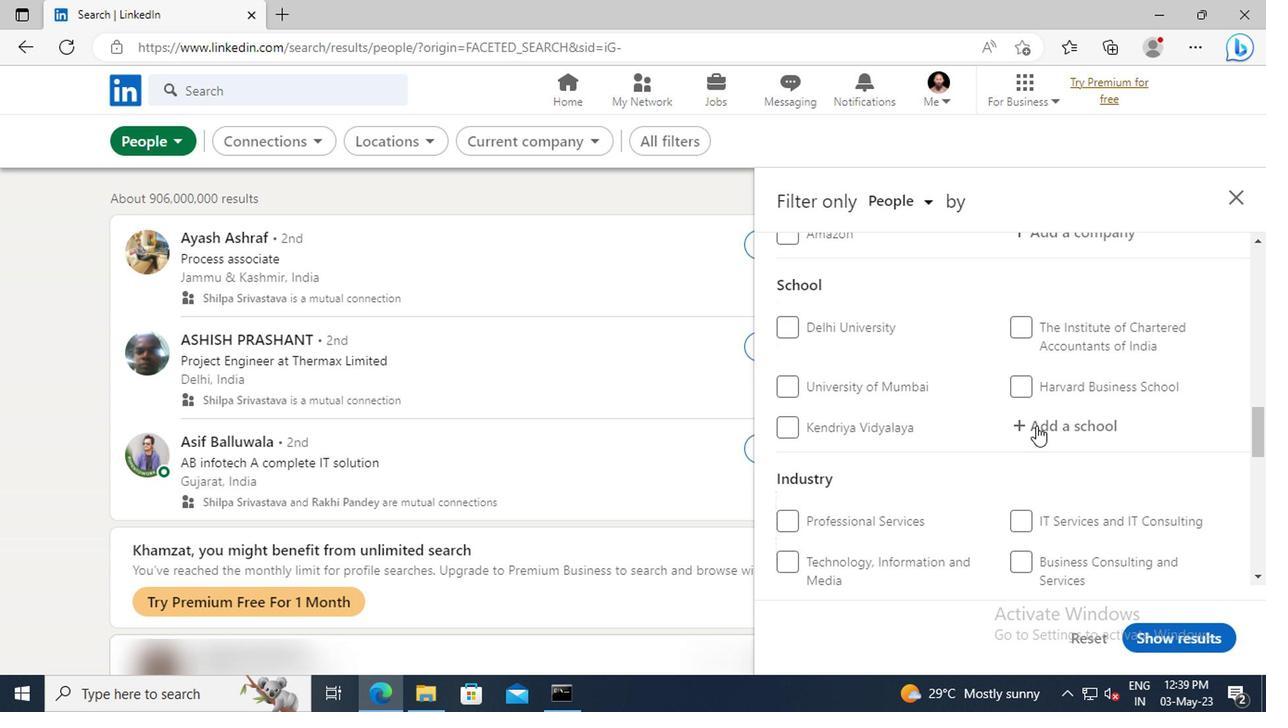 
Action: Mouse pressed left at (1038, 428)
Screenshot: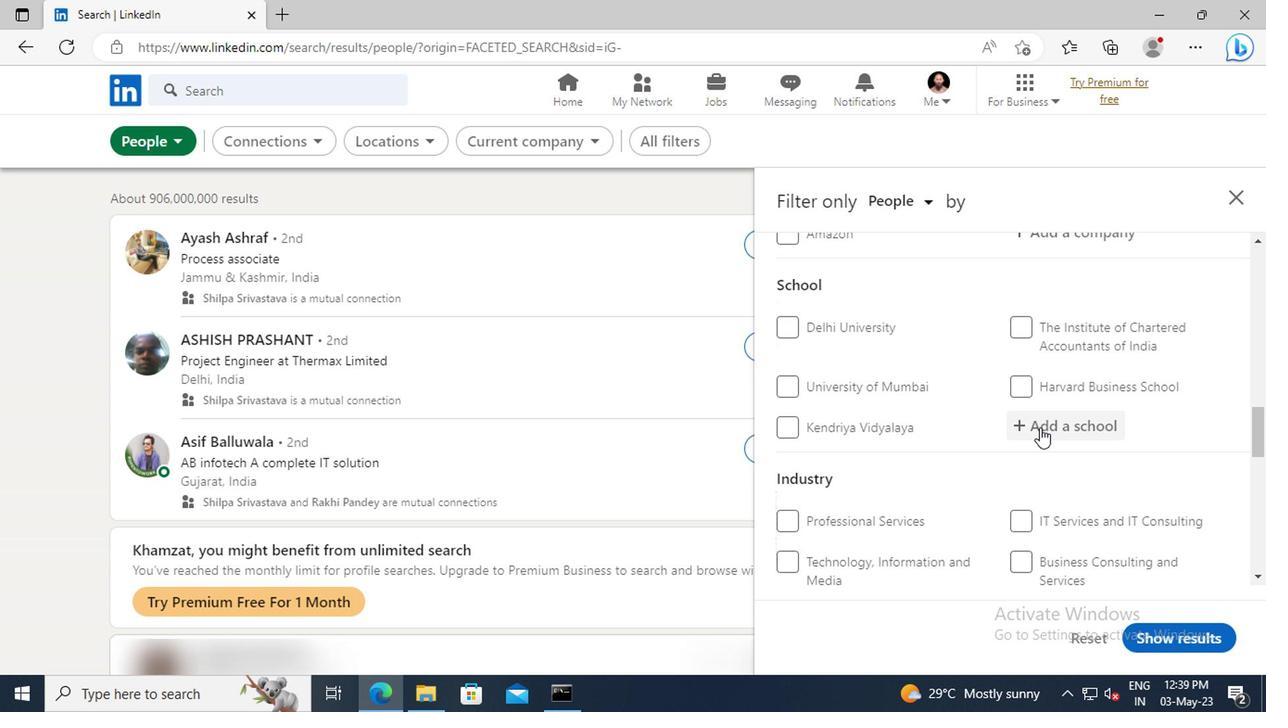 
Action: Key pressed <Key.shift>BENGAL<Key.space><Key.shift>IN
Screenshot: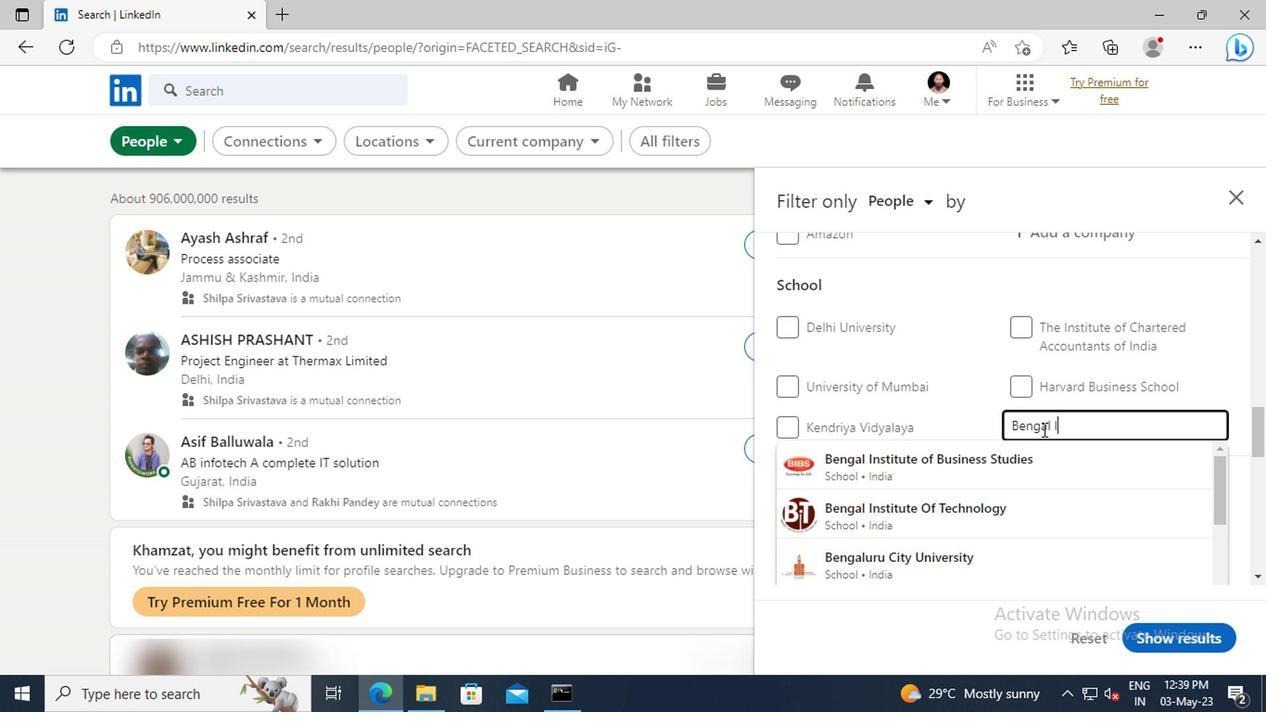 
Action: Mouse moved to (1041, 455)
Screenshot: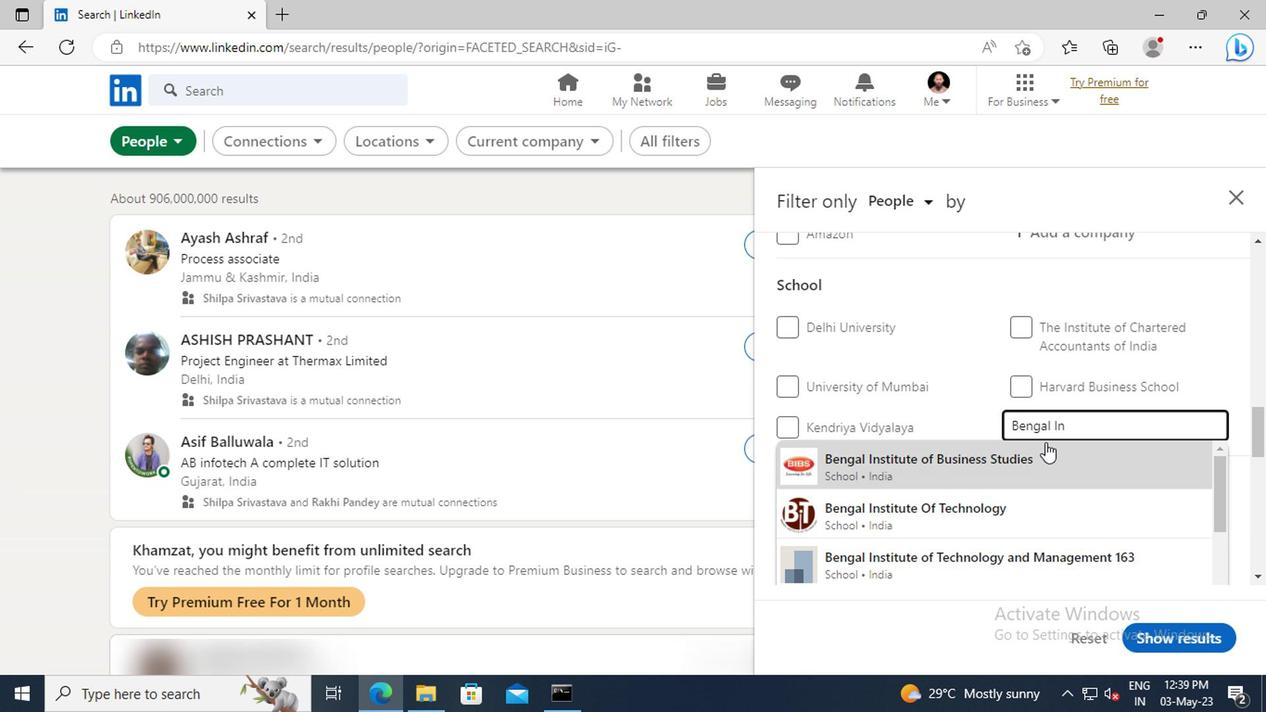
Action: Mouse pressed left at (1041, 455)
Screenshot: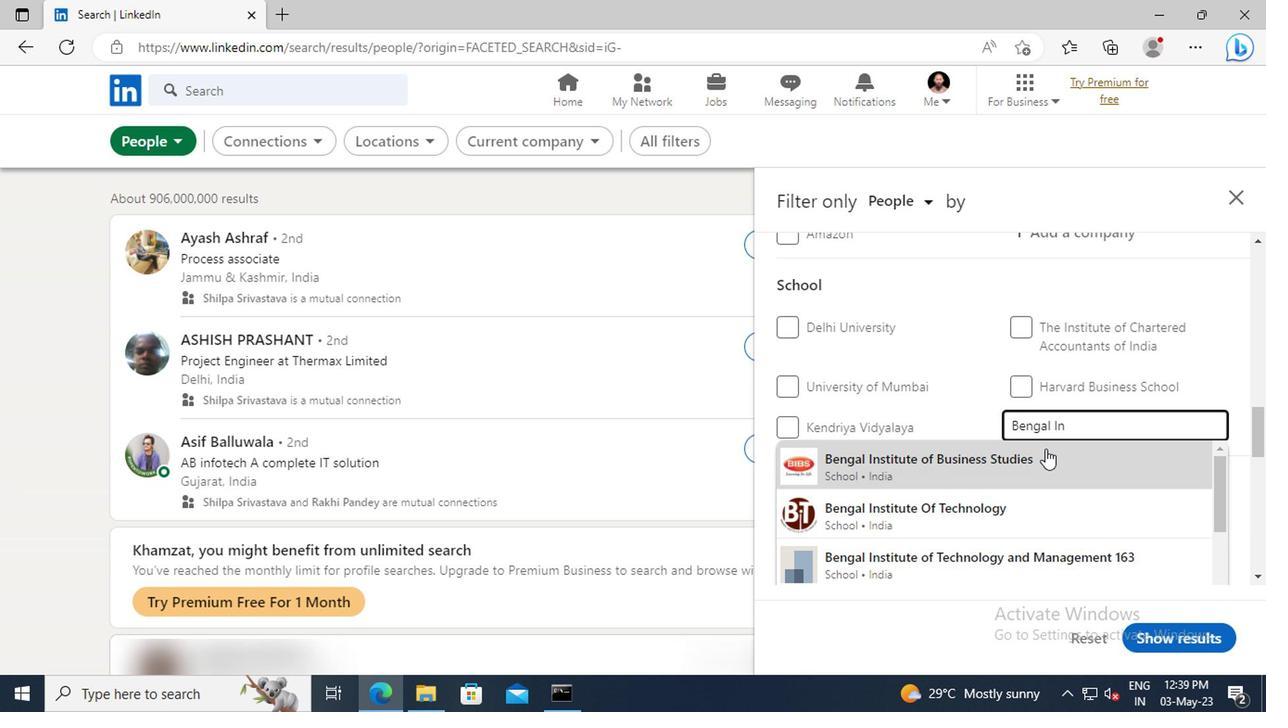 
Action: Mouse scrolled (1041, 455) with delta (0, 0)
Screenshot: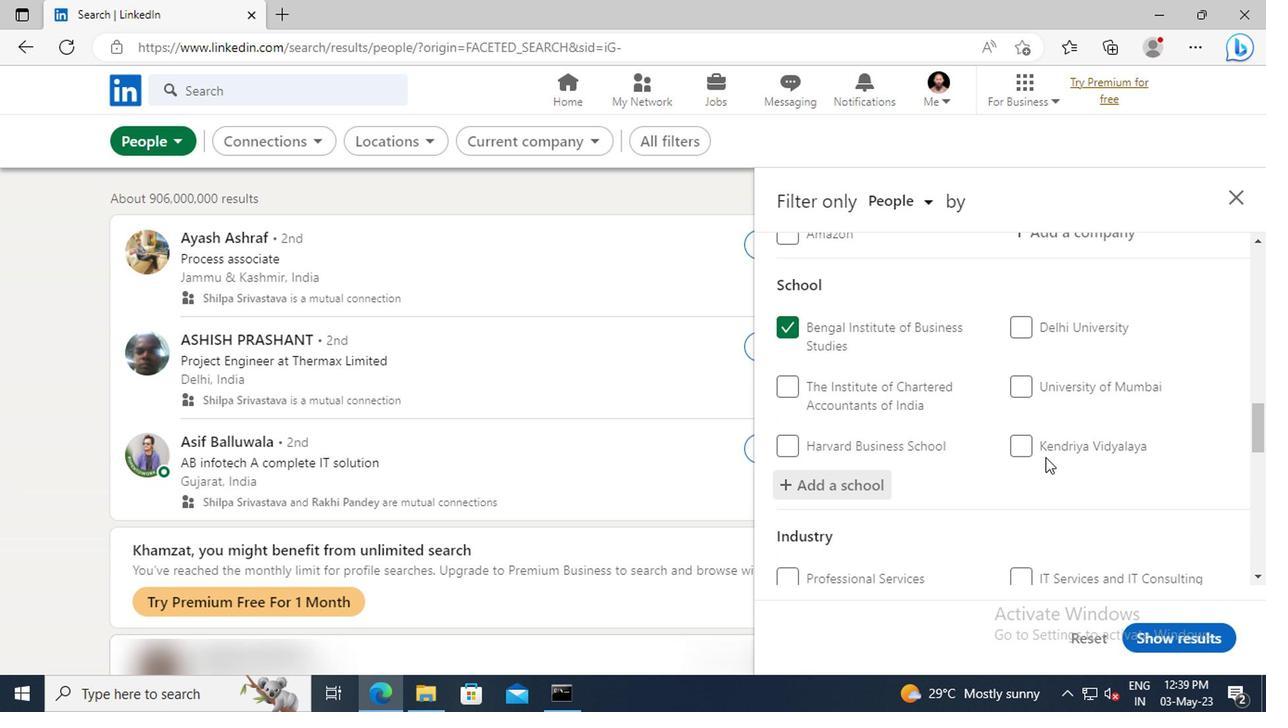 
Action: Mouse moved to (1031, 431)
Screenshot: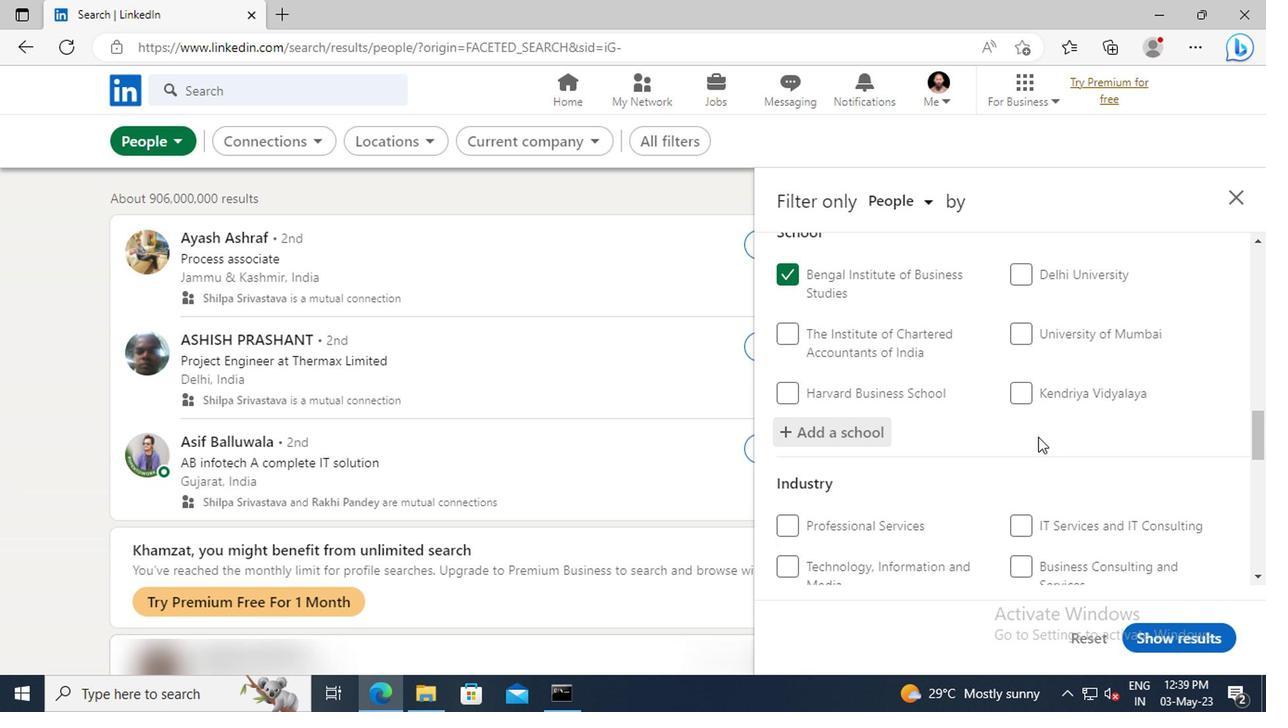 
Action: Mouse scrolled (1031, 430) with delta (0, 0)
Screenshot: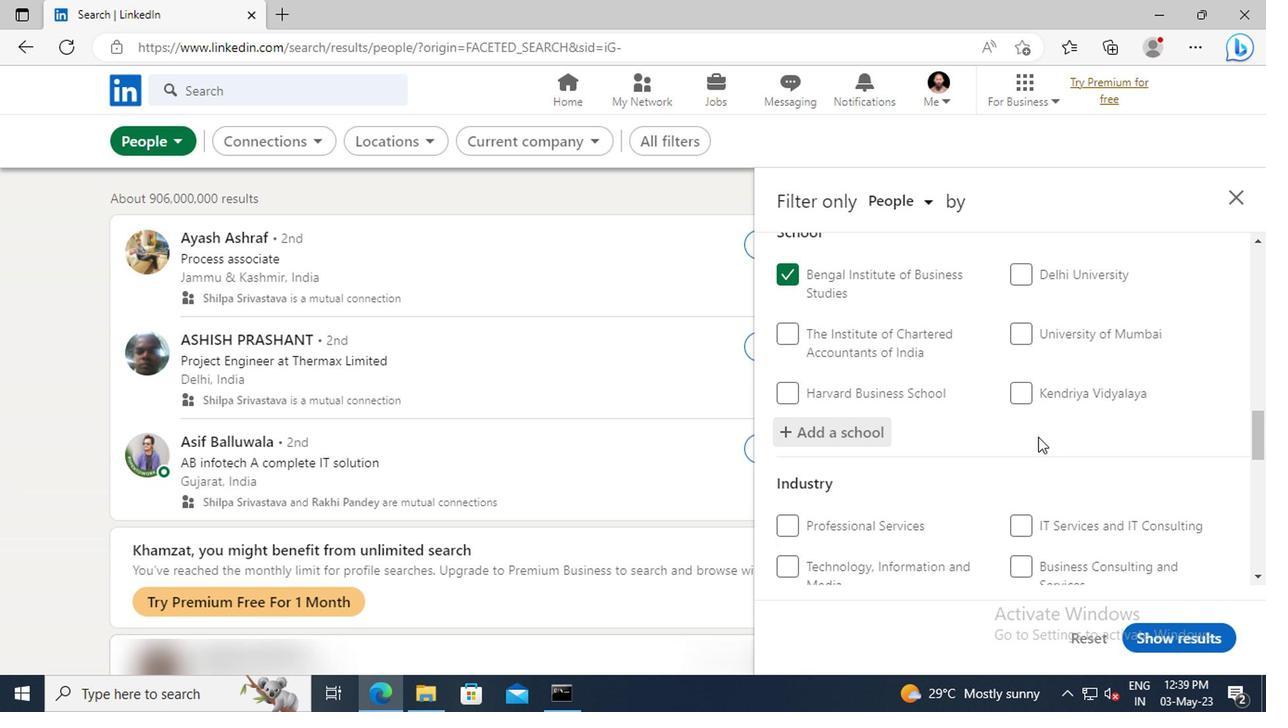 
Action: Mouse moved to (1026, 426)
Screenshot: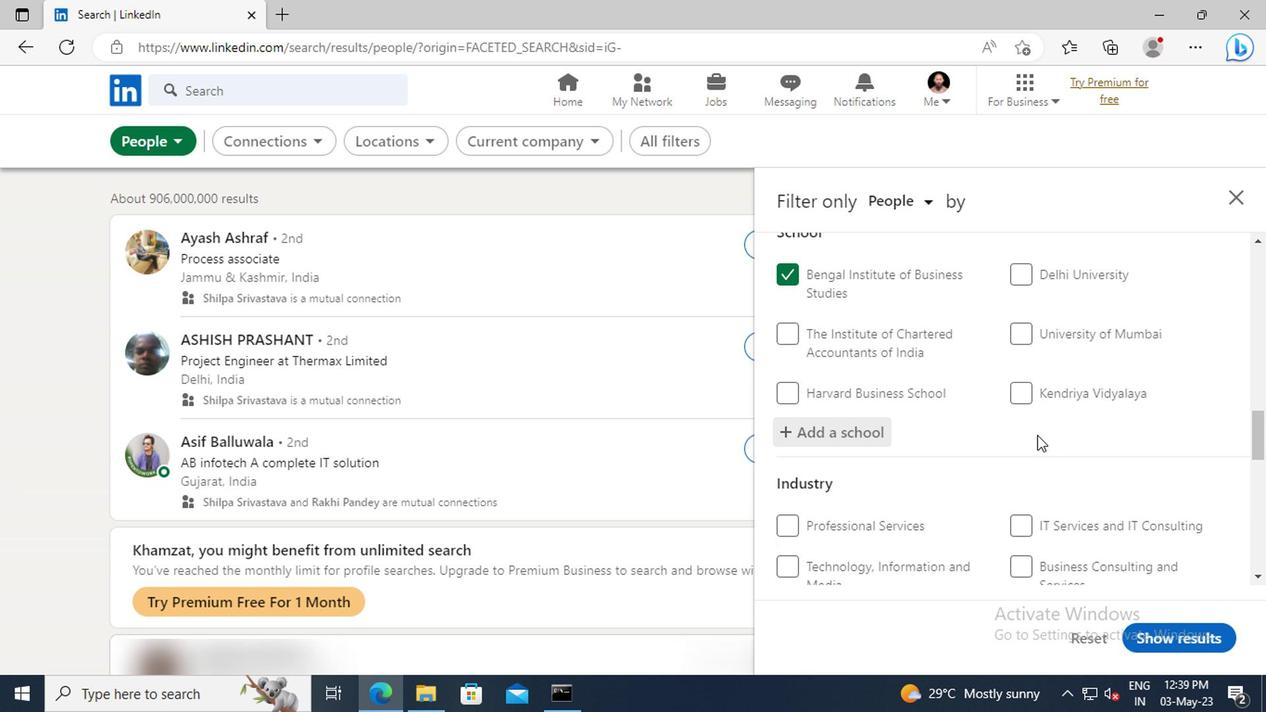 
Action: Mouse scrolled (1026, 424) with delta (0, -1)
Screenshot: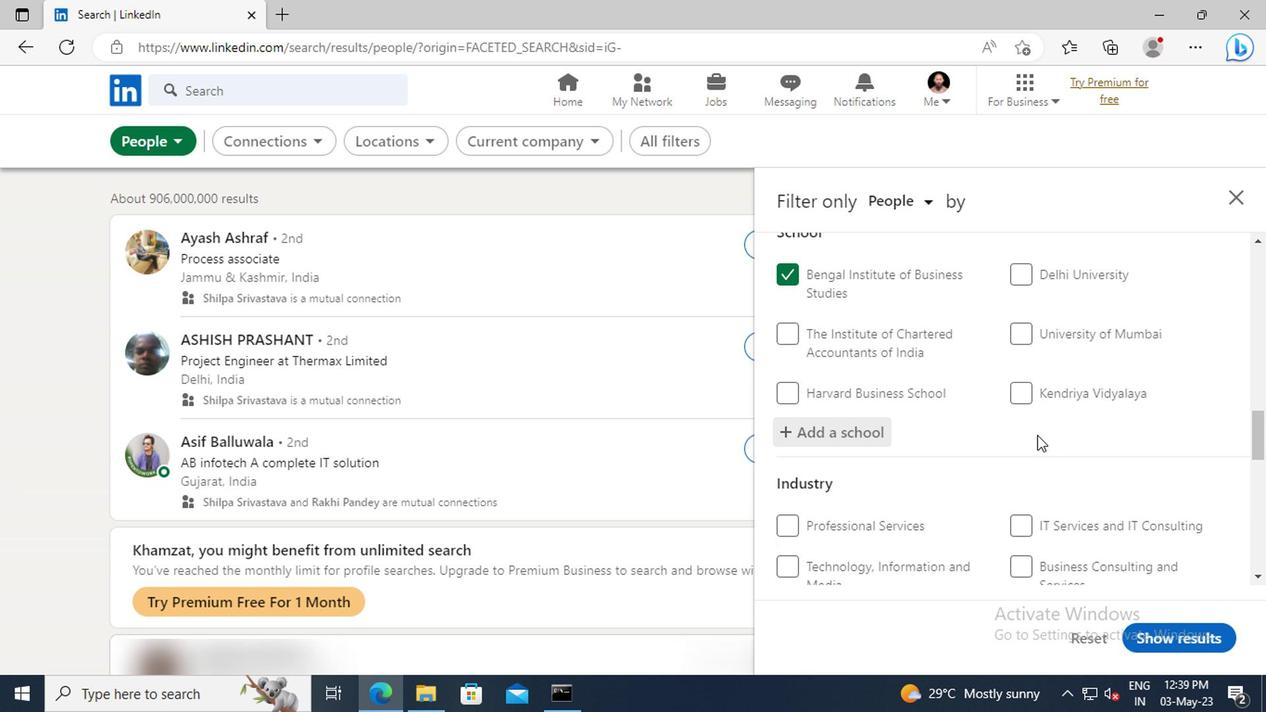 
Action: Mouse moved to (1016, 413)
Screenshot: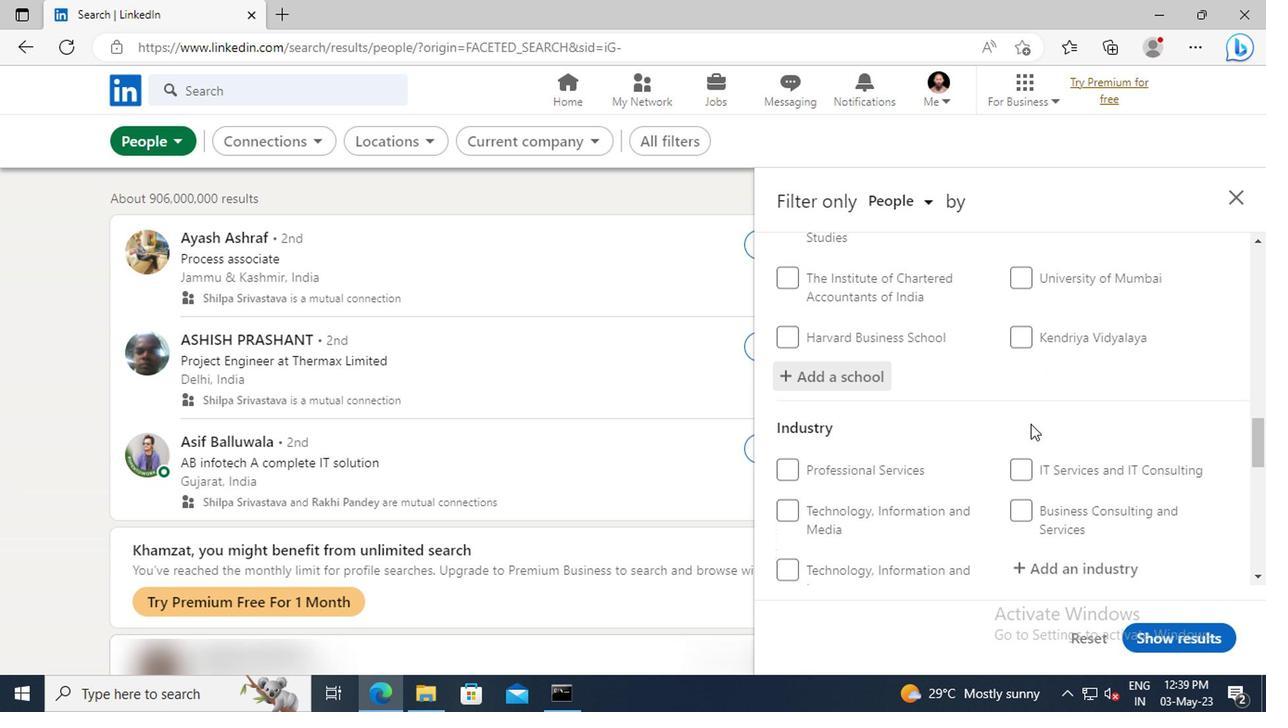 
Action: Mouse scrolled (1016, 412) with delta (0, 0)
Screenshot: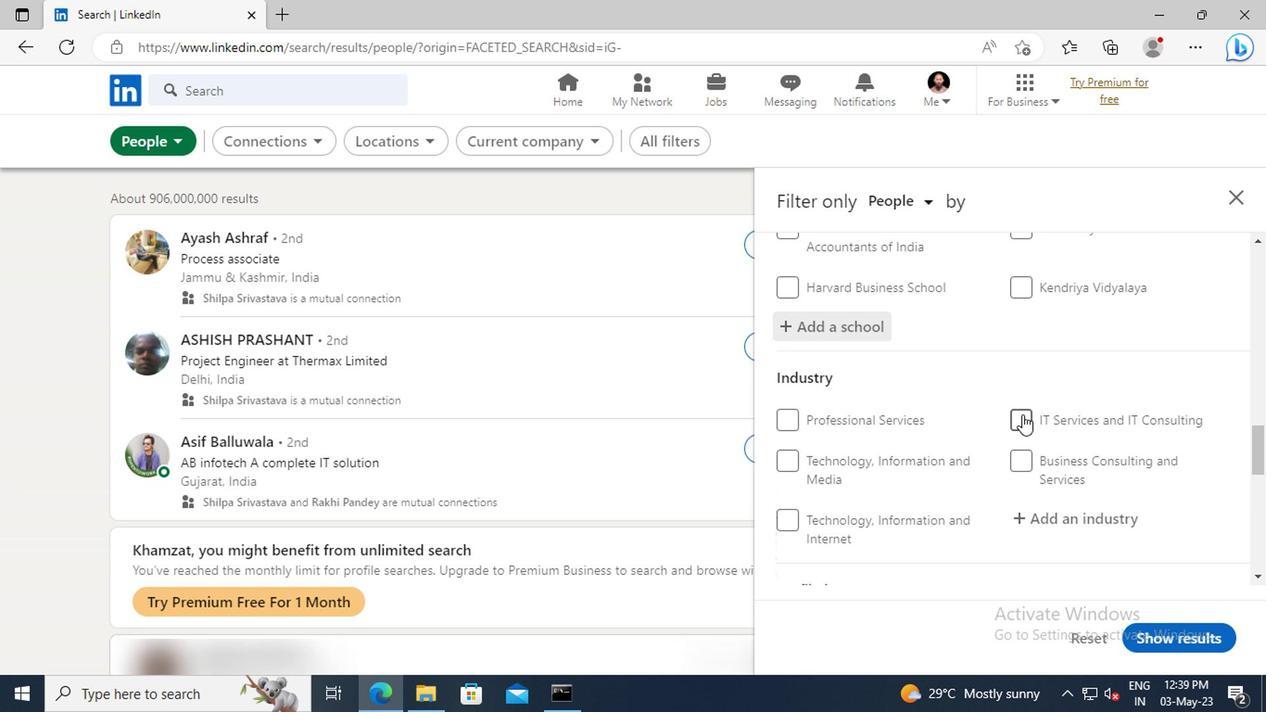 
Action: Mouse moved to (1021, 457)
Screenshot: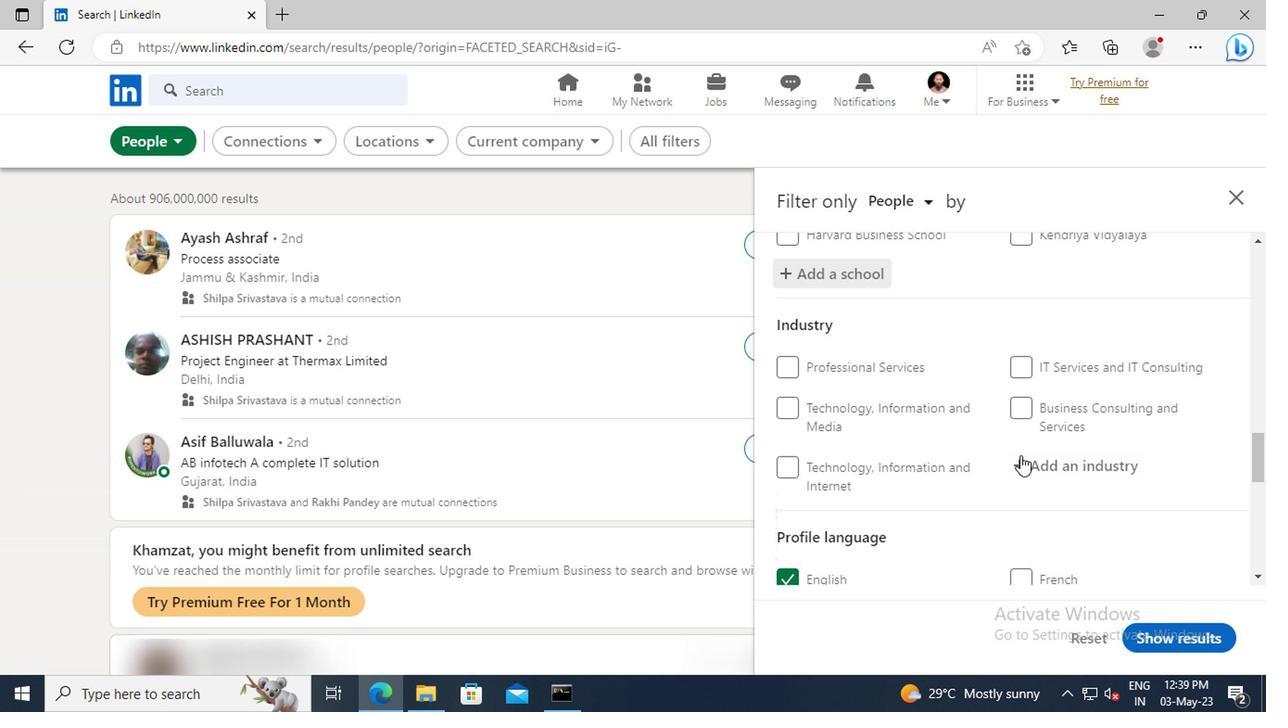 
Action: Mouse pressed left at (1021, 457)
Screenshot: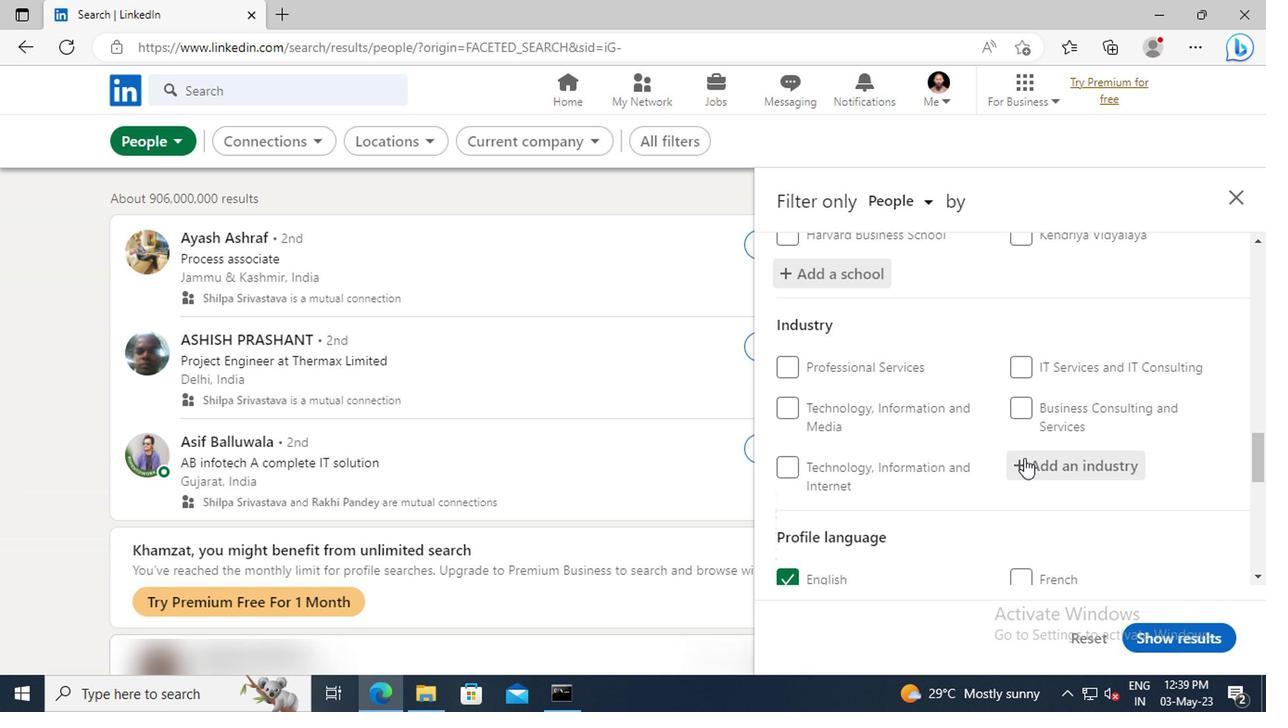 
Action: Key pressed <Key.shift>SATE
Screenshot: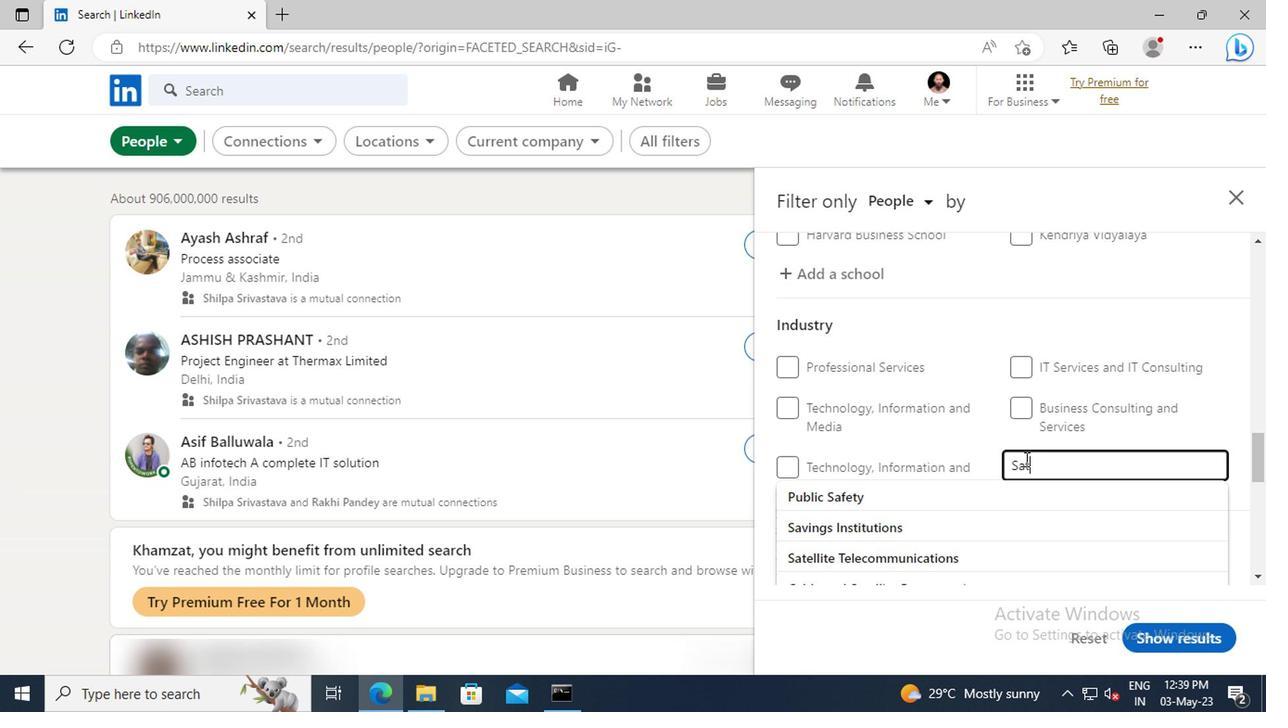 
Action: Mouse moved to (1031, 495)
Screenshot: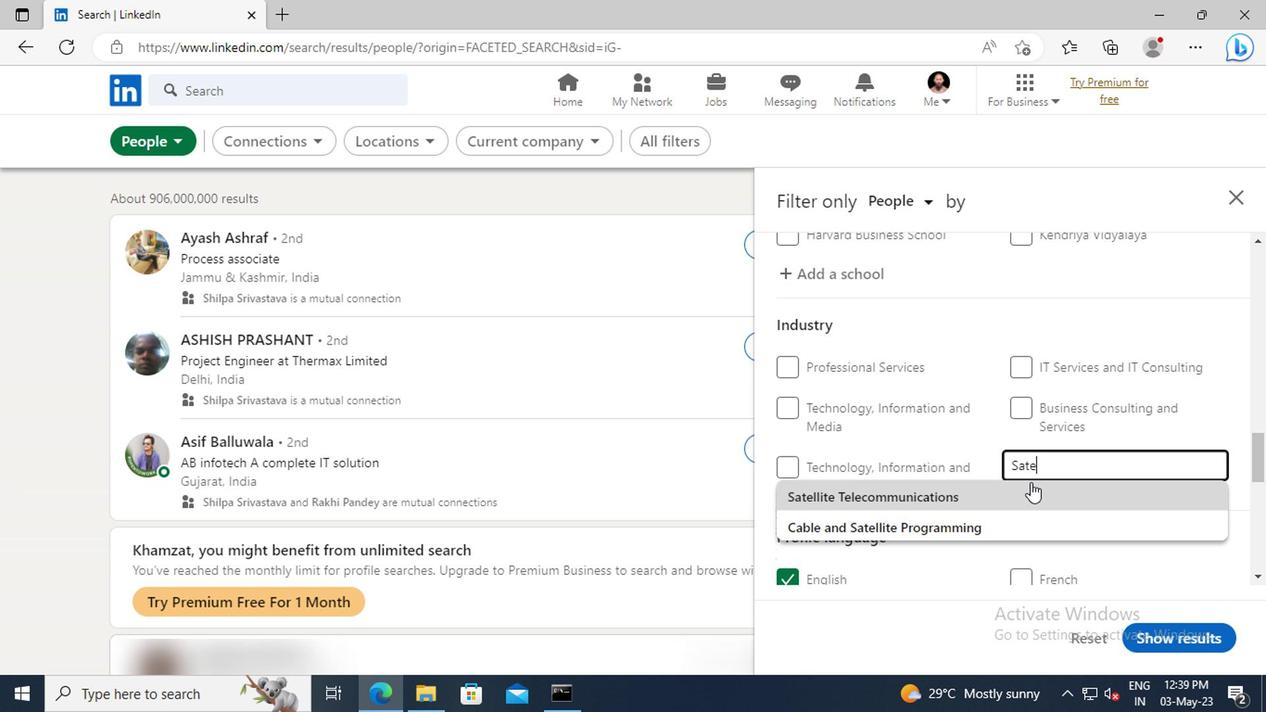 
Action: Mouse pressed left at (1031, 495)
Screenshot: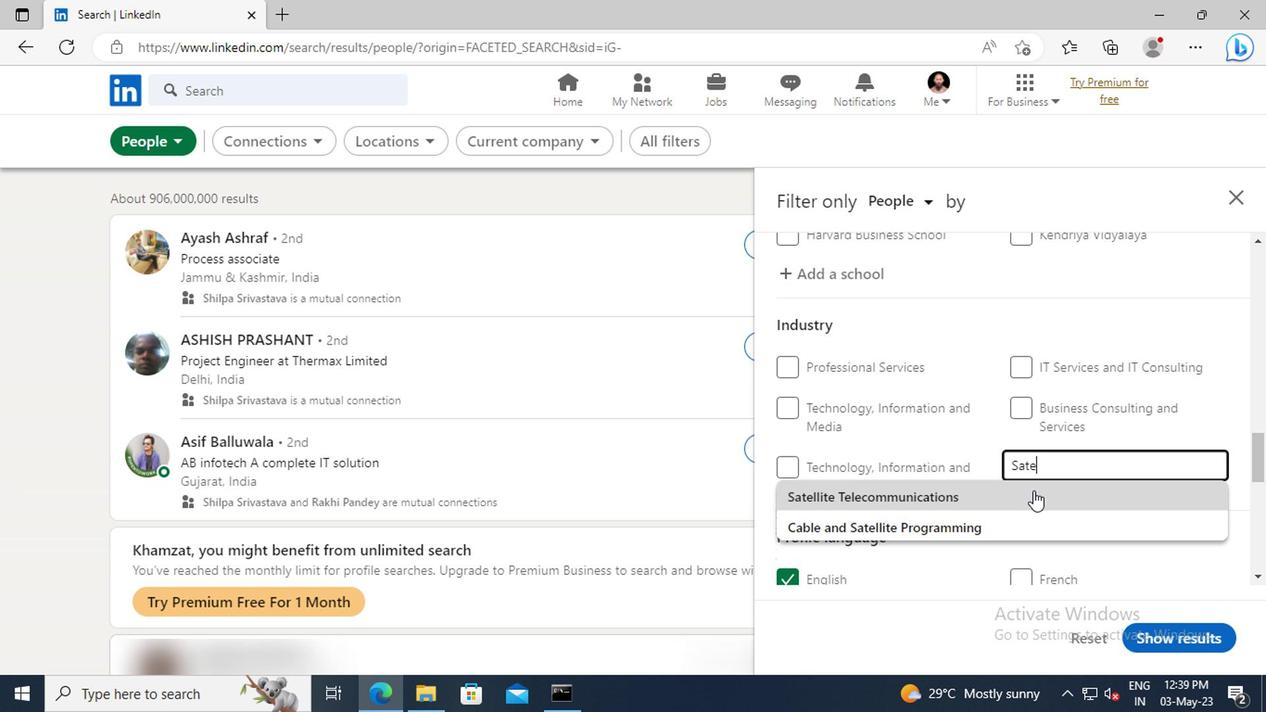 
Action: Mouse moved to (1032, 496)
Screenshot: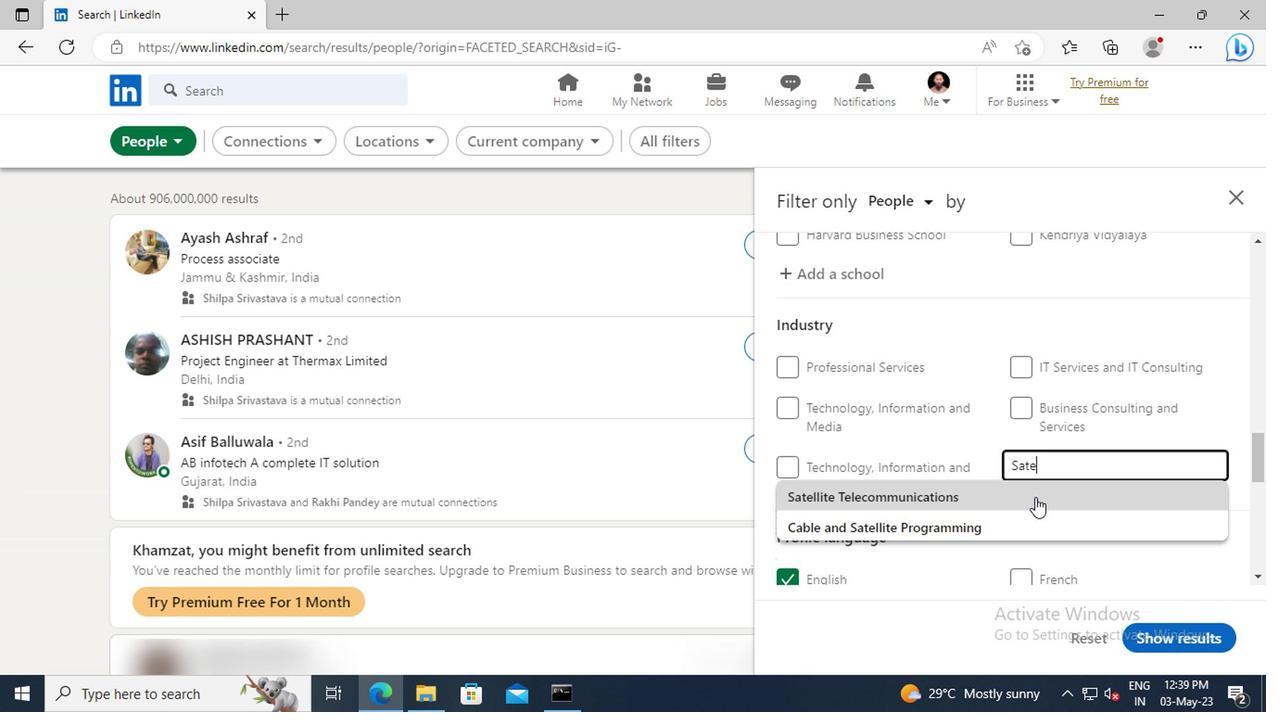 
Action: Mouse scrolled (1032, 495) with delta (0, -1)
Screenshot: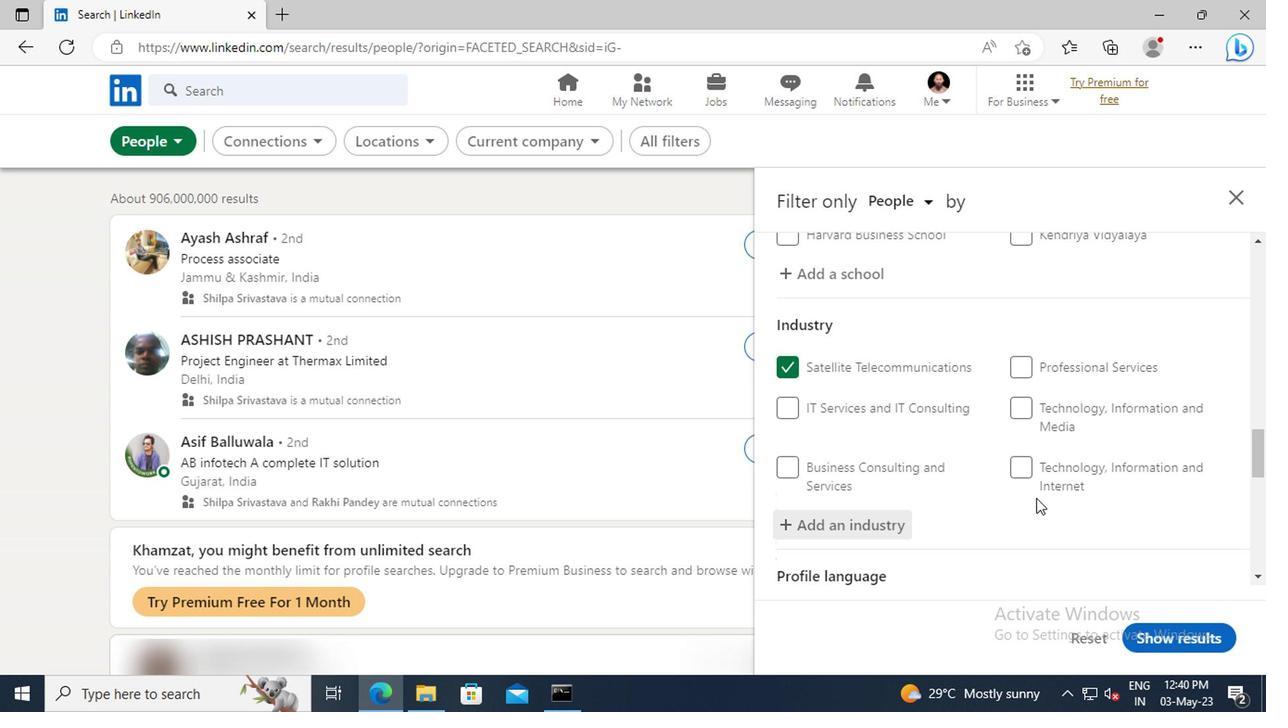 
Action: Mouse scrolled (1032, 495) with delta (0, -1)
Screenshot: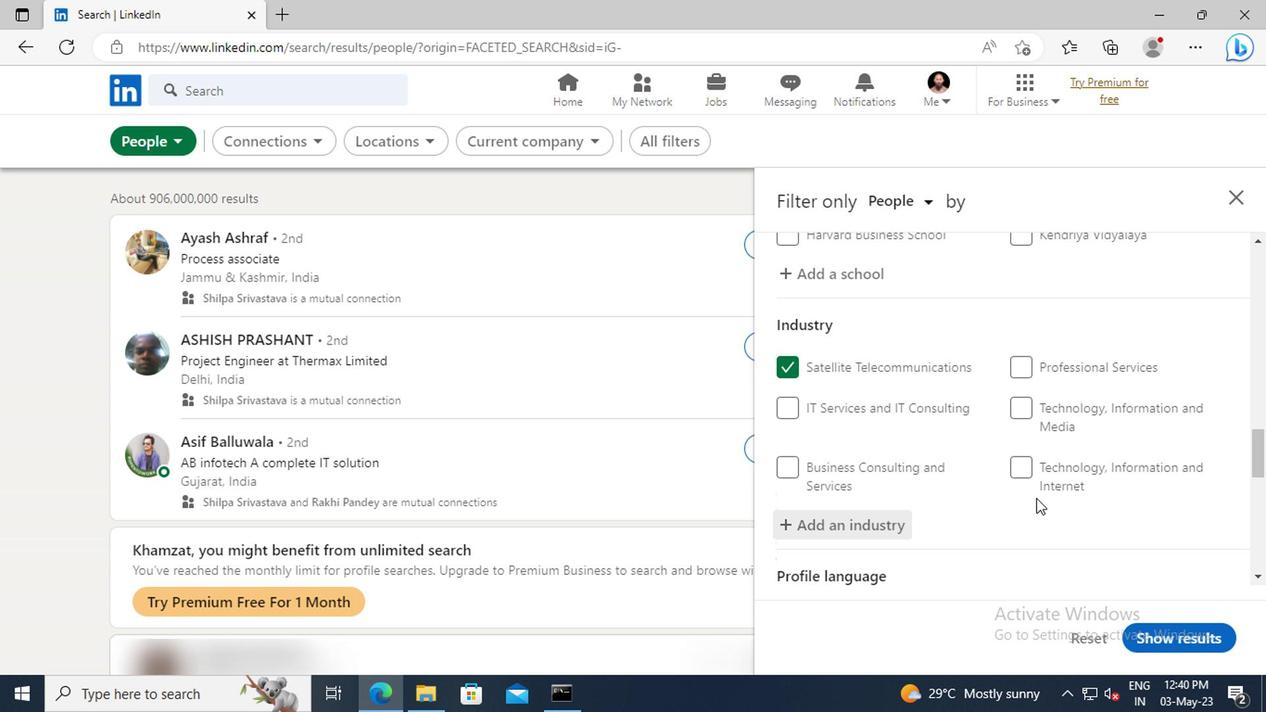 
Action: Mouse moved to (1032, 487)
Screenshot: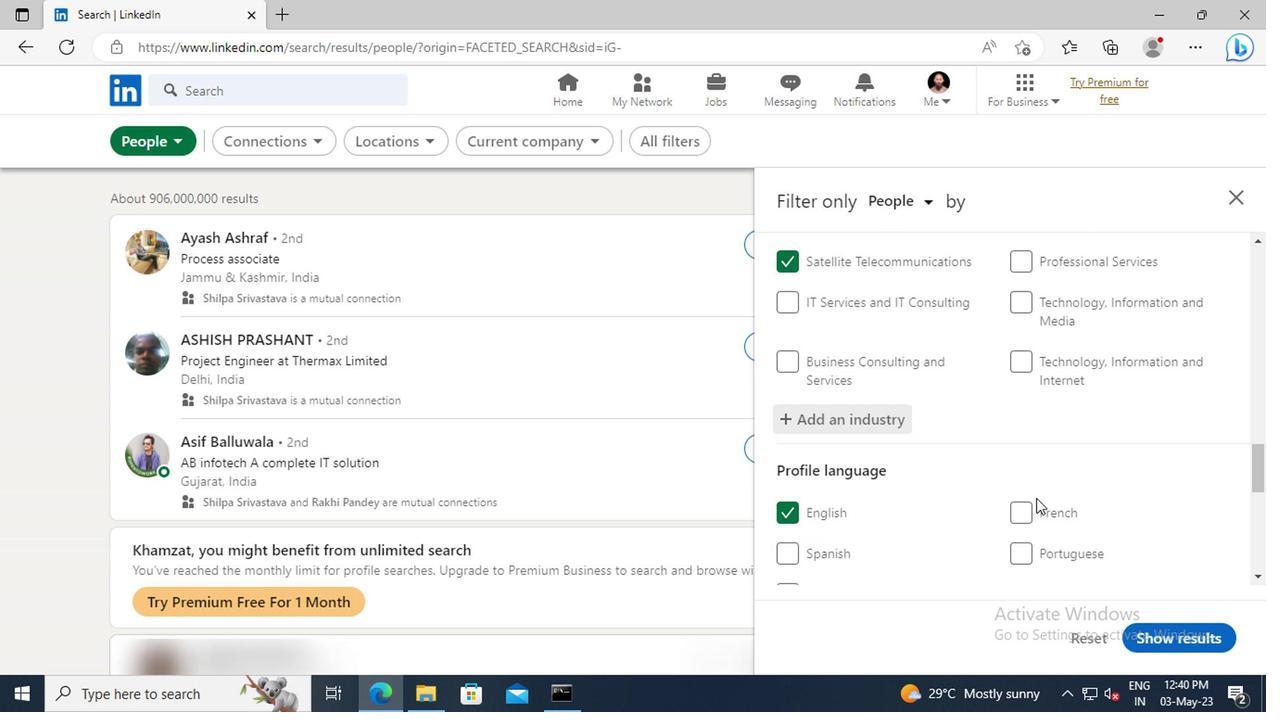 
Action: Mouse scrolled (1032, 486) with delta (0, -1)
Screenshot: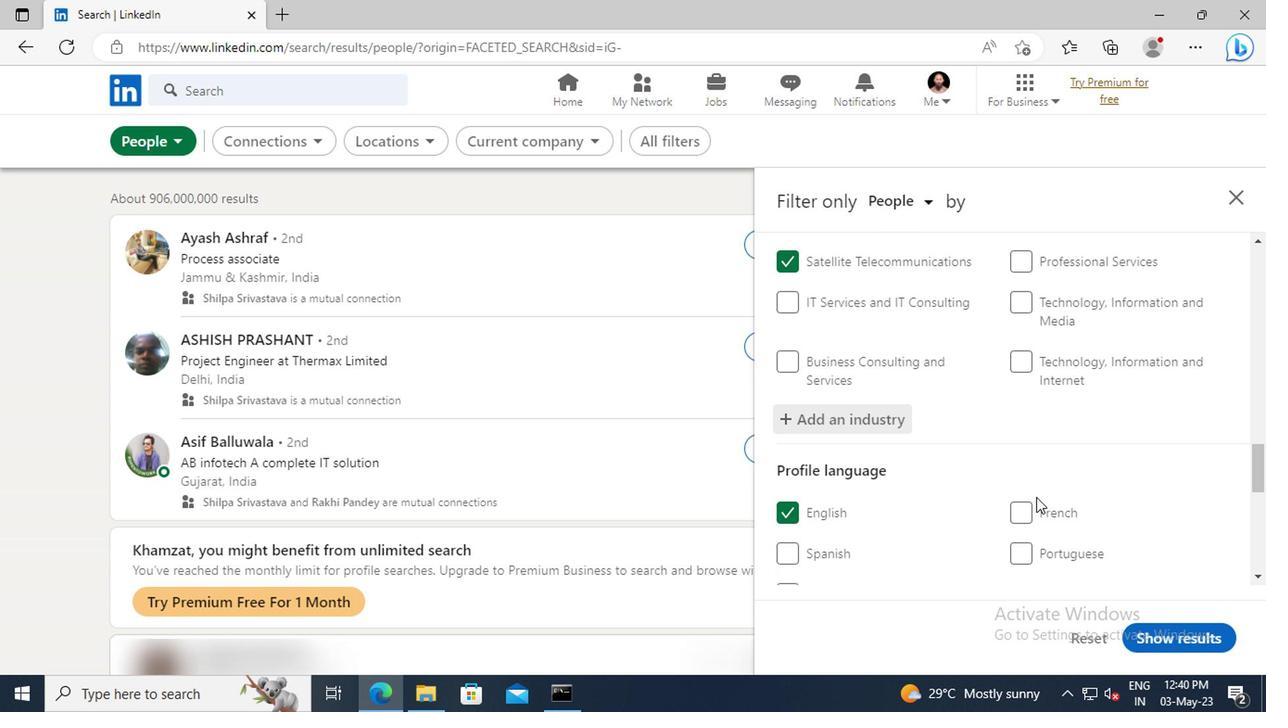 
Action: Mouse scrolled (1032, 486) with delta (0, -1)
Screenshot: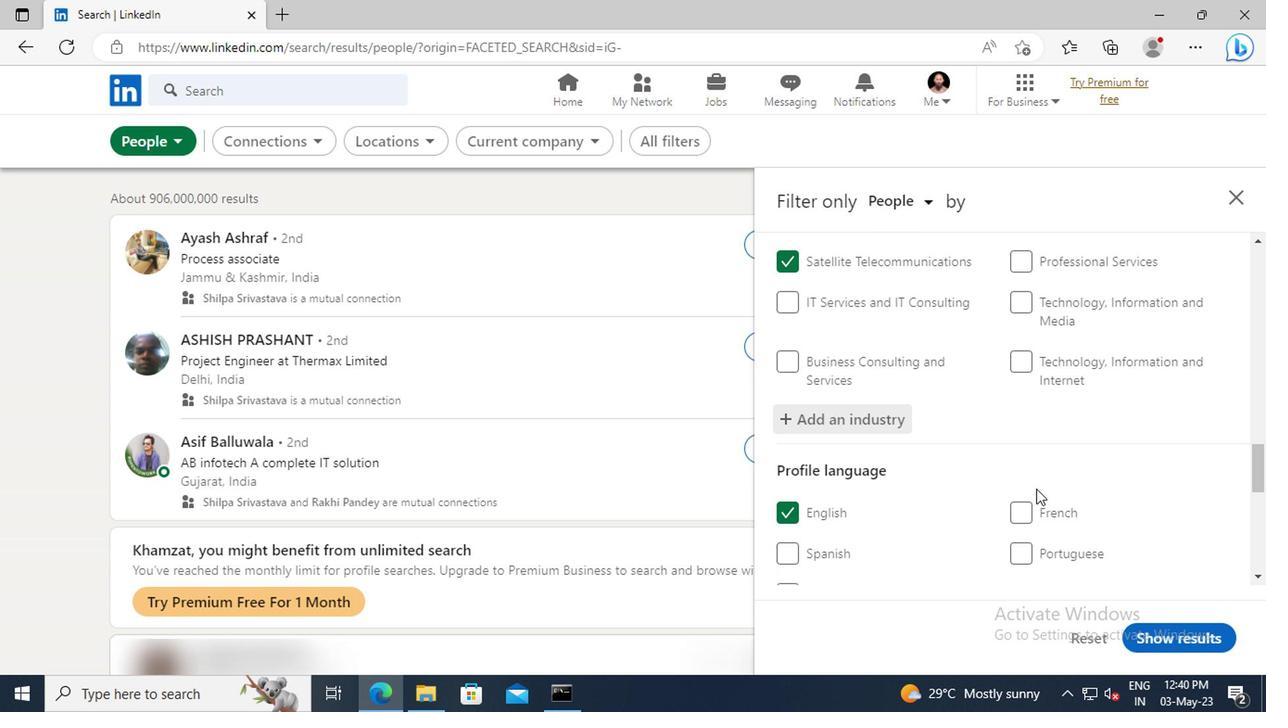
Action: Mouse moved to (1028, 473)
Screenshot: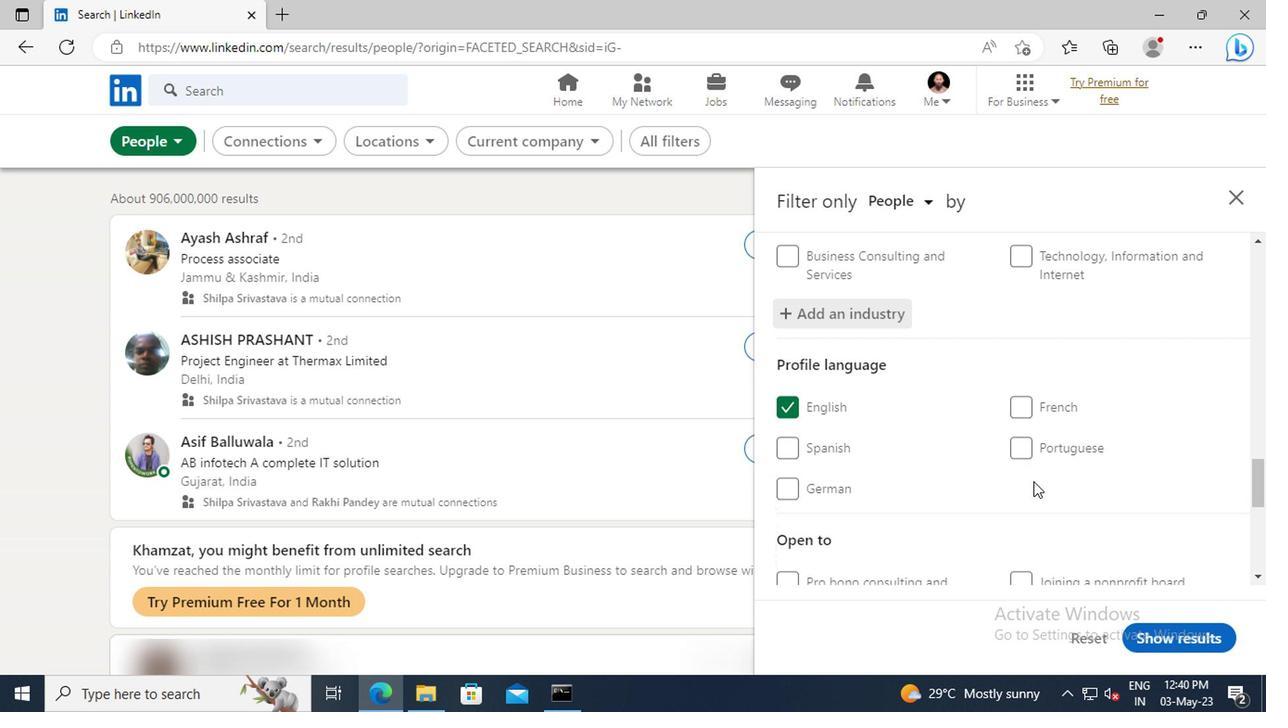 
Action: Mouse scrolled (1028, 472) with delta (0, -1)
Screenshot: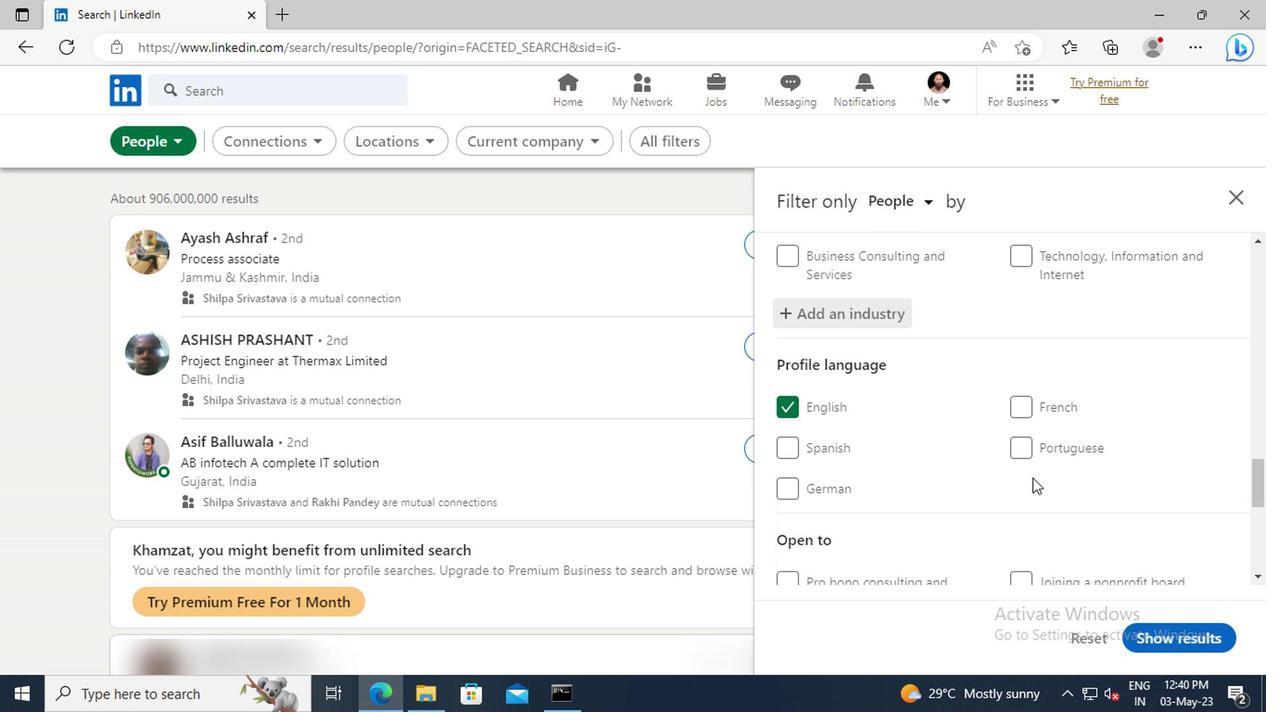 
Action: Mouse scrolled (1028, 472) with delta (0, -1)
Screenshot: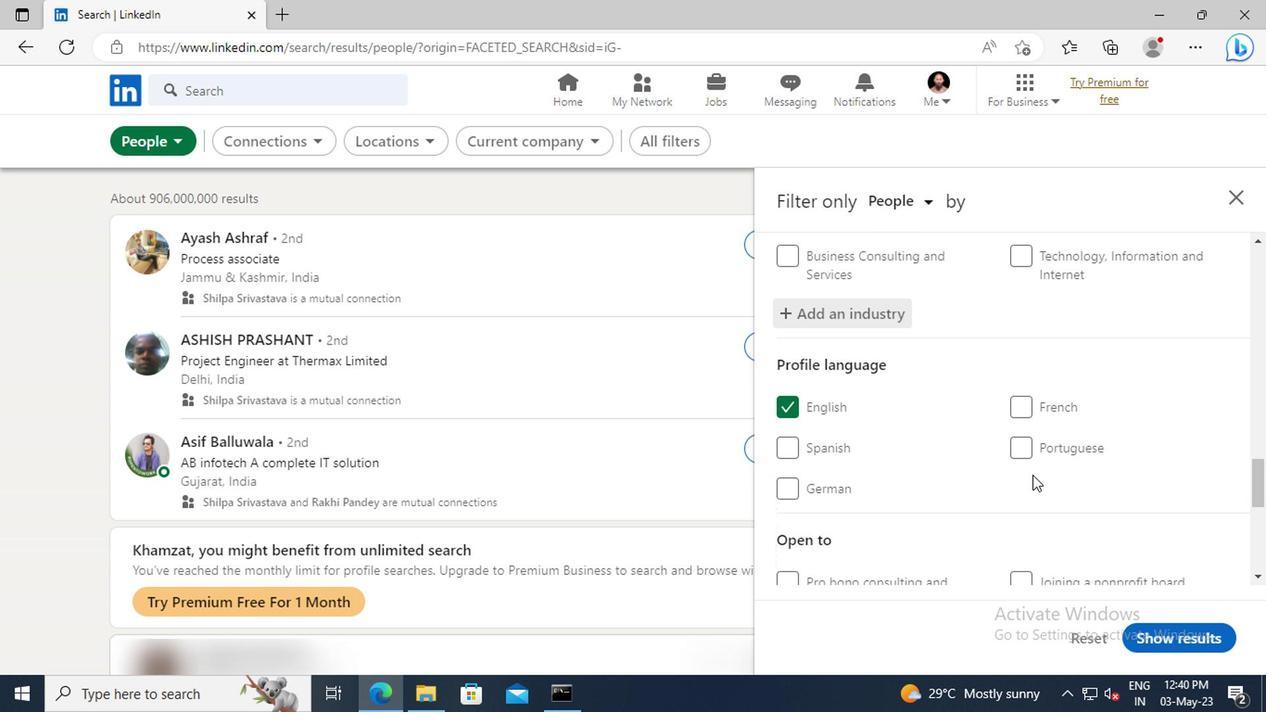 
Action: Mouse moved to (1025, 466)
Screenshot: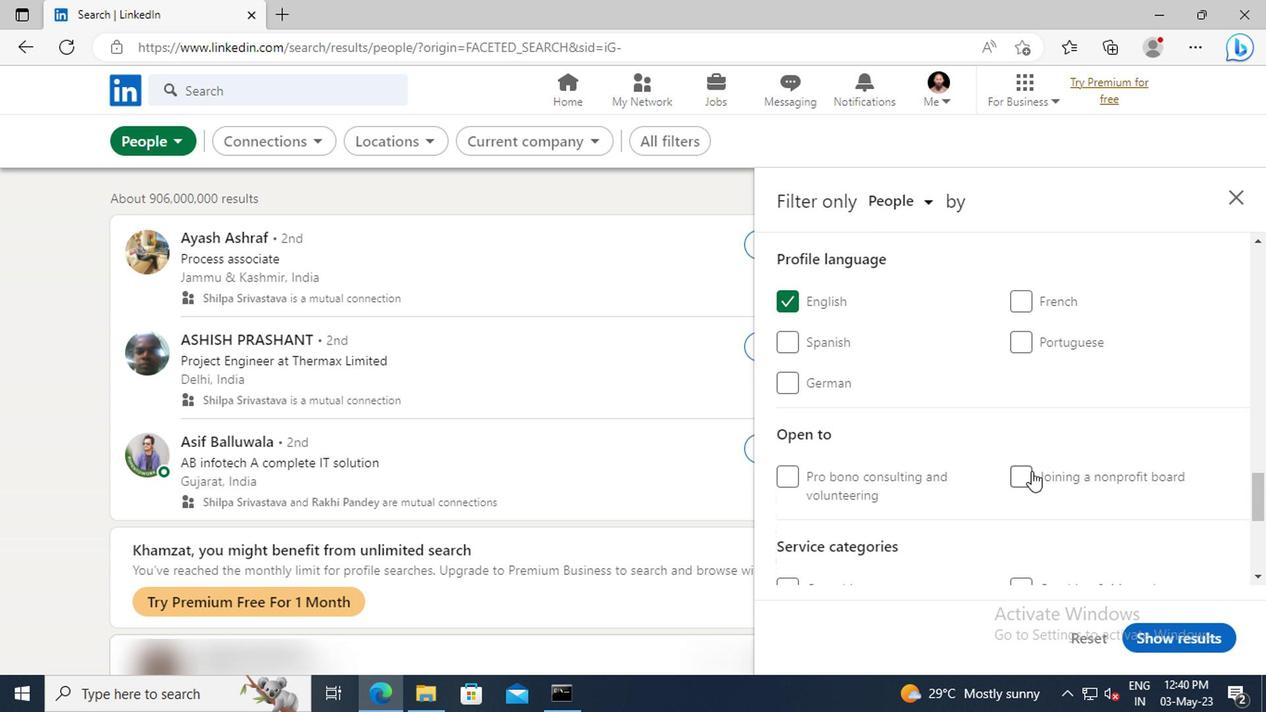 
Action: Mouse scrolled (1025, 465) with delta (0, -1)
Screenshot: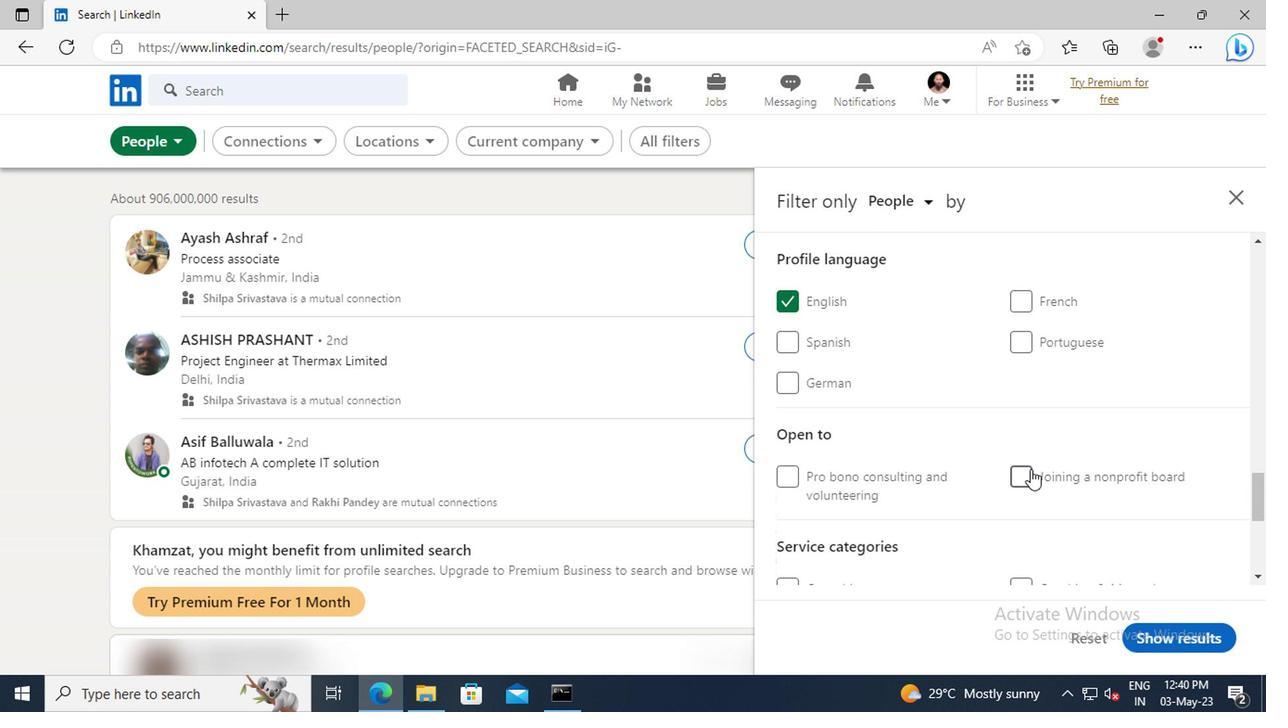 
Action: Mouse scrolled (1025, 465) with delta (0, -1)
Screenshot: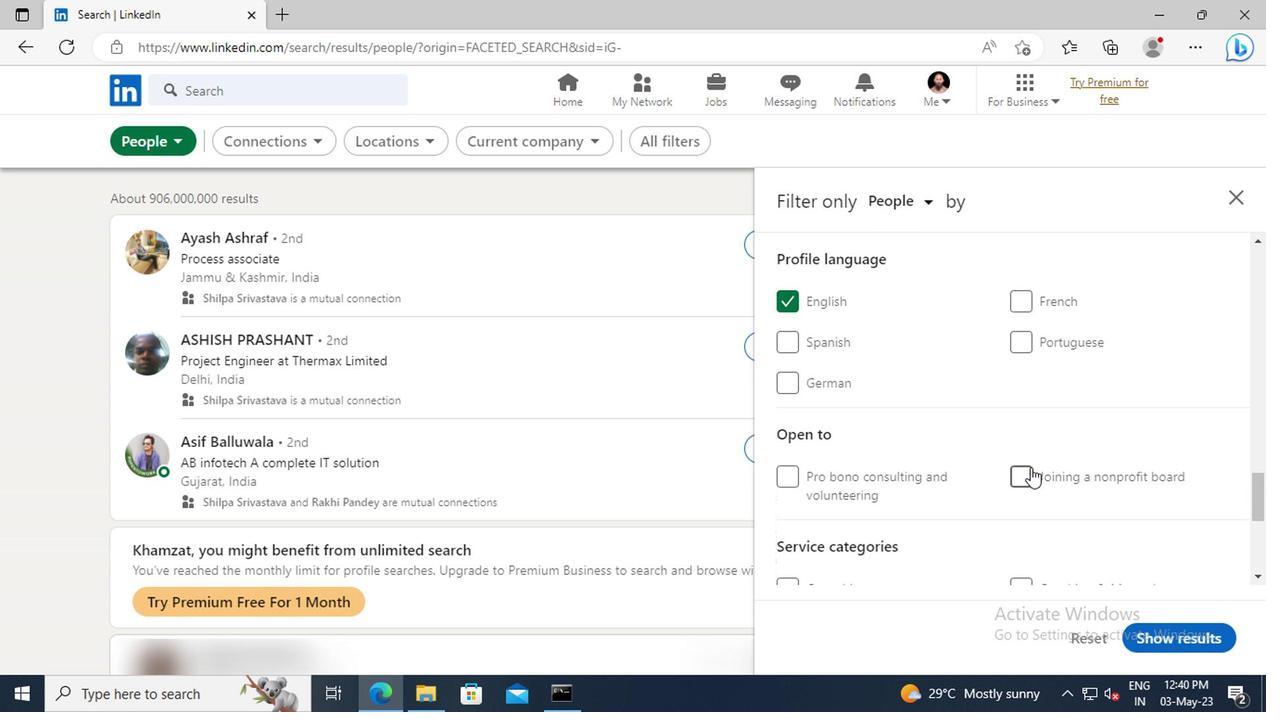 
Action: Mouse moved to (1024, 461)
Screenshot: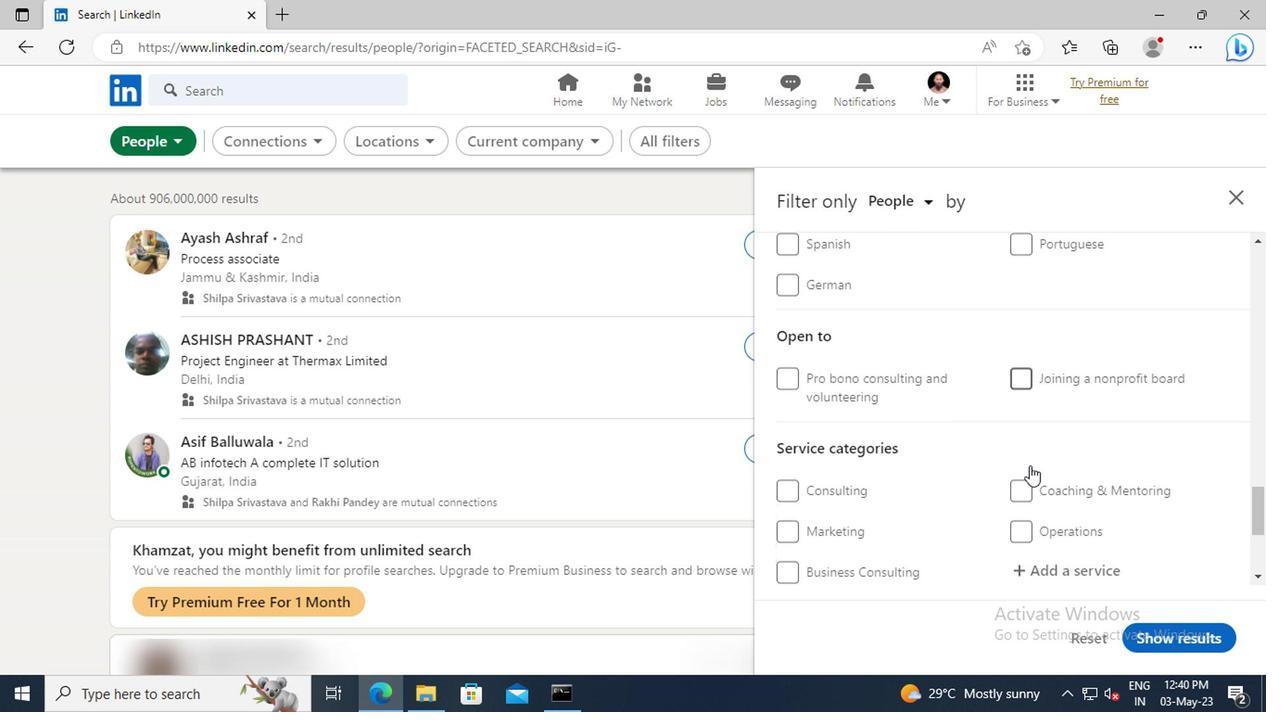 
Action: Mouse scrolled (1024, 460) with delta (0, -1)
Screenshot: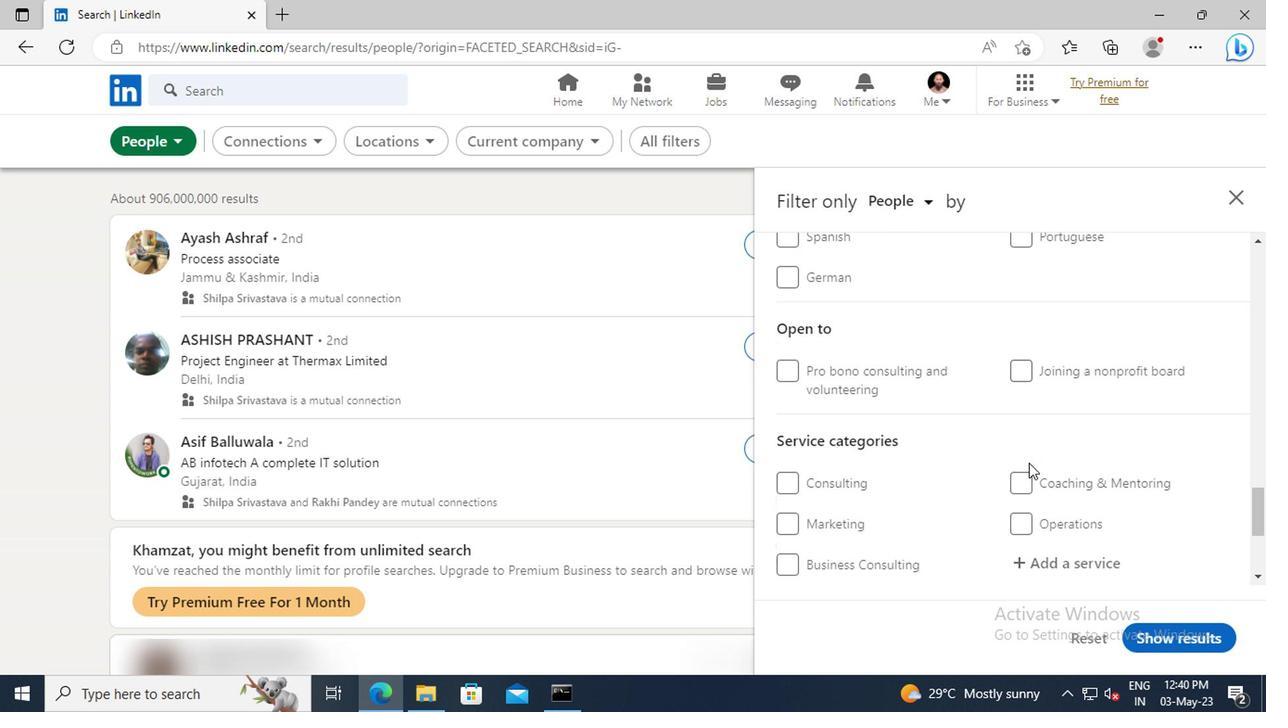 
Action: Mouse scrolled (1024, 460) with delta (0, -1)
Screenshot: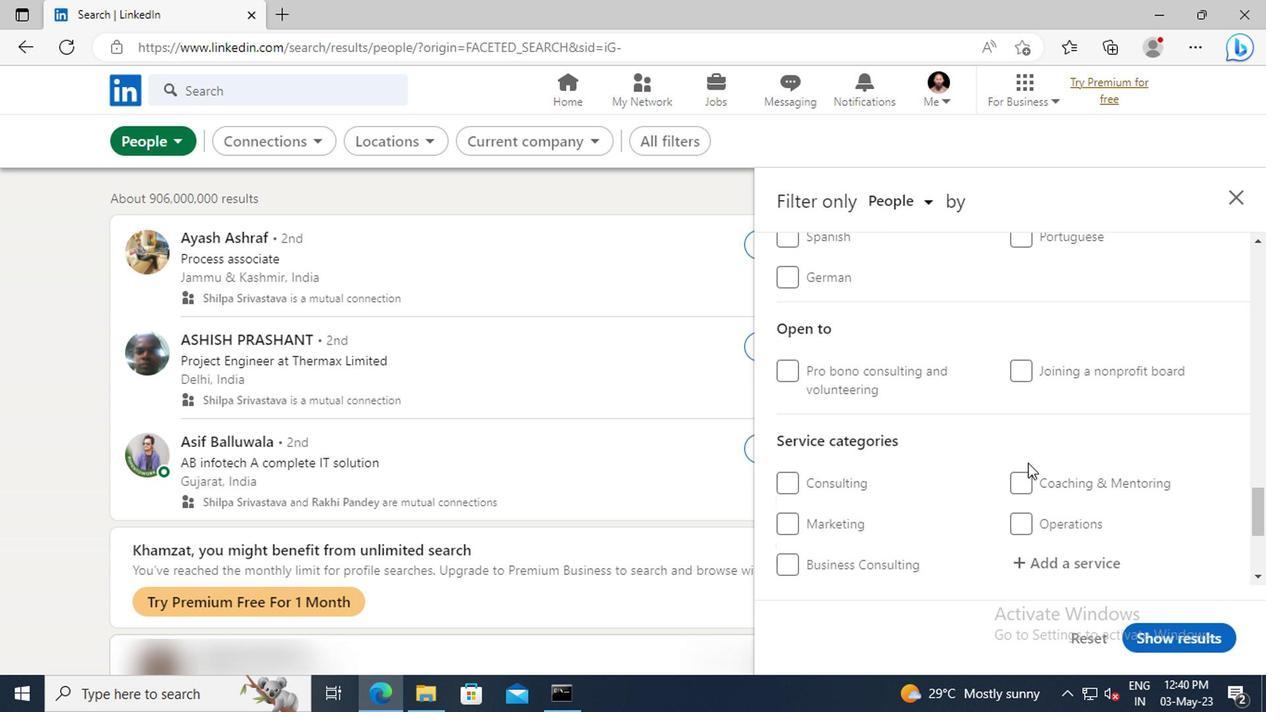 
Action: Mouse moved to (1033, 464)
Screenshot: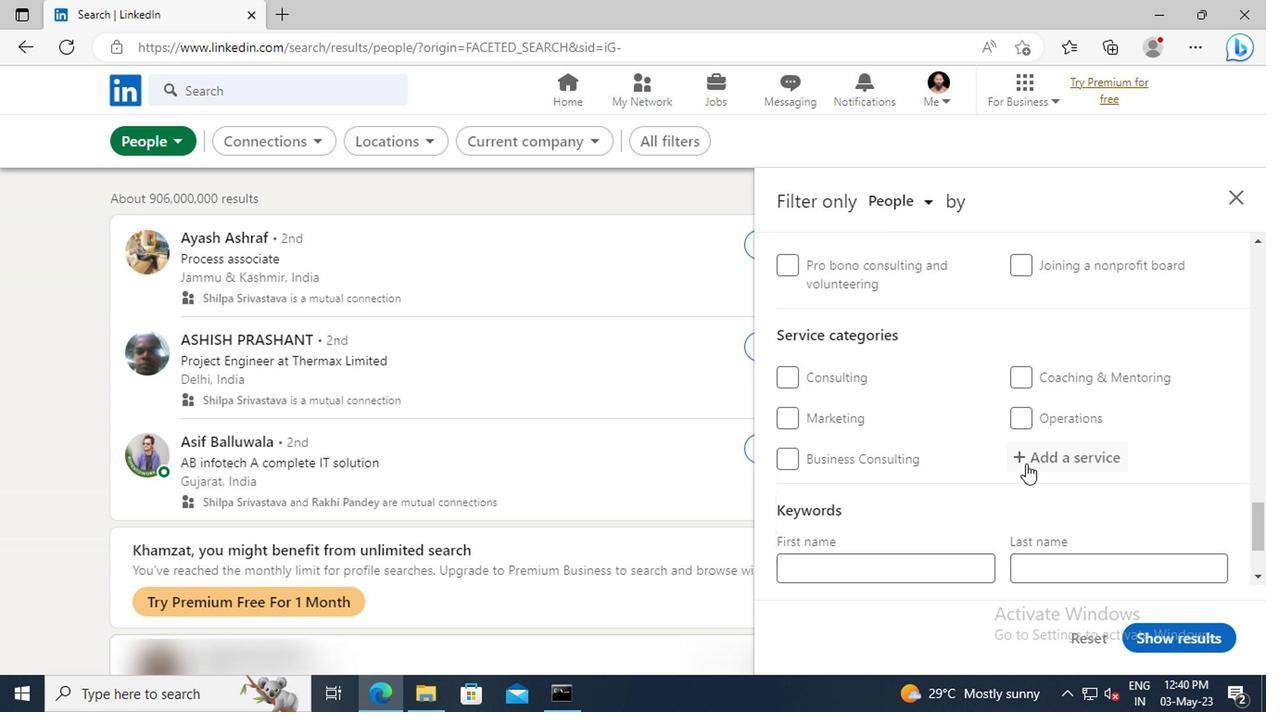 
Action: Mouse pressed left at (1033, 464)
Screenshot: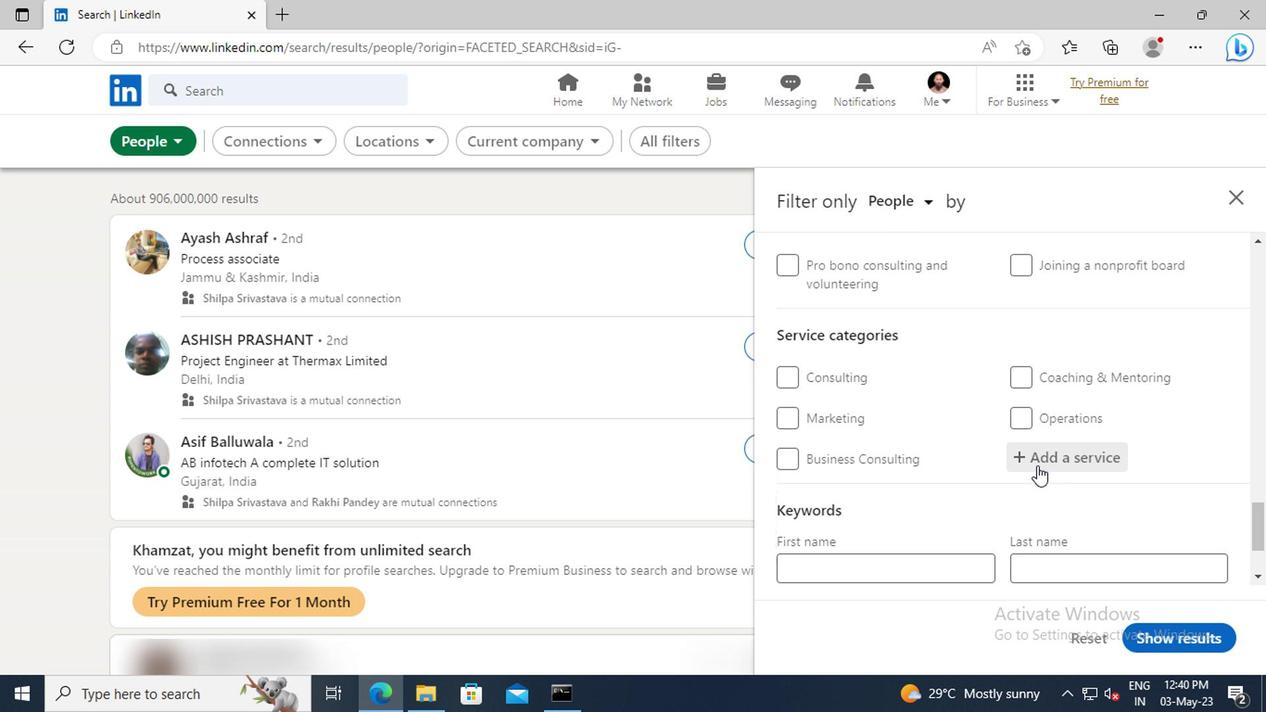 
Action: Key pressed <Key.shift>UX<Key.space><Key.shift>RE
Screenshot: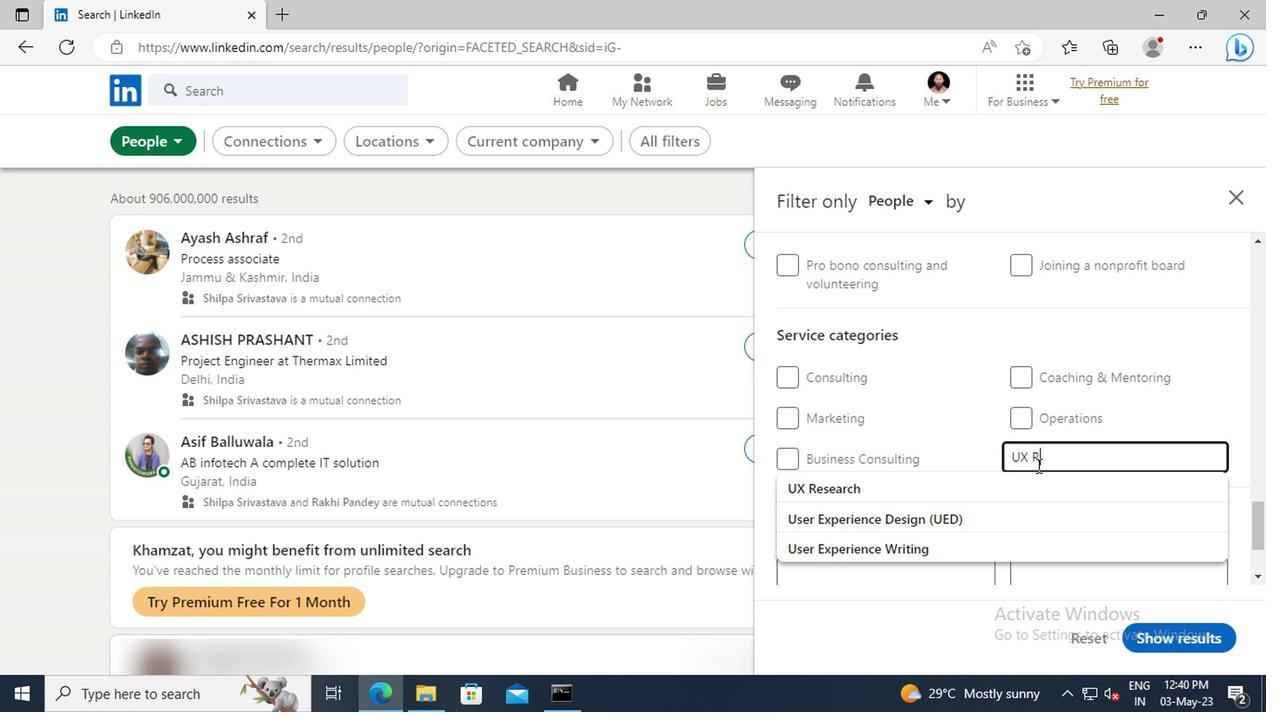 
Action: Mouse moved to (1035, 483)
Screenshot: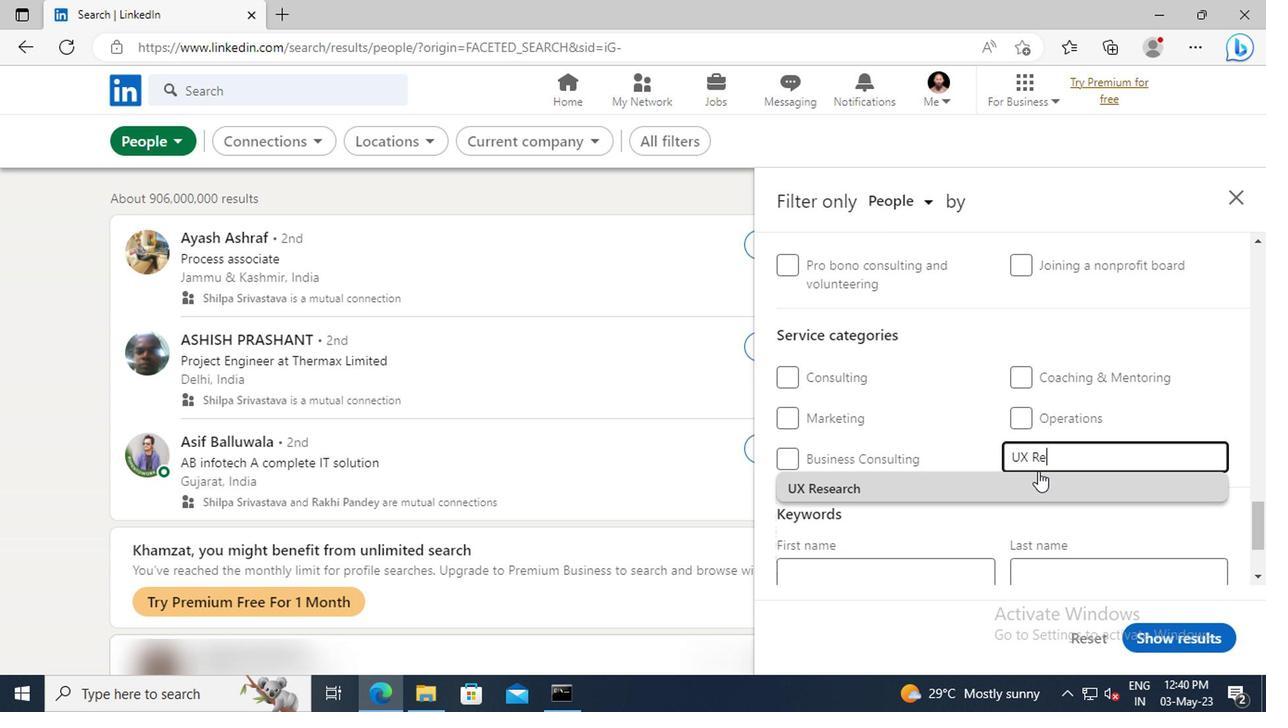 
Action: Mouse pressed left at (1035, 483)
Screenshot: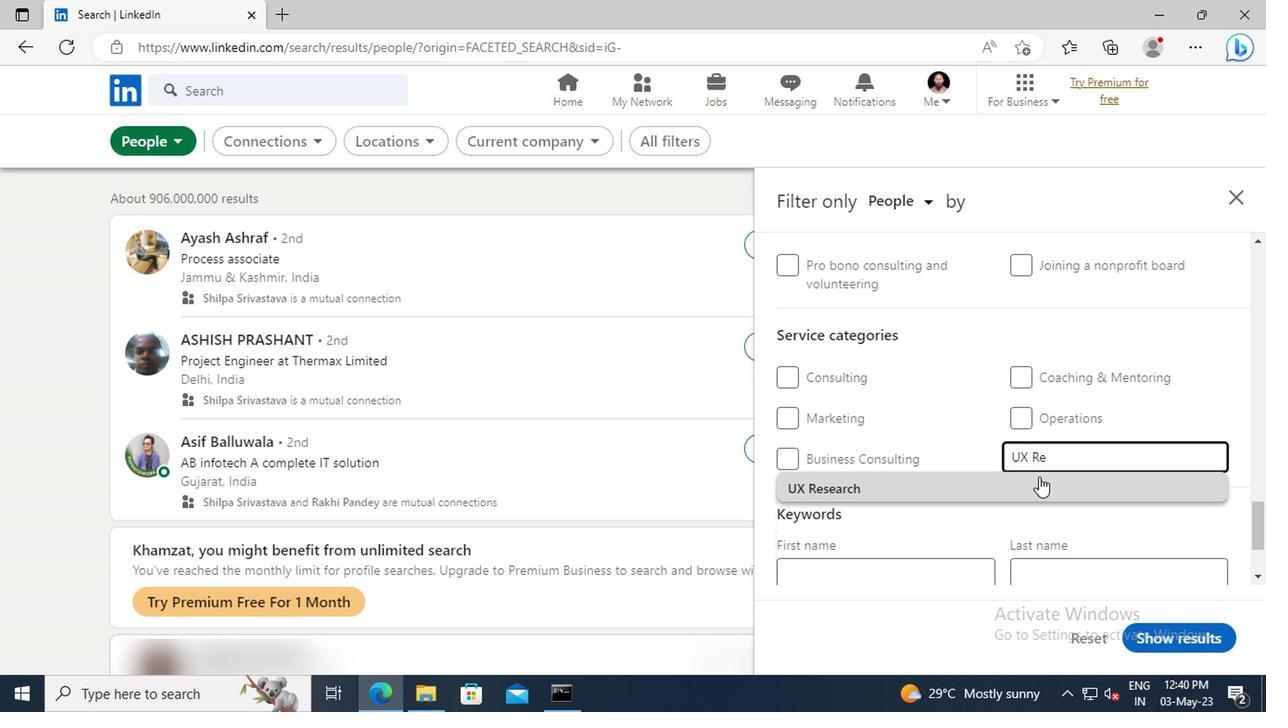 
Action: Mouse moved to (1037, 484)
Screenshot: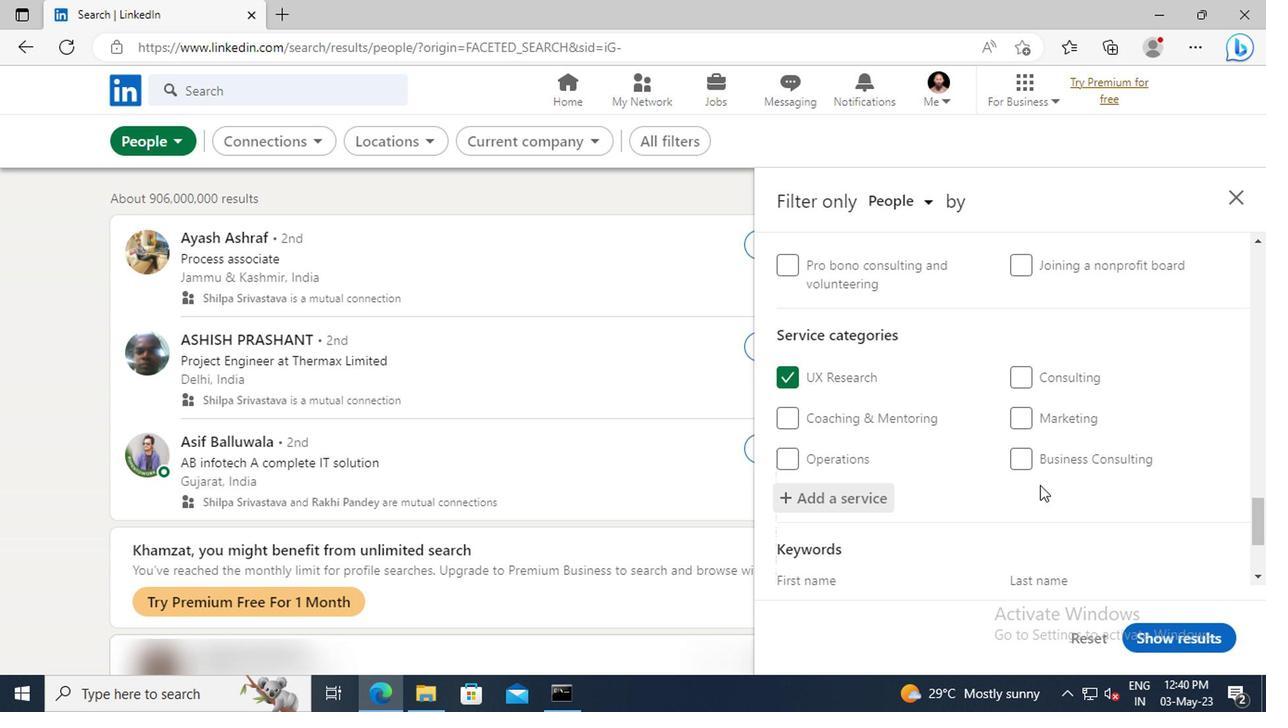 
Action: Mouse scrolled (1037, 483) with delta (0, -1)
Screenshot: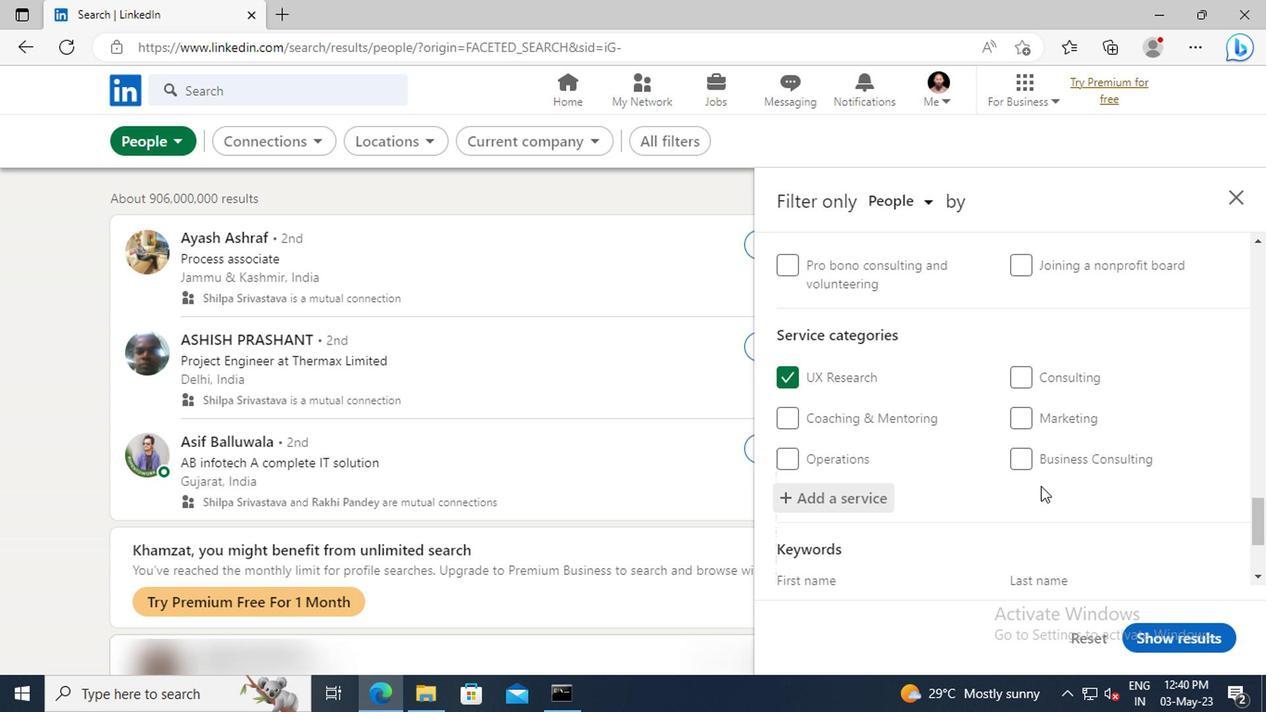 
Action: Mouse scrolled (1037, 483) with delta (0, -1)
Screenshot: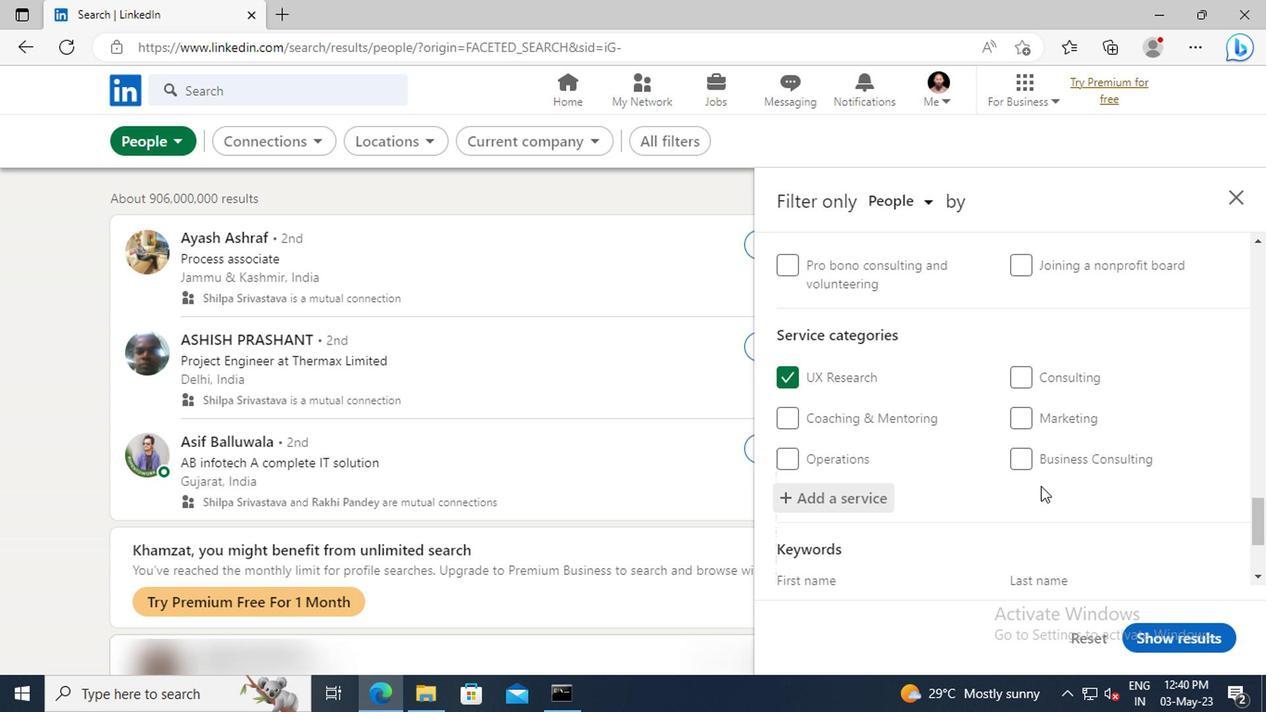 
Action: Mouse scrolled (1037, 483) with delta (0, -1)
Screenshot: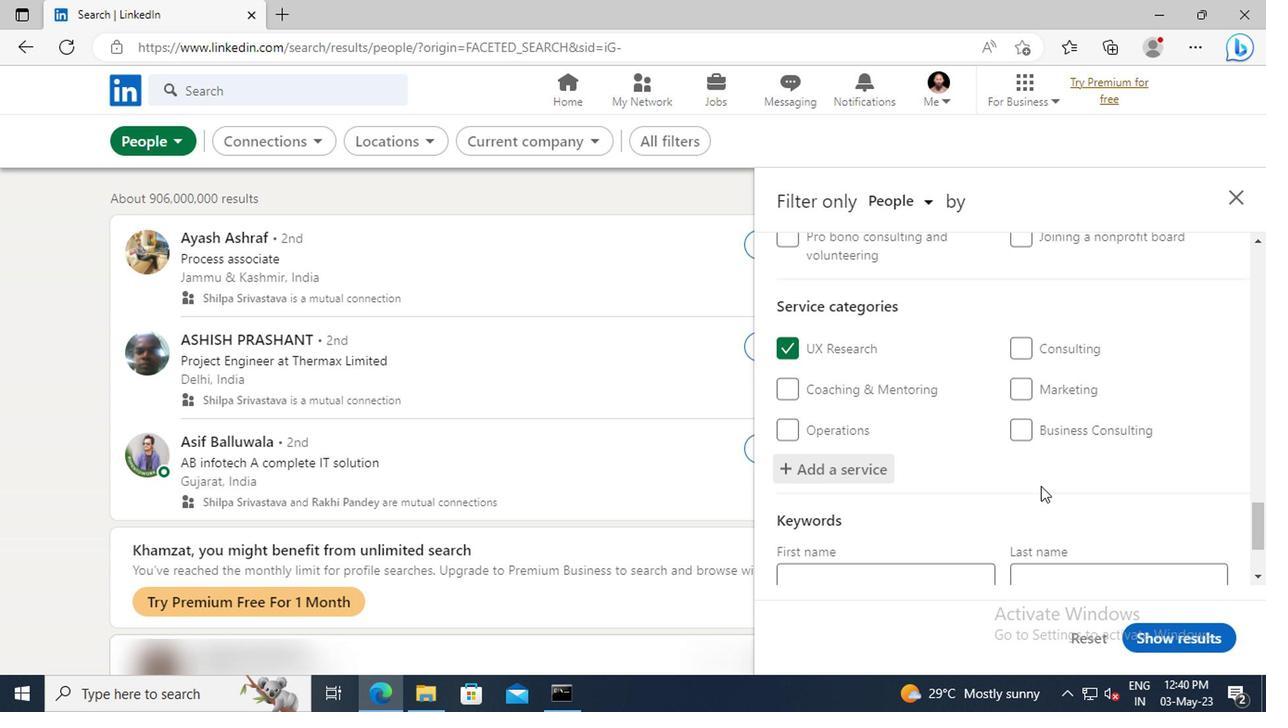 
Action: Mouse scrolled (1037, 483) with delta (0, -1)
Screenshot: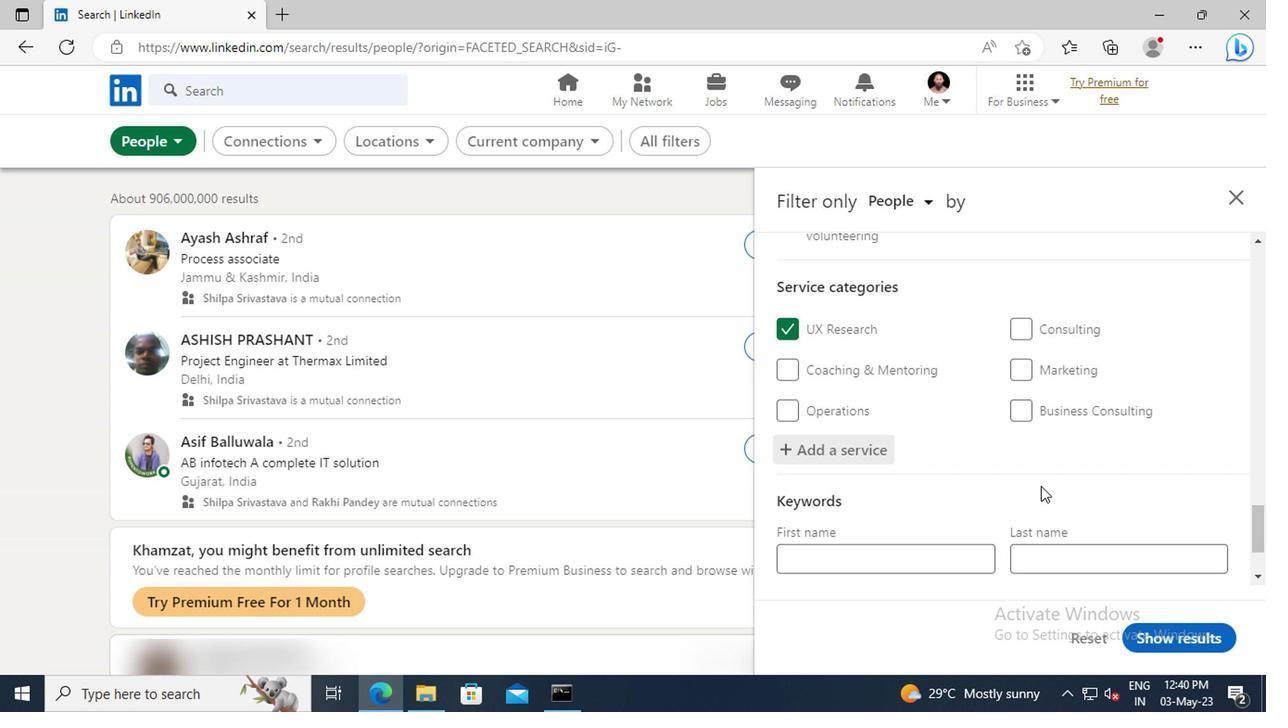 
Action: Mouse moved to (896, 508)
Screenshot: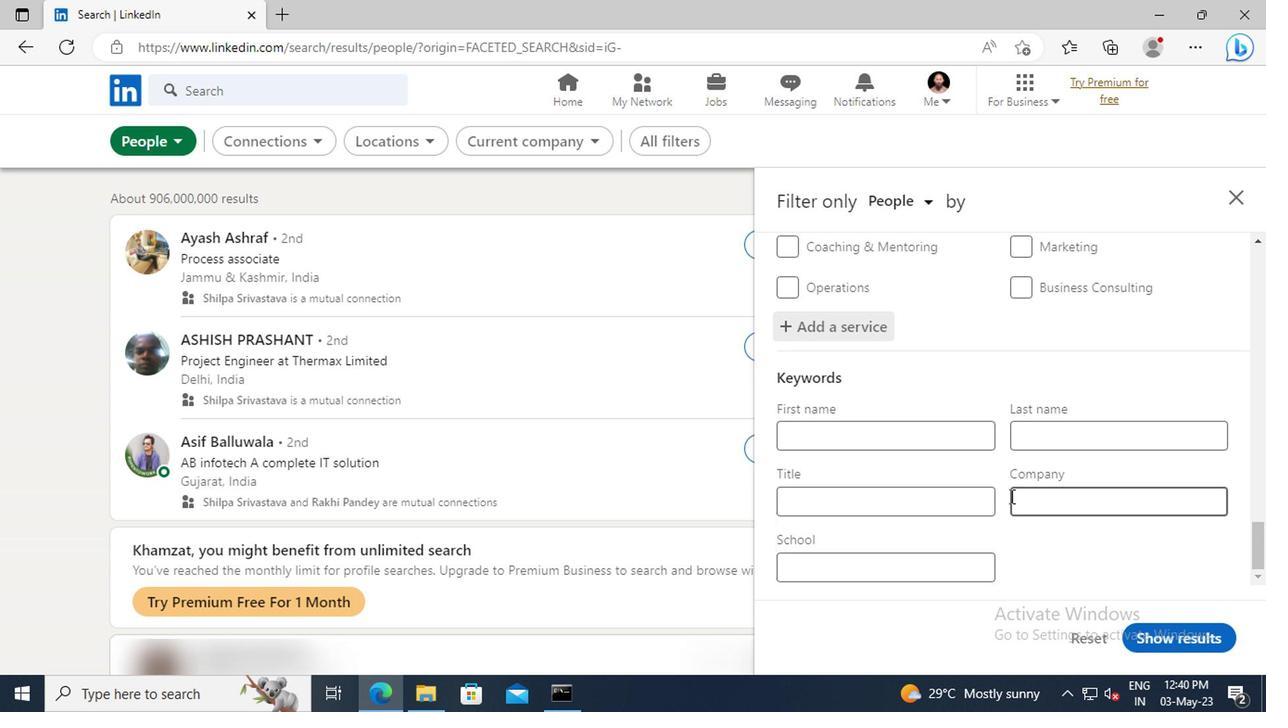 
Action: Mouse pressed left at (896, 508)
Screenshot: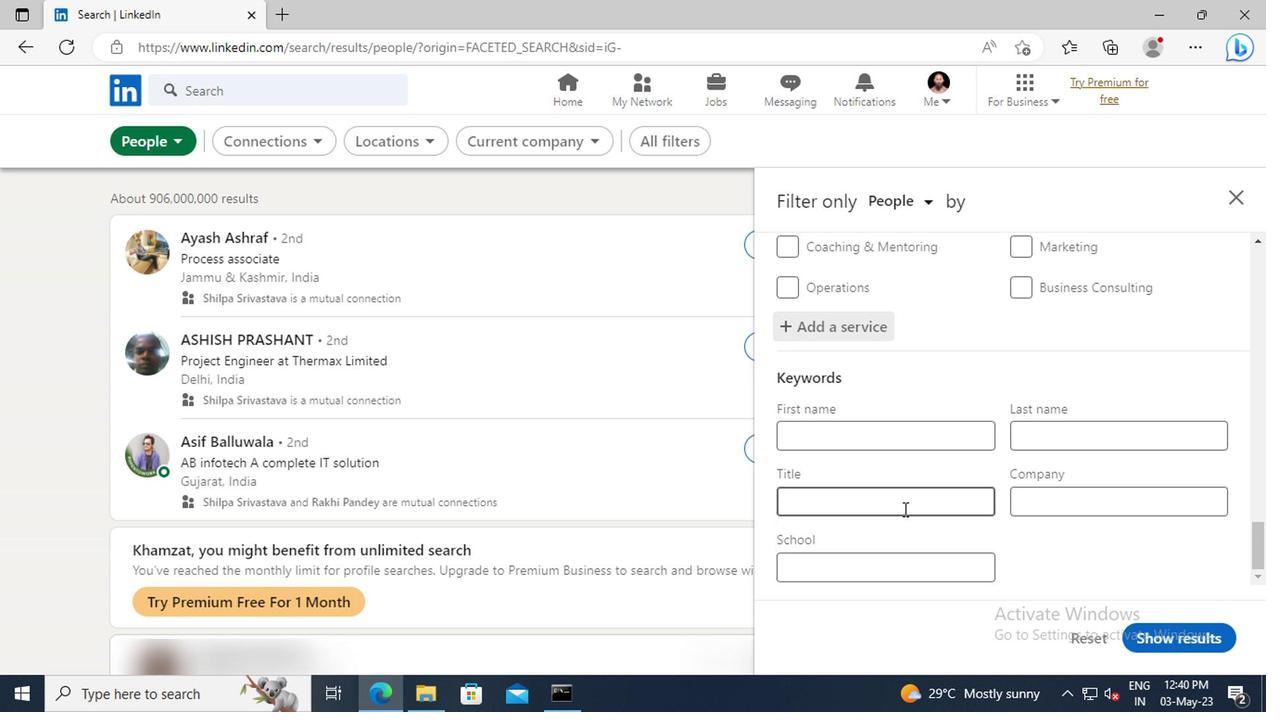
Action: Key pressed <Key.shift>SUPERINTENDENT<Key.enter>
Screenshot: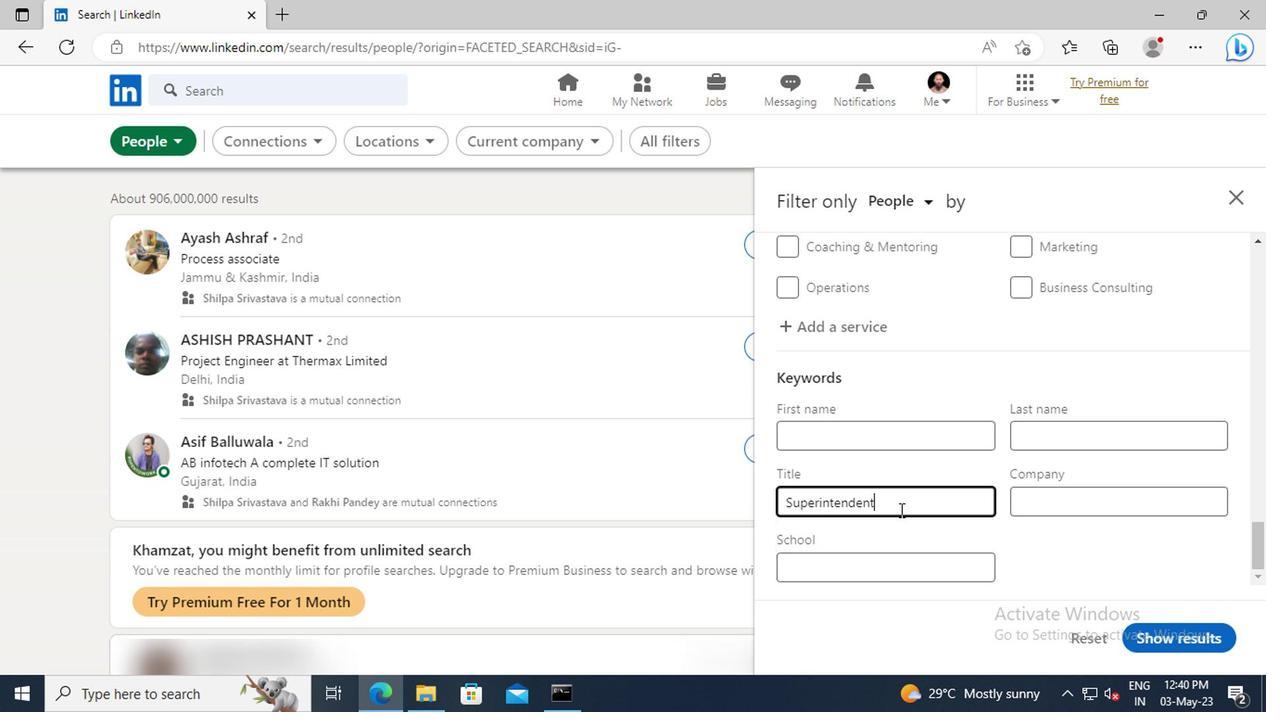 
Action: Mouse moved to (1148, 626)
Screenshot: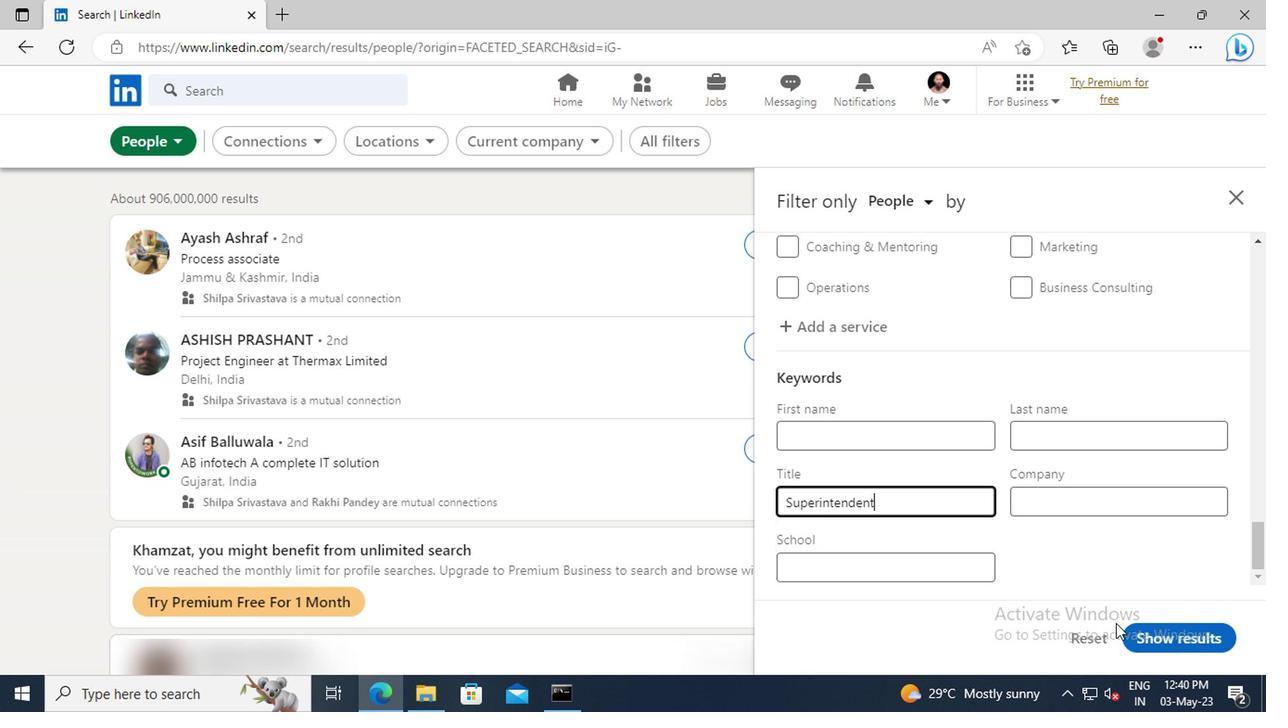 
Action: Mouse pressed left at (1148, 626)
Screenshot: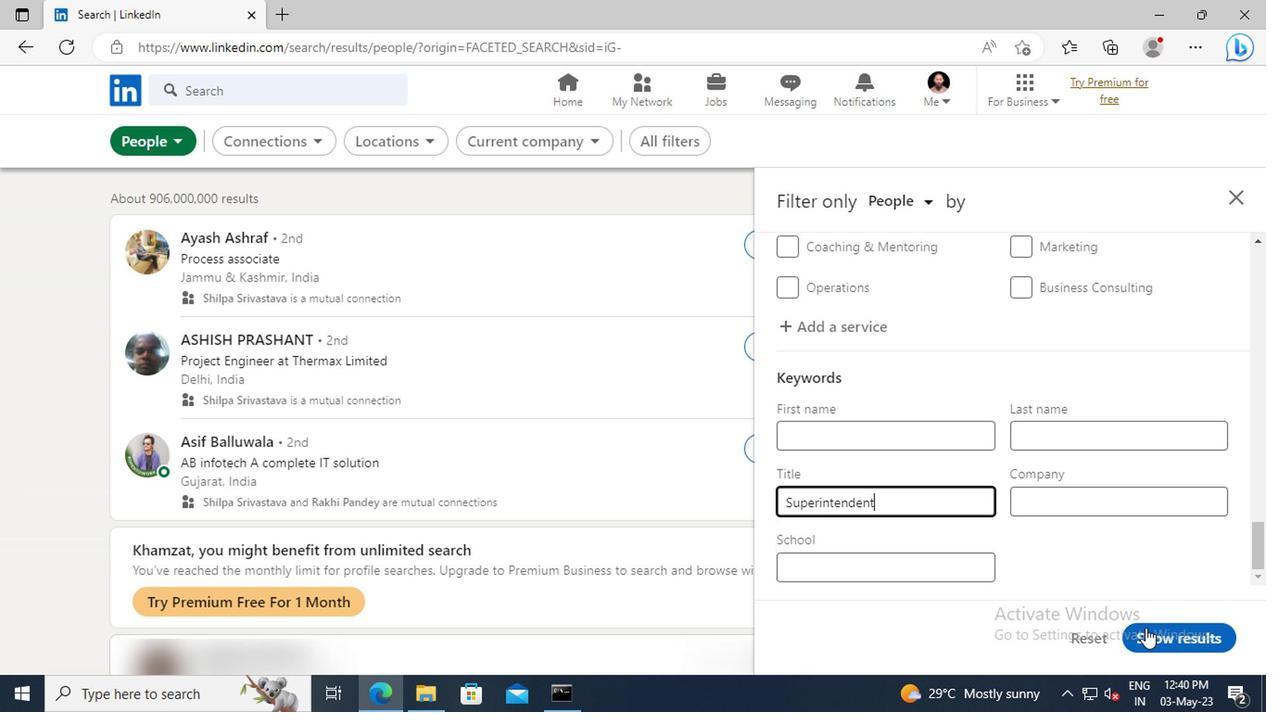 
